 Task: Create a modern corporate business letterhead design template with blue and yellow color.
Action: Mouse moved to (427, 309)
Screenshot: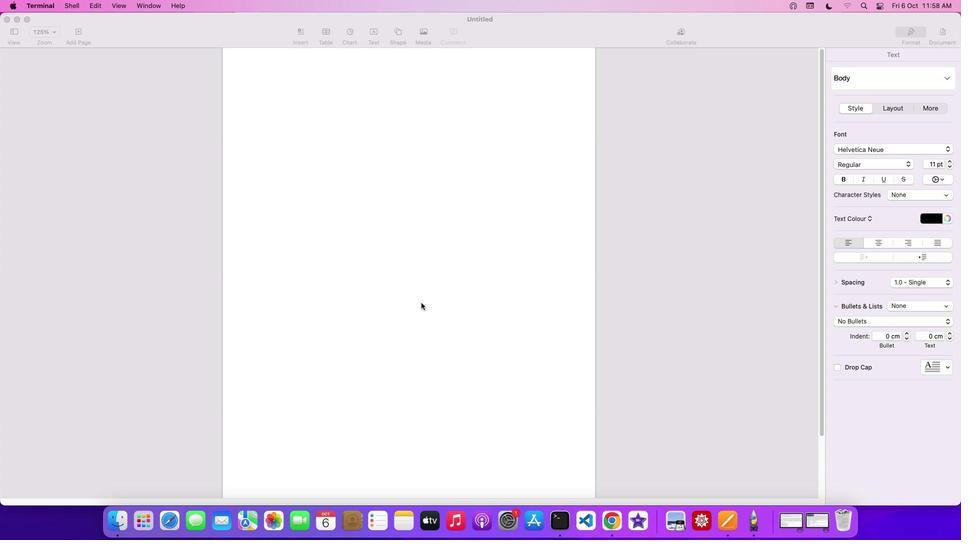 
Action: Mouse pressed left at (427, 309)
Screenshot: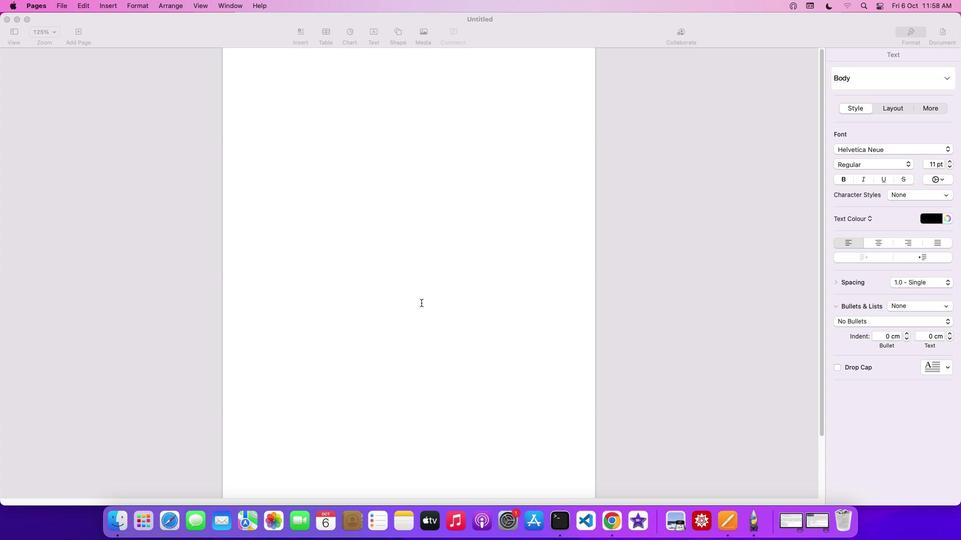 
Action: Mouse moved to (403, 38)
Screenshot: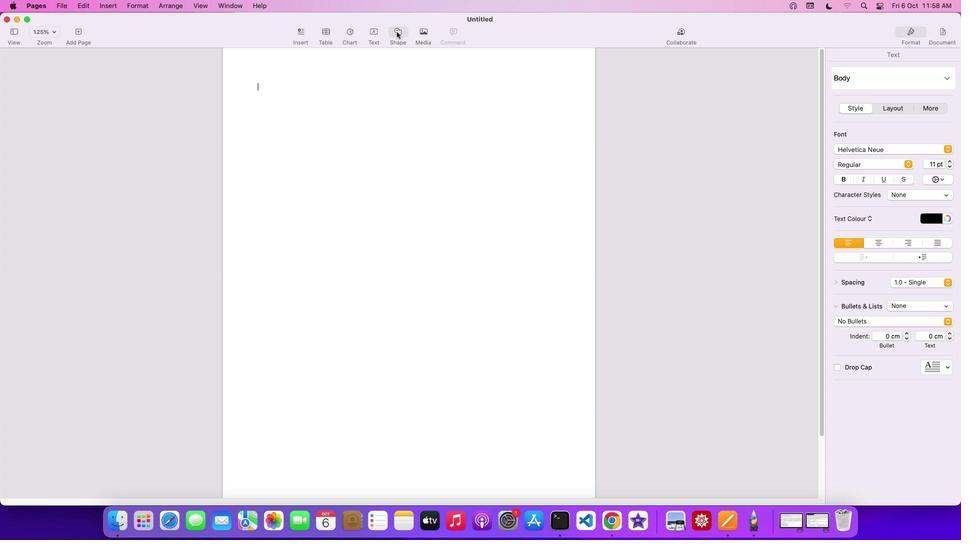 
Action: Mouse pressed left at (403, 38)
Screenshot: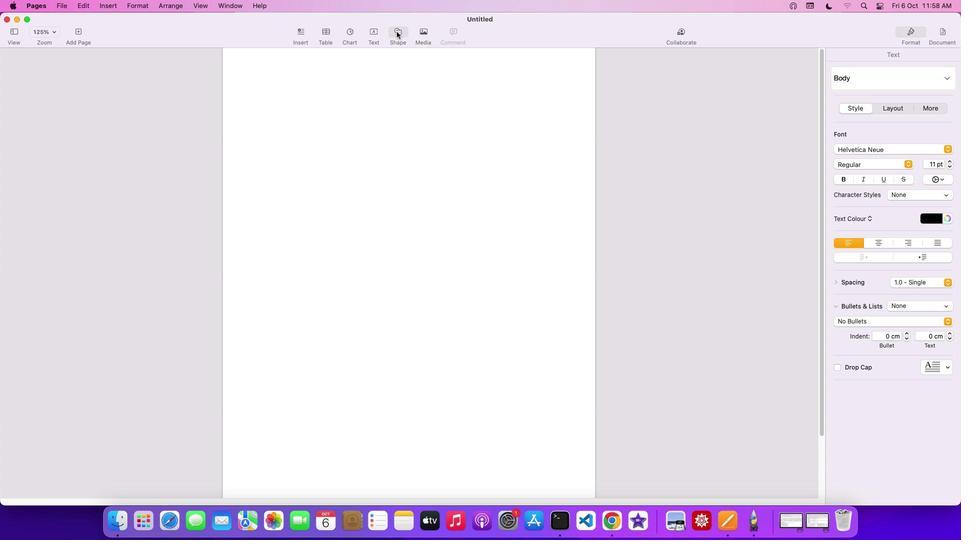 
Action: Mouse moved to (398, 118)
Screenshot: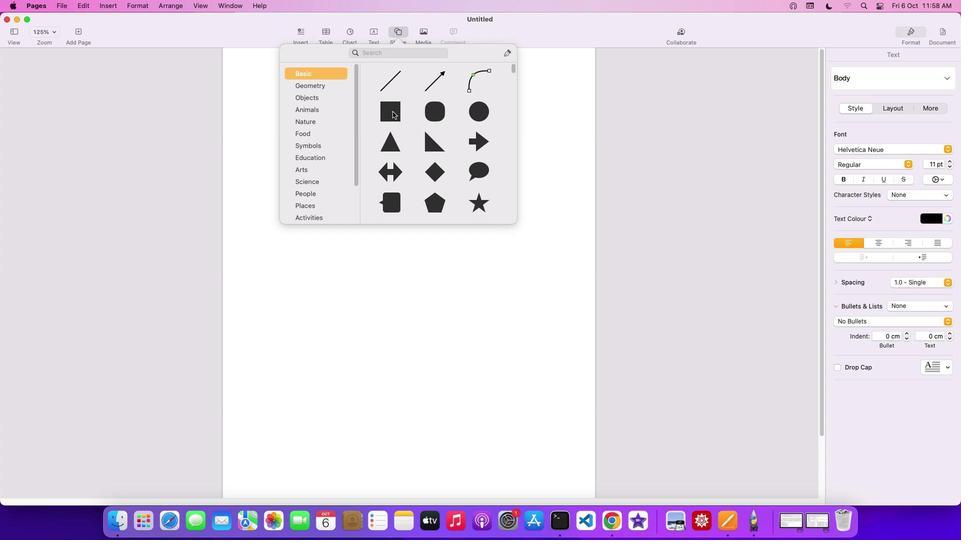 
Action: Mouse pressed left at (398, 118)
Screenshot: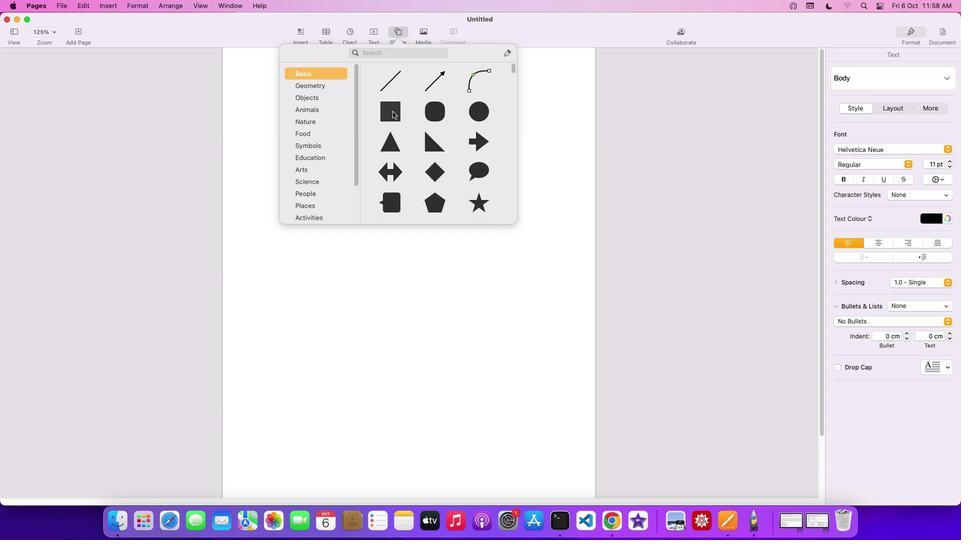 
Action: Mouse moved to (403, 139)
Screenshot: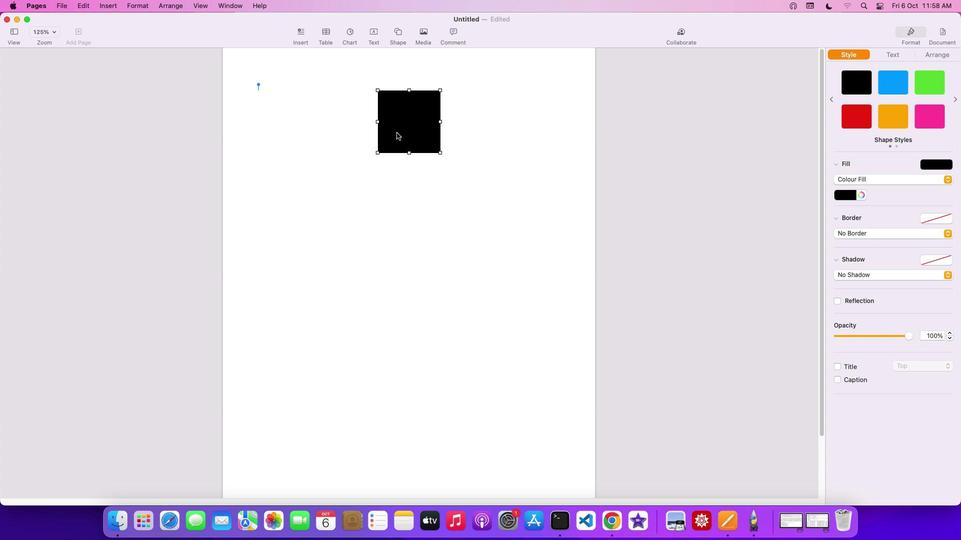 
Action: Mouse pressed left at (403, 139)
Screenshot: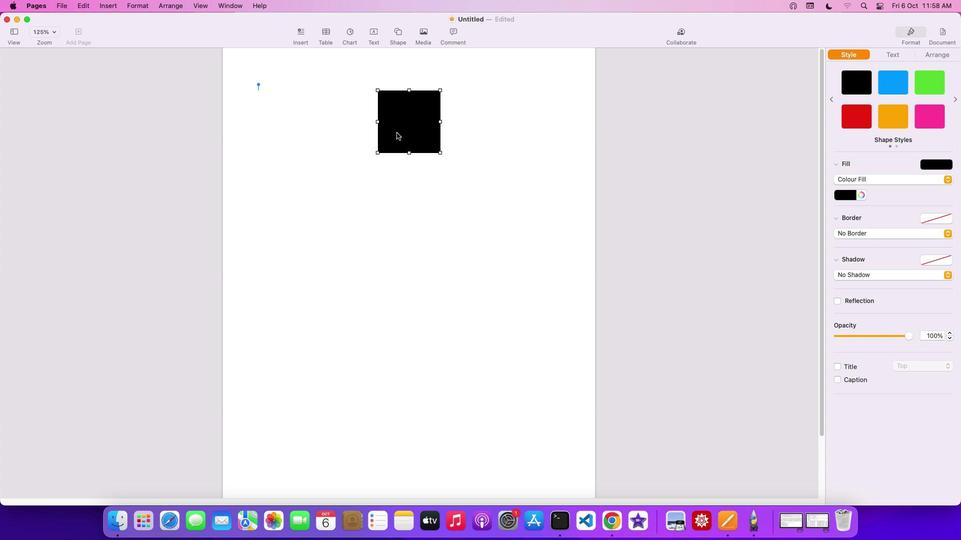 
Action: Mouse moved to (292, 116)
Screenshot: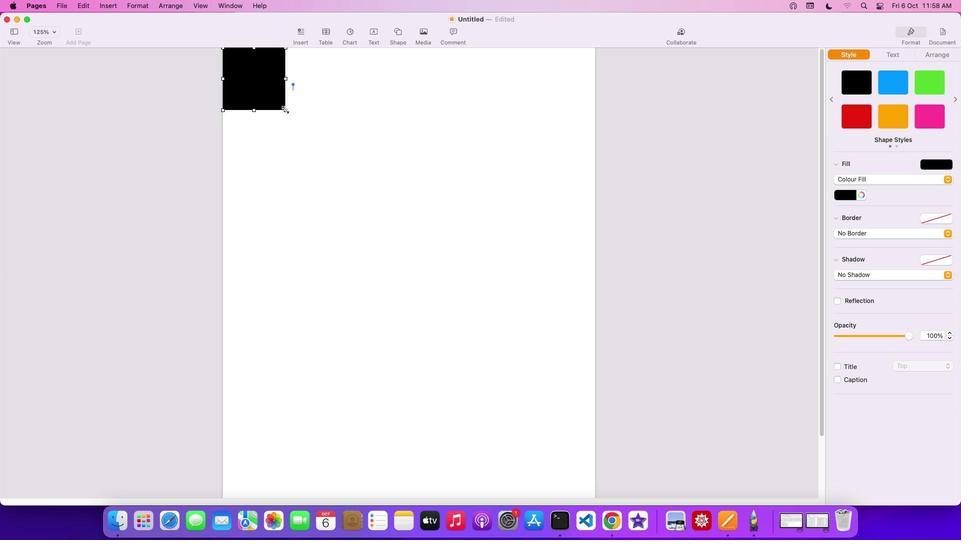 
Action: Mouse pressed left at (292, 116)
Screenshot: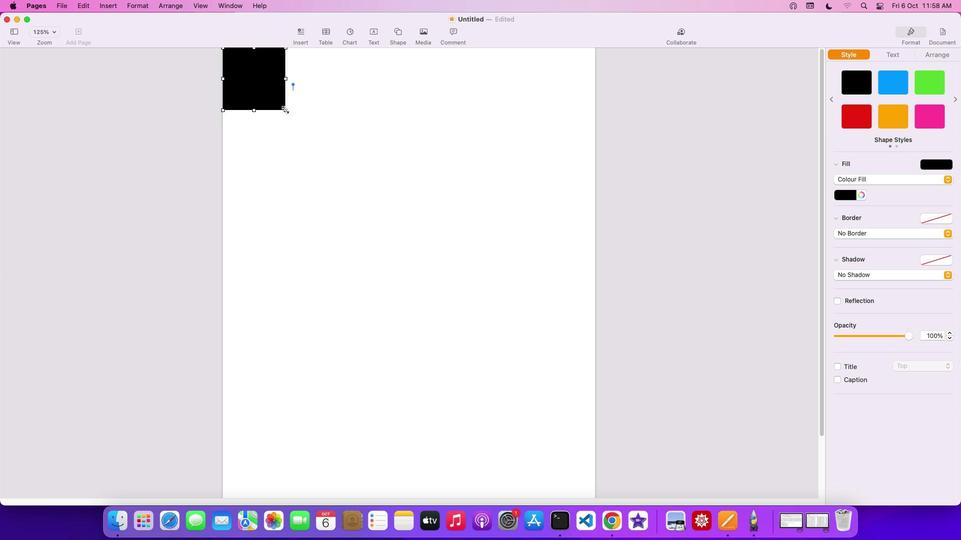 
Action: Mouse moved to (601, 186)
Screenshot: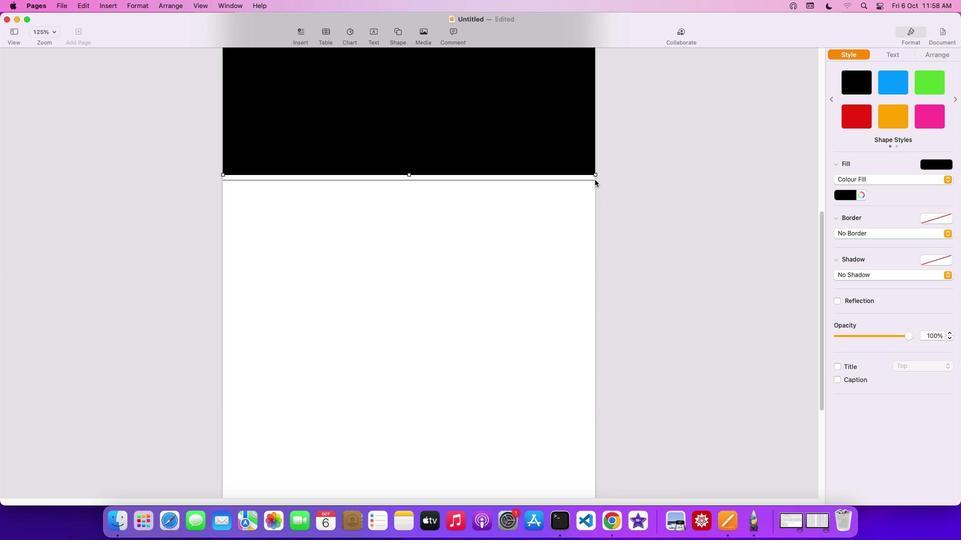 
Action: Mouse scrolled (601, 186) with delta (6, 7)
Screenshot: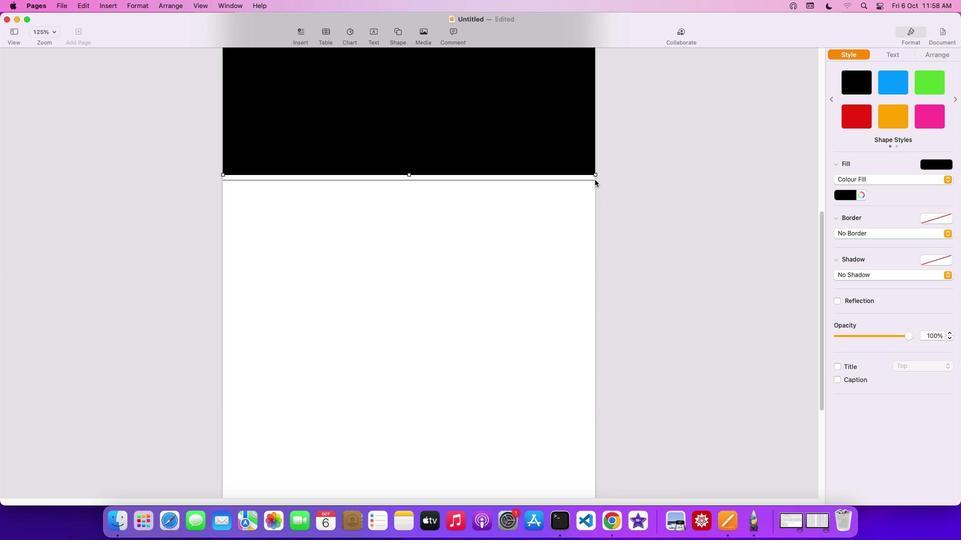 
Action: Mouse scrolled (601, 186) with delta (6, 7)
Screenshot: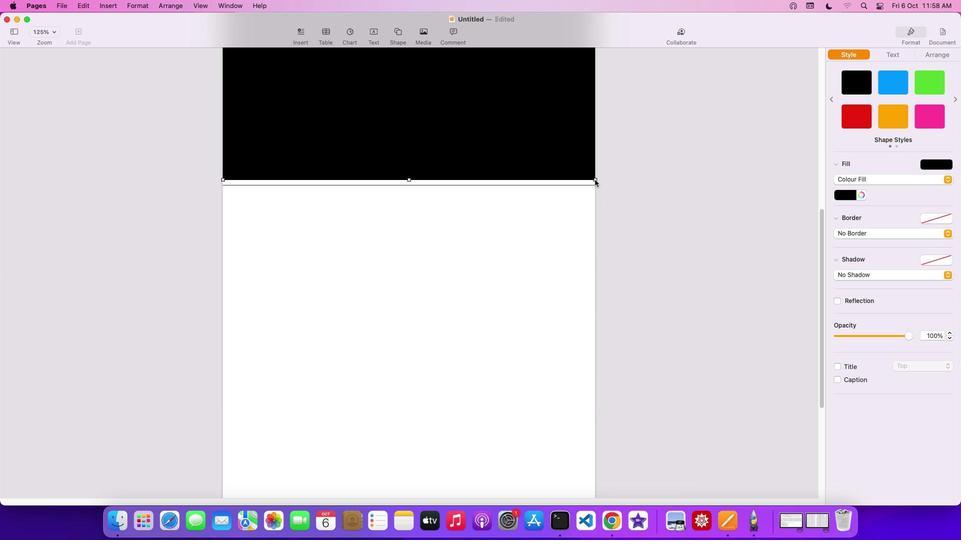 
Action: Mouse scrolled (601, 186) with delta (6, 8)
Screenshot: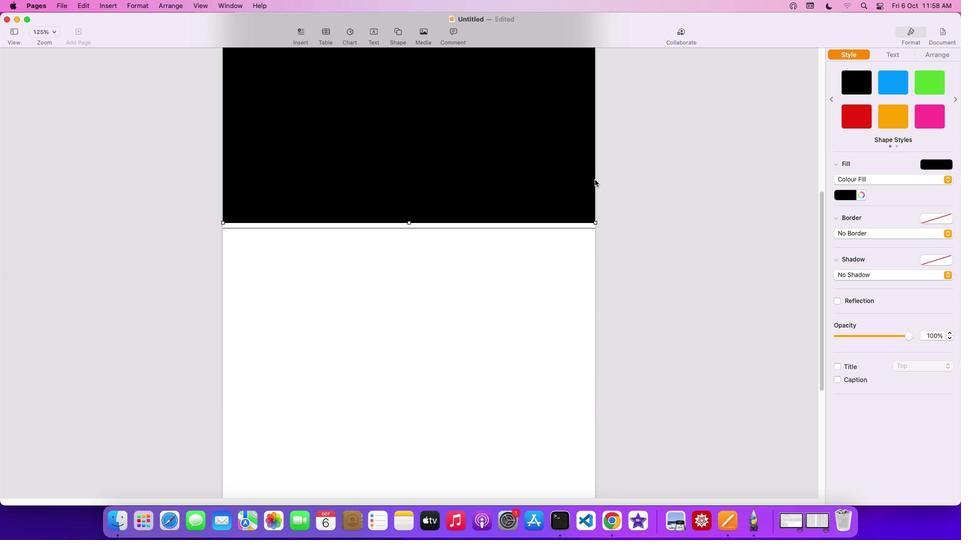 
Action: Mouse scrolled (601, 186) with delta (6, 9)
Screenshot: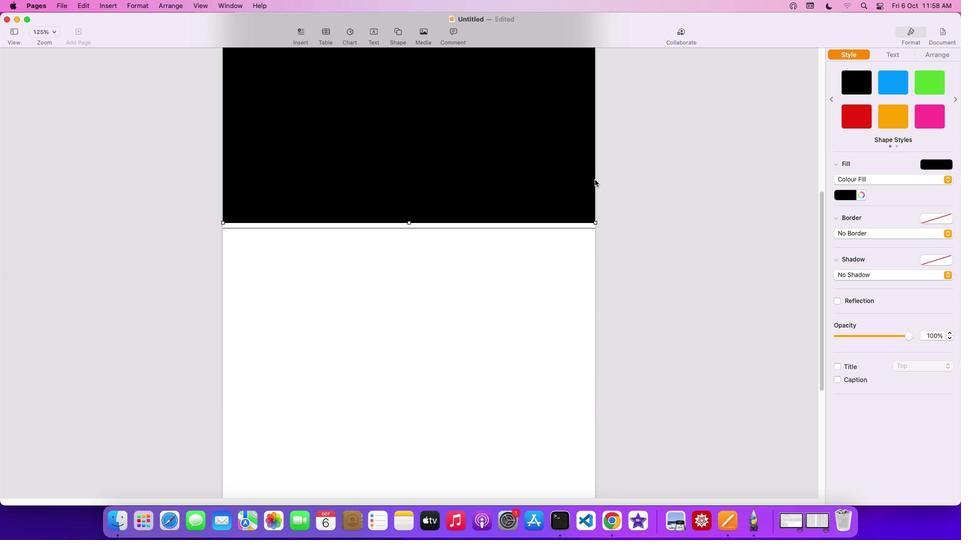 
Action: Mouse scrolled (601, 186) with delta (6, 9)
Screenshot: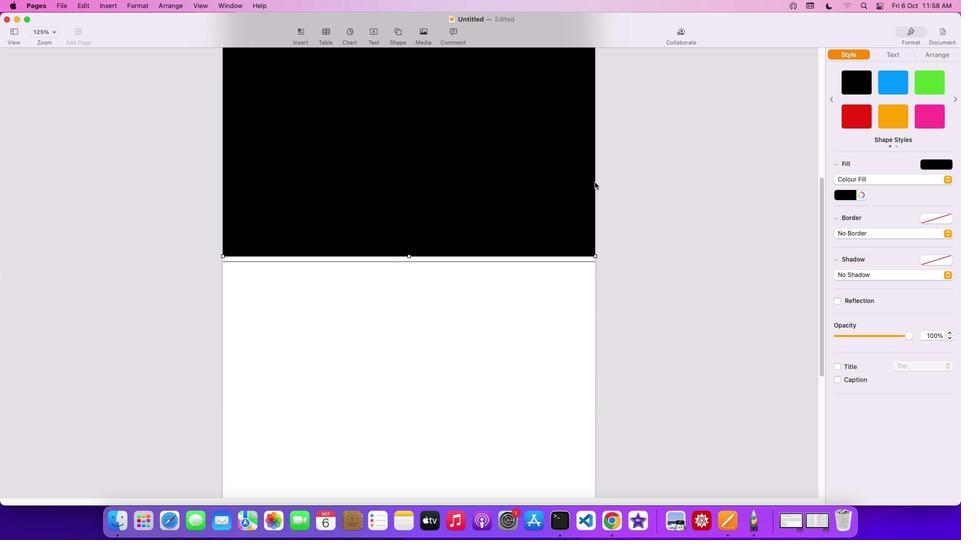 
Action: Mouse scrolled (601, 186) with delta (6, 10)
Screenshot: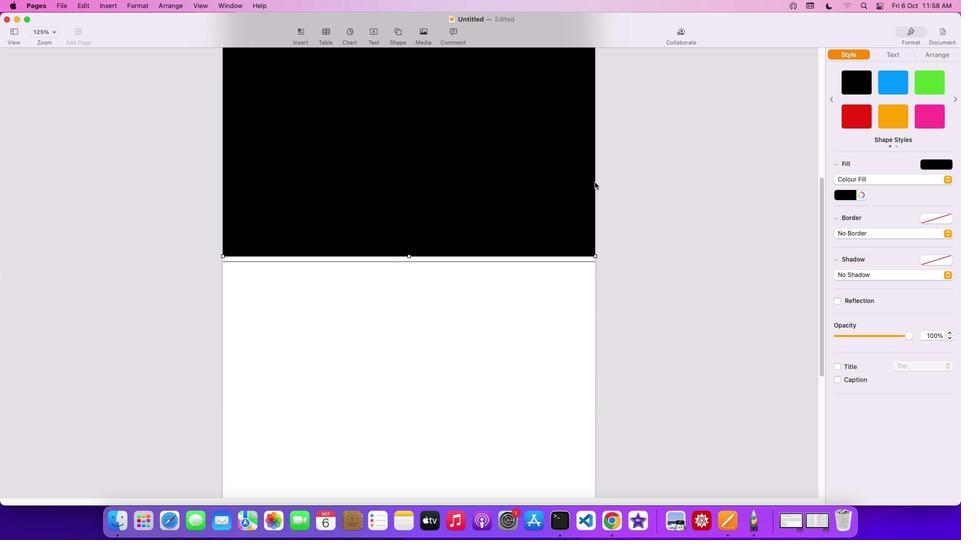 
Action: Mouse moved to (601, 193)
Screenshot: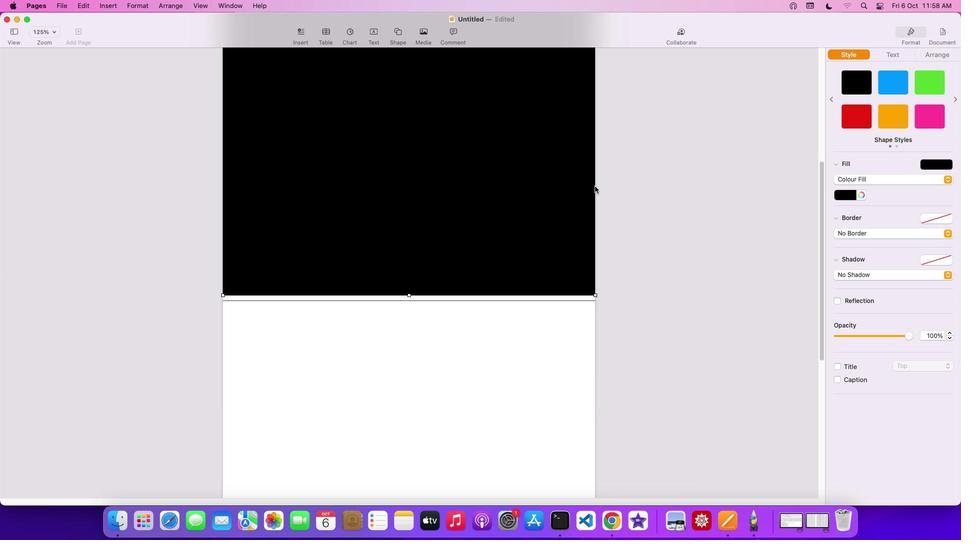 
Action: Mouse scrolled (601, 193) with delta (6, 7)
Screenshot: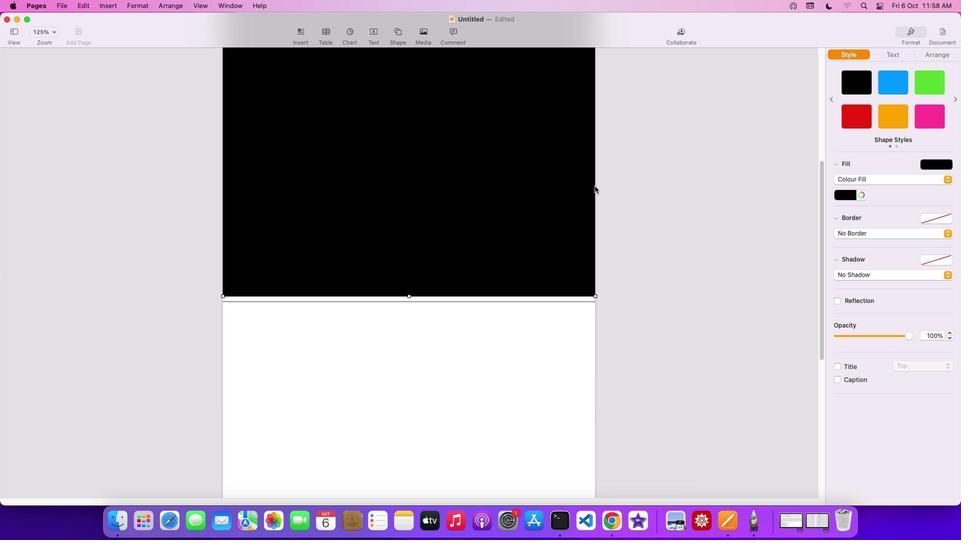 
Action: Mouse scrolled (601, 193) with delta (6, 7)
Screenshot: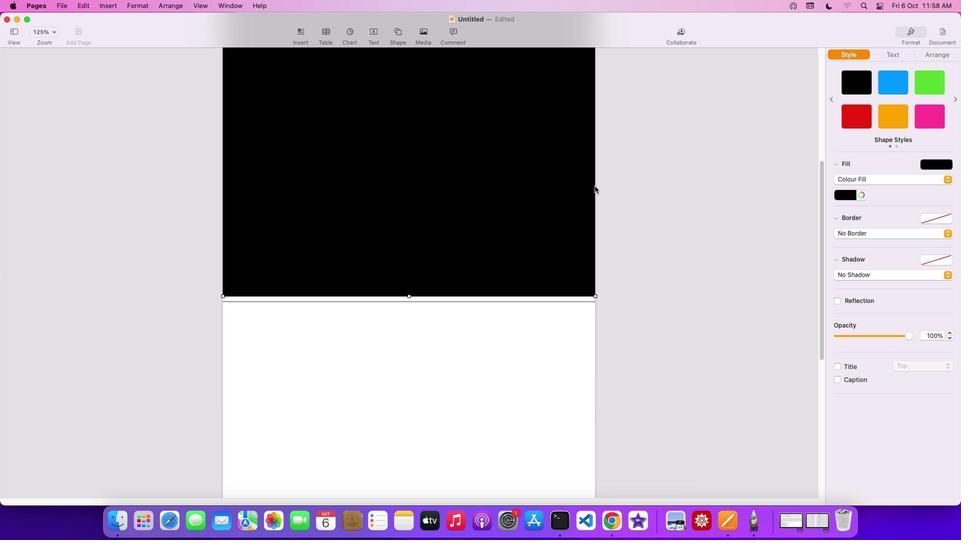
Action: Mouse scrolled (601, 193) with delta (6, 8)
Screenshot: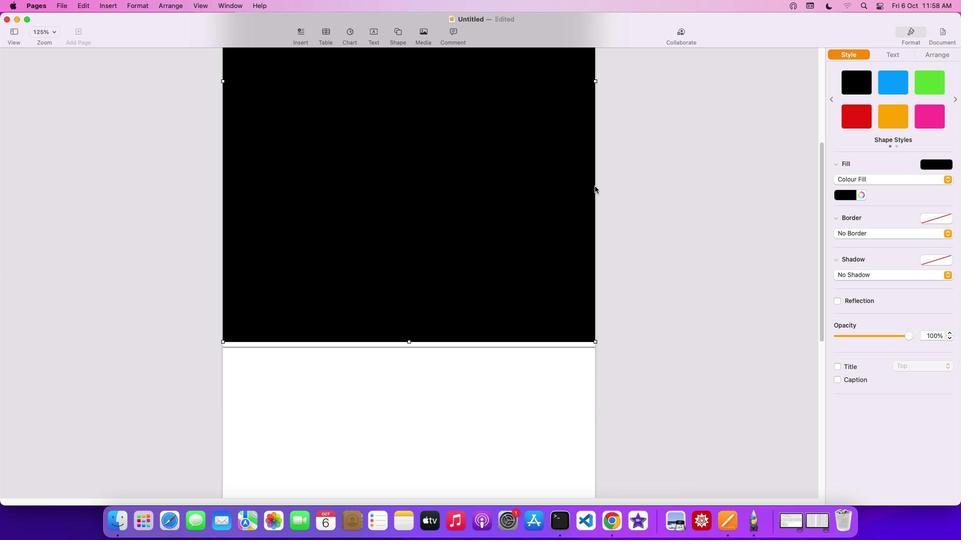 
Action: Mouse scrolled (601, 193) with delta (6, 9)
Screenshot: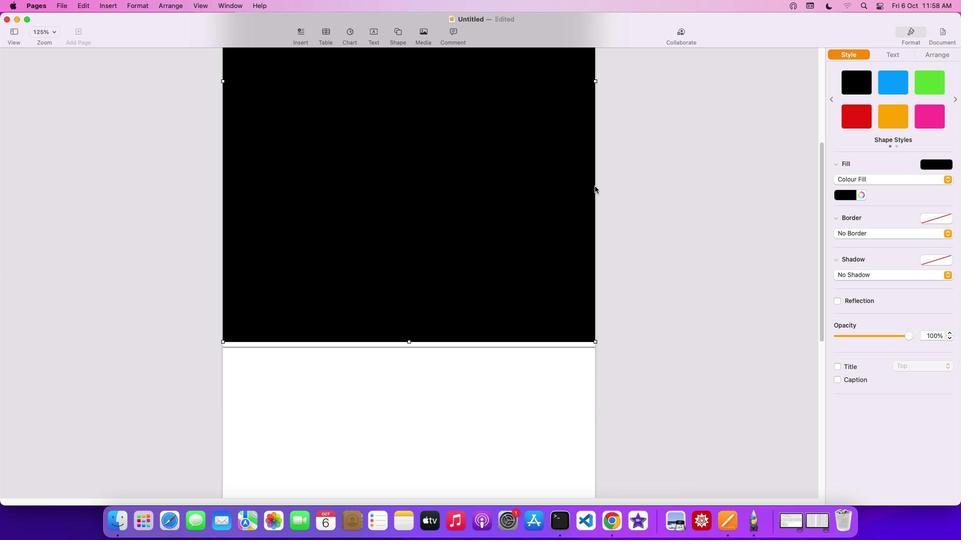 
Action: Mouse scrolled (601, 193) with delta (6, 9)
Screenshot: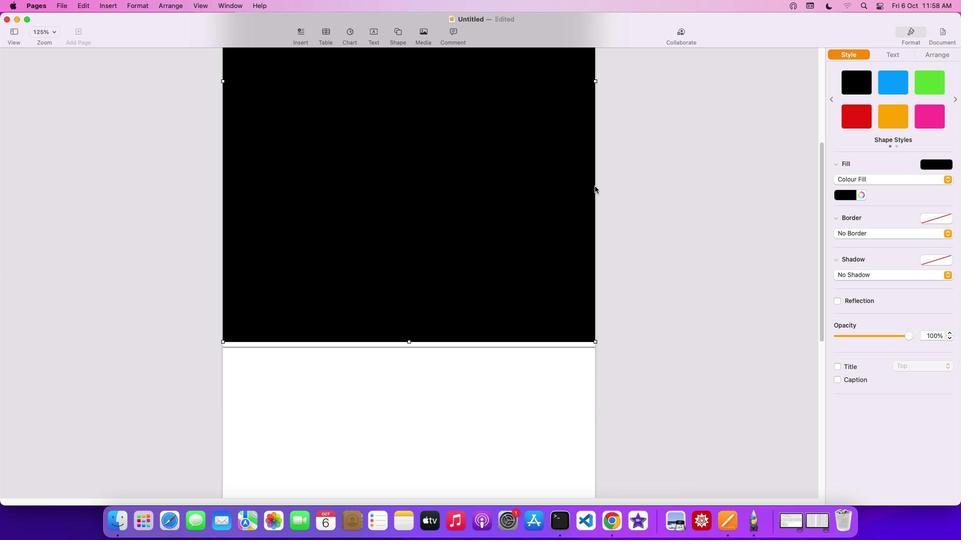 
Action: Mouse scrolled (601, 193) with delta (6, 10)
Screenshot: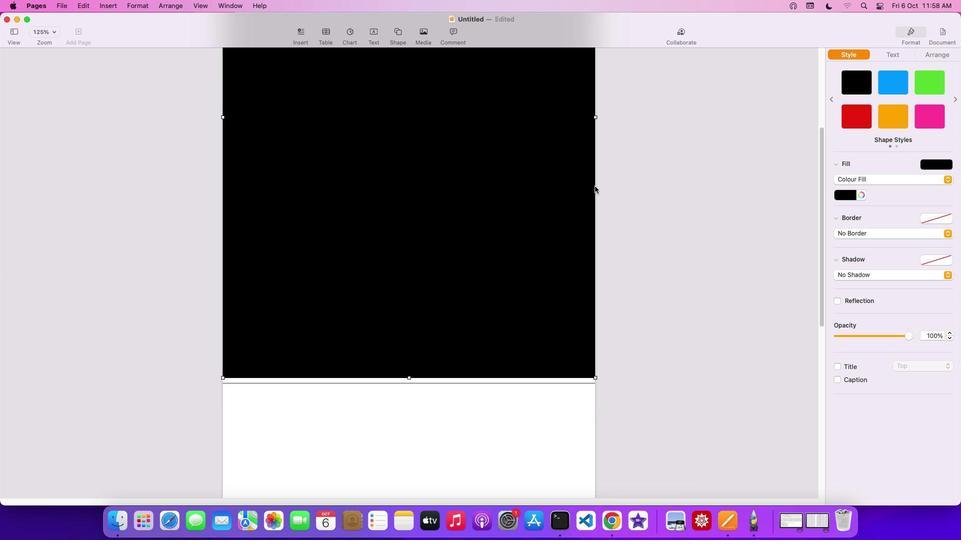 
Action: Mouse moved to (601, 194)
Screenshot: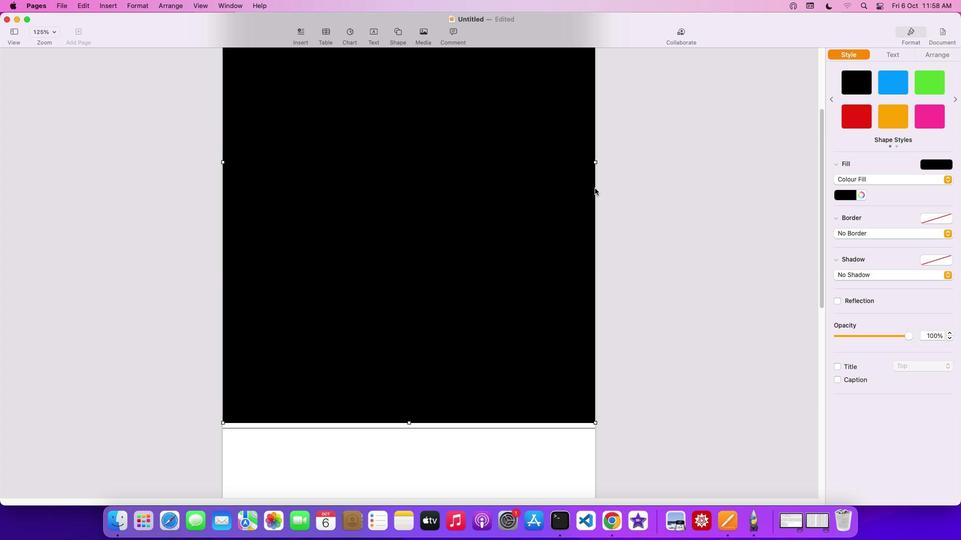 
Action: Mouse scrolled (601, 194) with delta (6, 7)
Screenshot: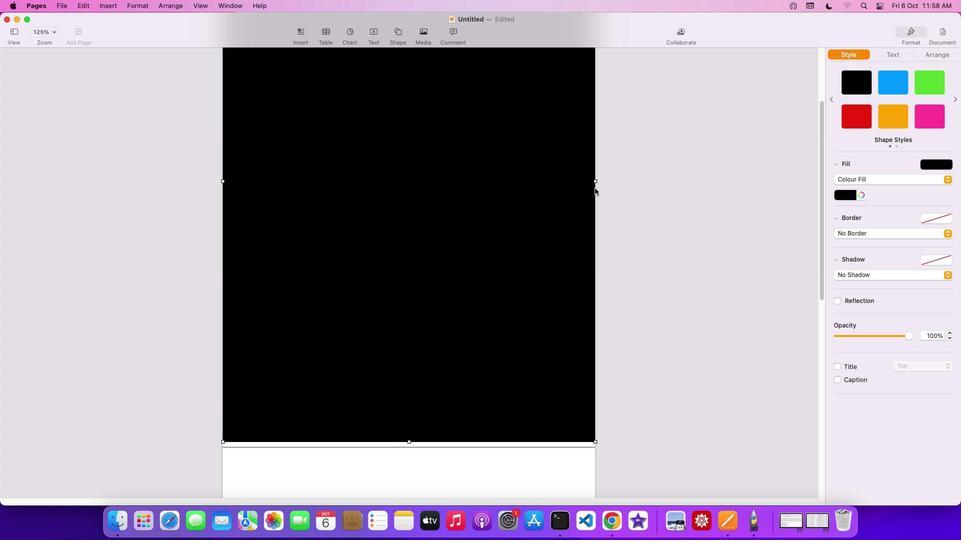 
Action: Mouse scrolled (601, 194) with delta (6, 7)
Screenshot: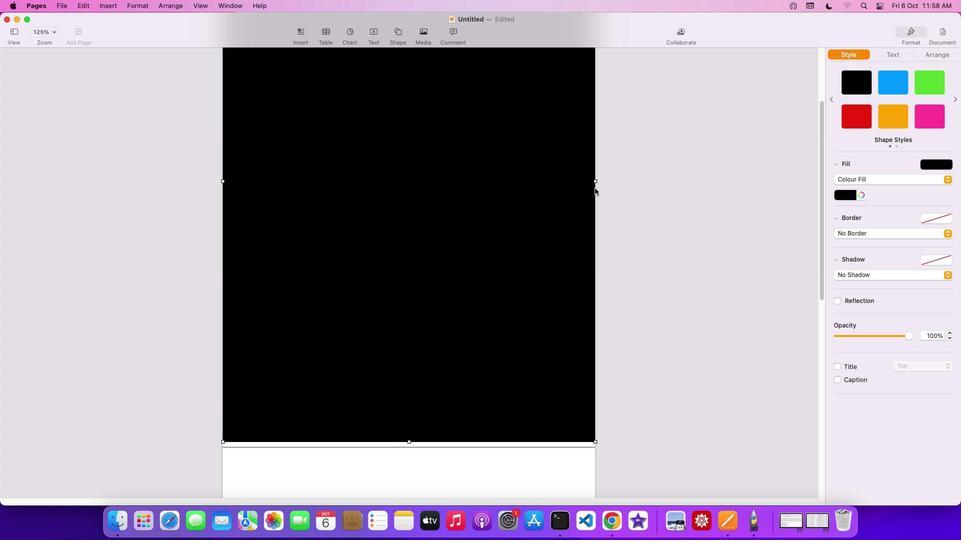 
Action: Mouse scrolled (601, 194) with delta (6, 8)
Screenshot: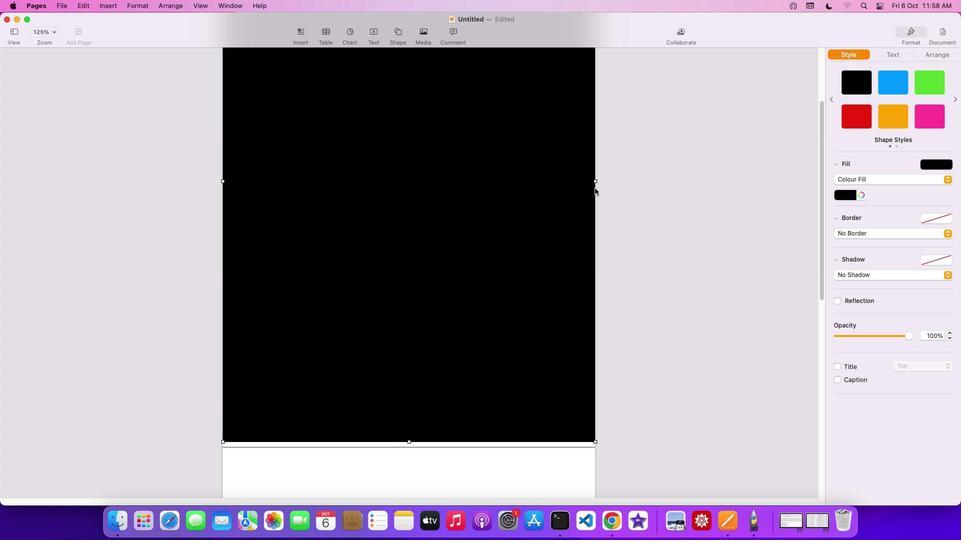 
Action: Mouse scrolled (601, 194) with delta (6, 9)
Screenshot: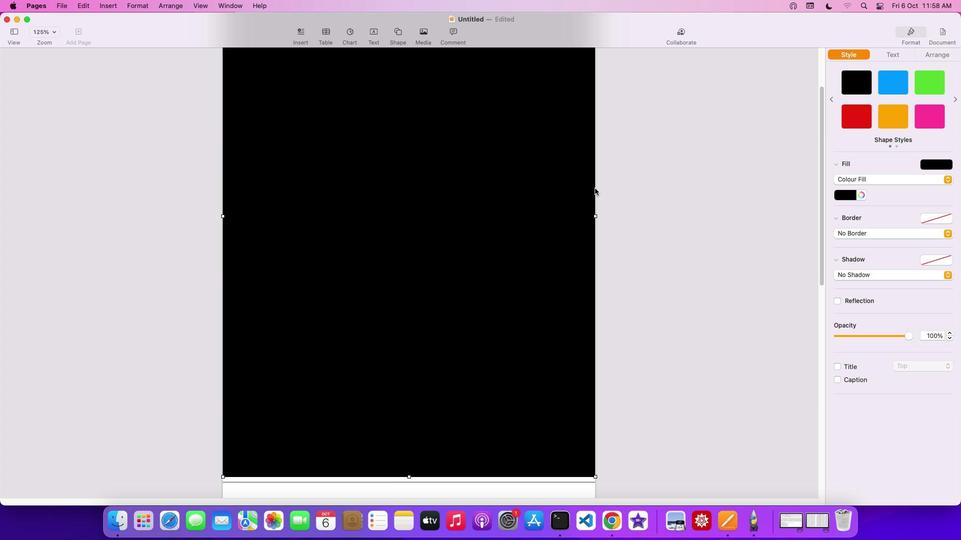 
Action: Mouse scrolled (601, 194) with delta (6, 9)
Screenshot: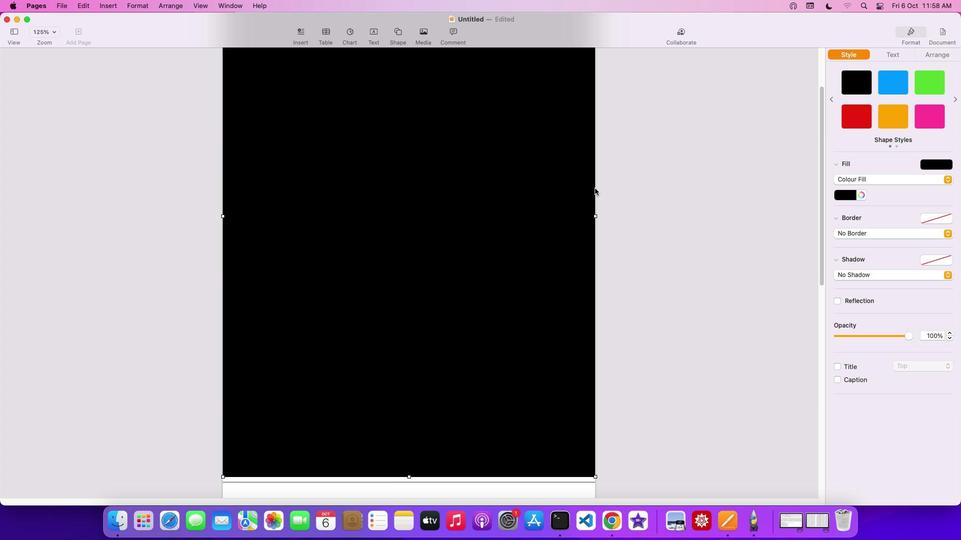 
Action: Mouse scrolled (601, 194) with delta (6, 10)
Screenshot: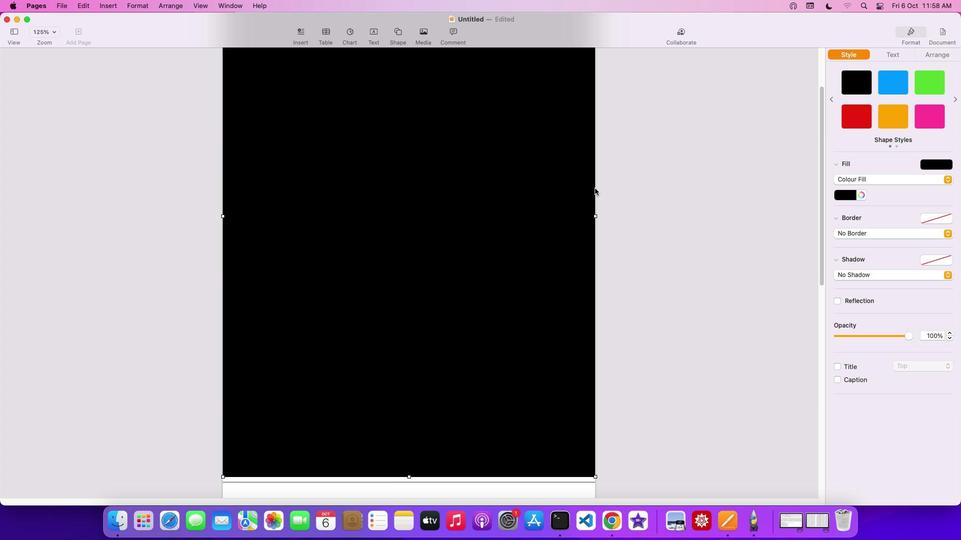 
Action: Mouse scrolled (601, 194) with delta (6, 7)
Screenshot: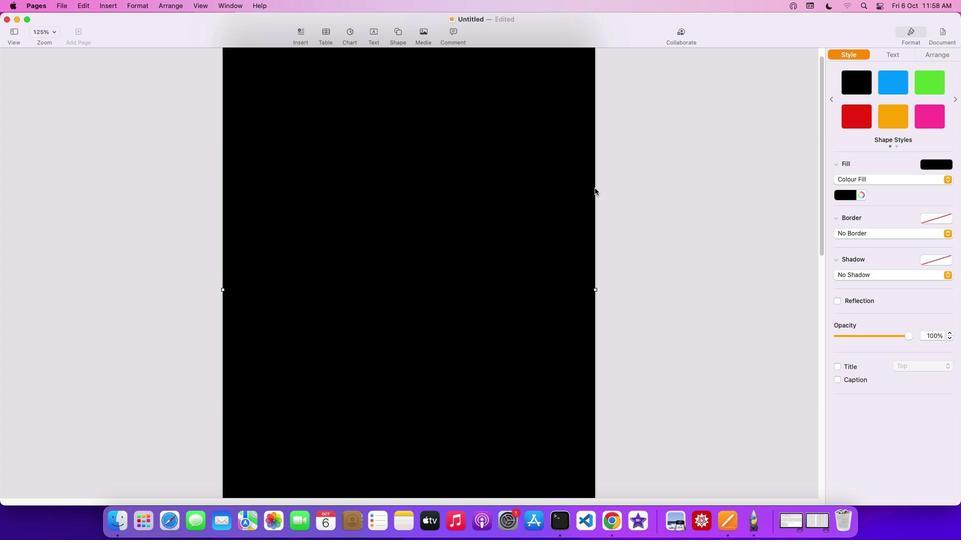 
Action: Mouse moved to (601, 194)
Screenshot: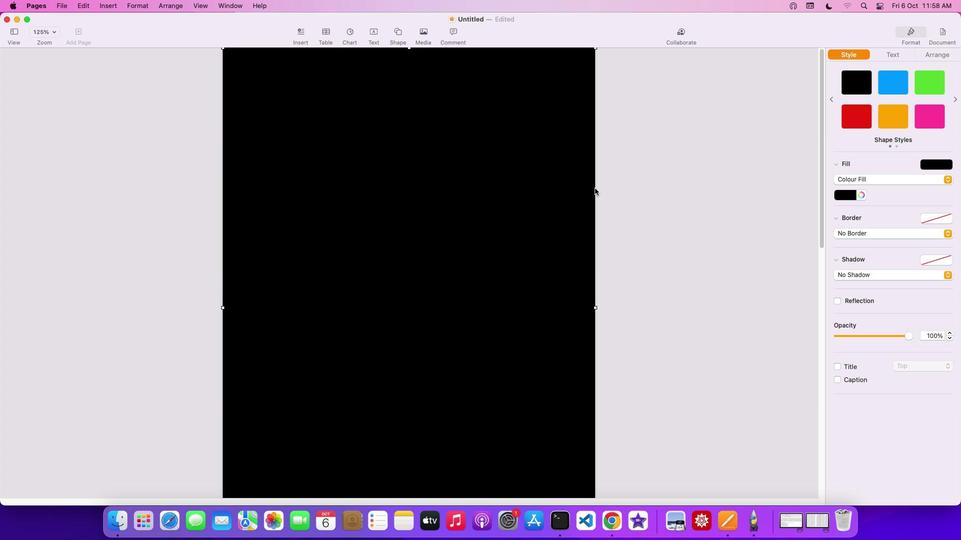 
Action: Mouse scrolled (601, 194) with delta (6, 7)
Screenshot: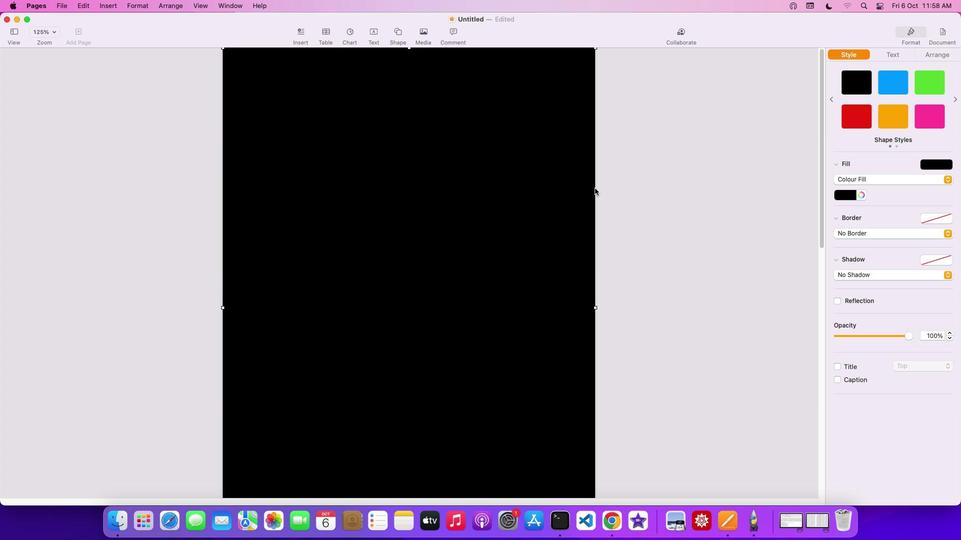 
Action: Mouse scrolled (601, 194) with delta (6, 8)
Screenshot: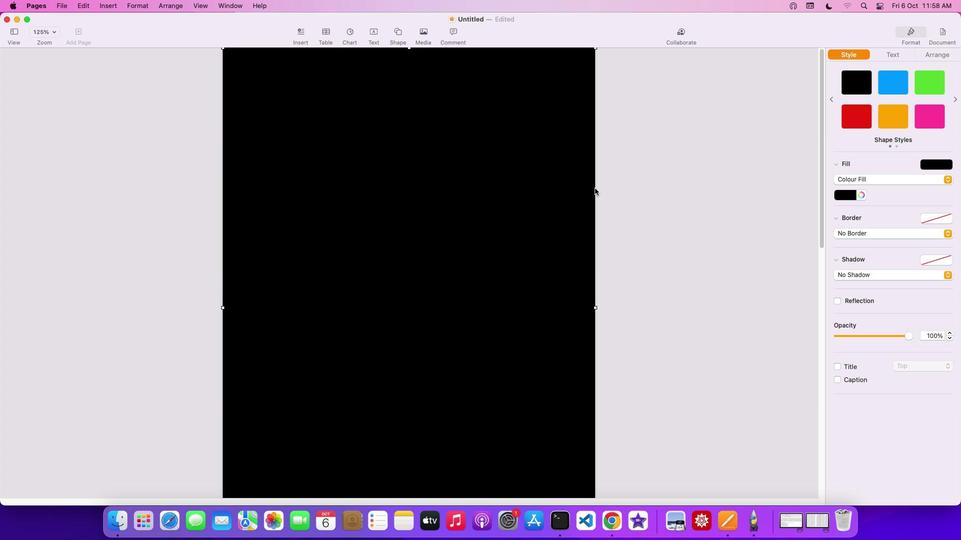 
Action: Mouse scrolled (601, 194) with delta (6, 9)
Screenshot: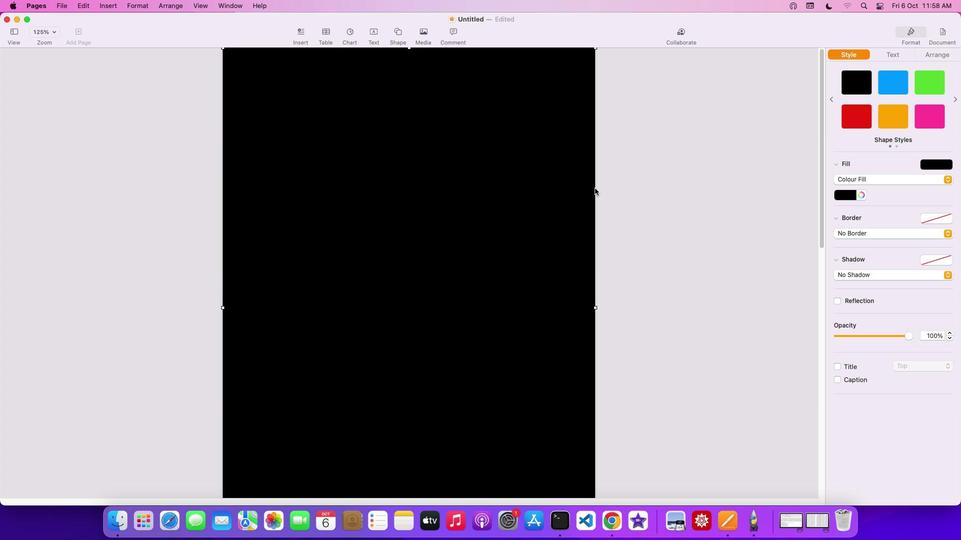 
Action: Mouse scrolled (601, 194) with delta (6, 9)
Screenshot: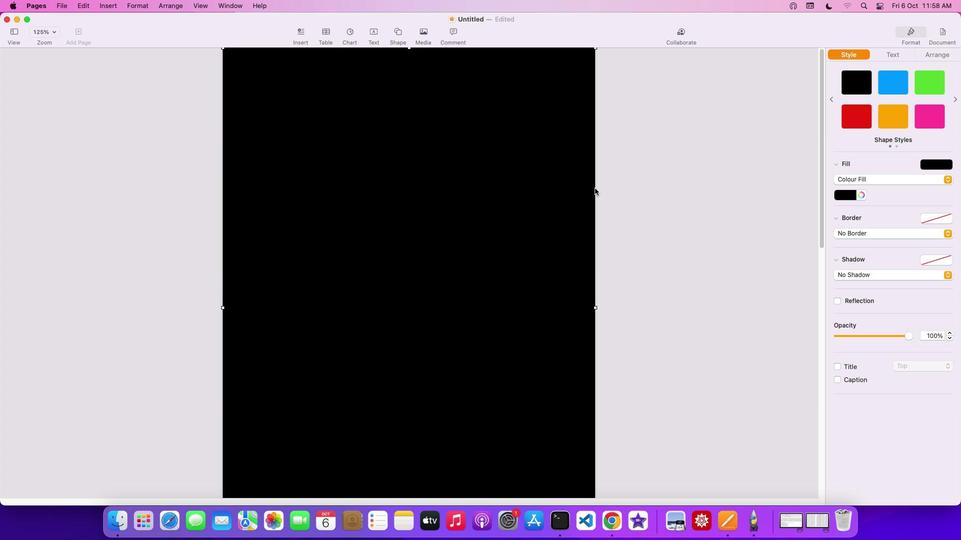 
Action: Mouse scrolled (601, 194) with delta (6, 10)
Screenshot: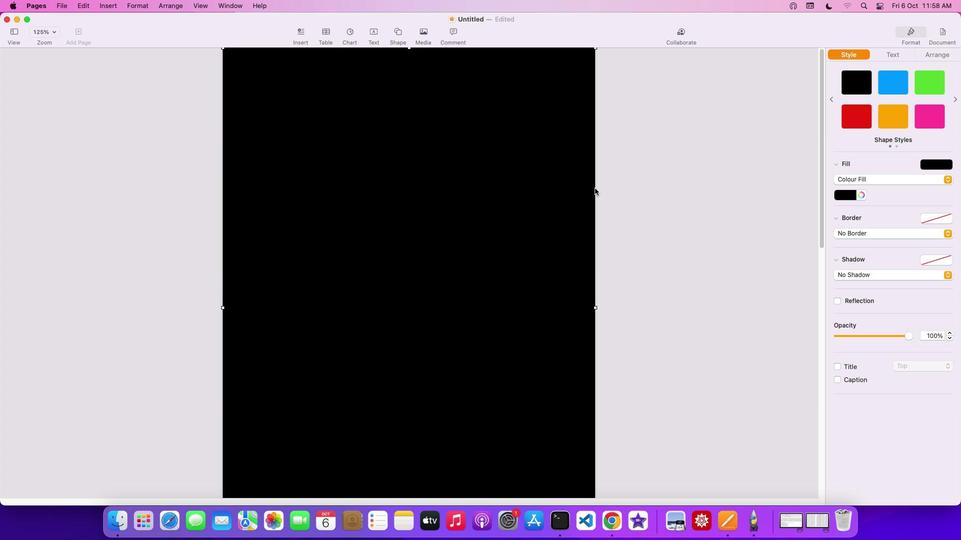 
Action: Mouse scrolled (601, 194) with delta (6, 7)
Screenshot: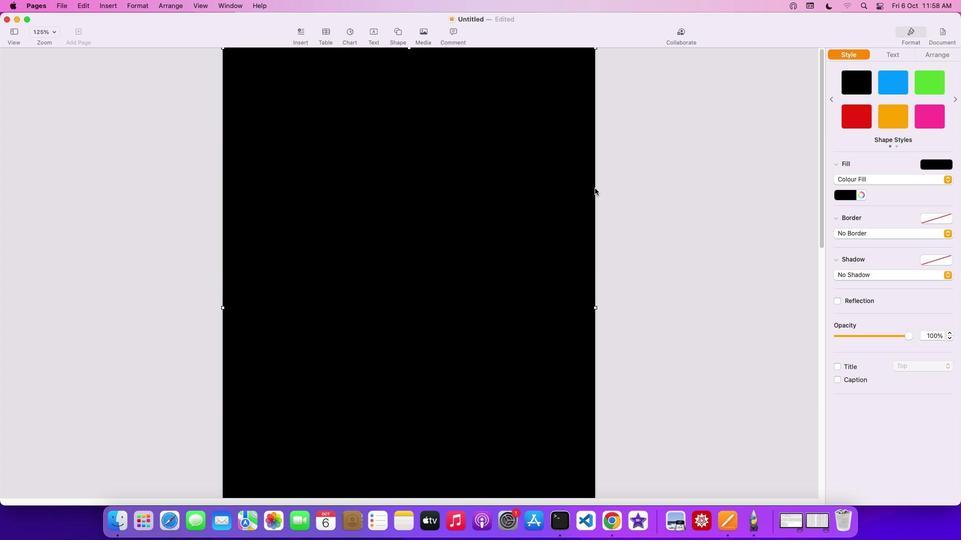 
Action: Mouse scrolled (601, 194) with delta (6, 7)
Screenshot: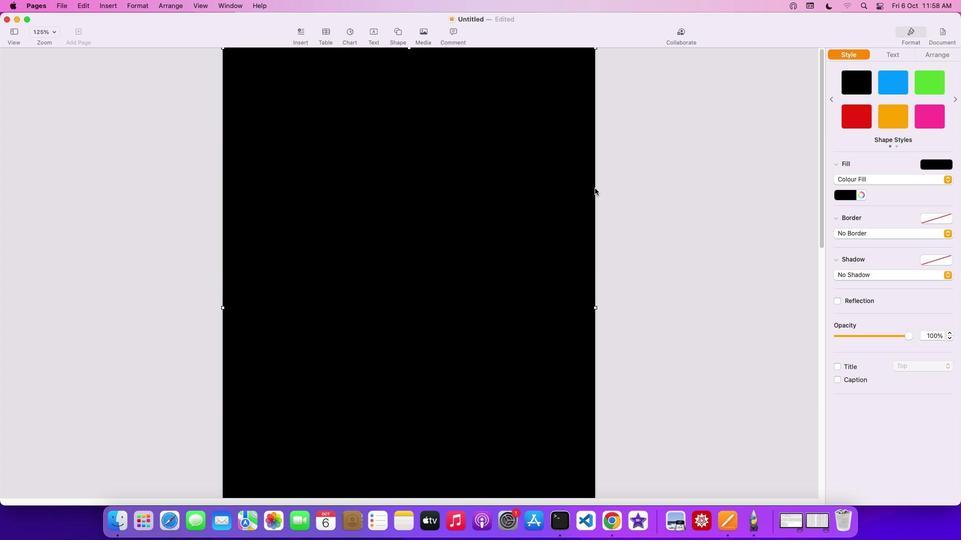
Action: Mouse scrolled (601, 194) with delta (6, 8)
Screenshot: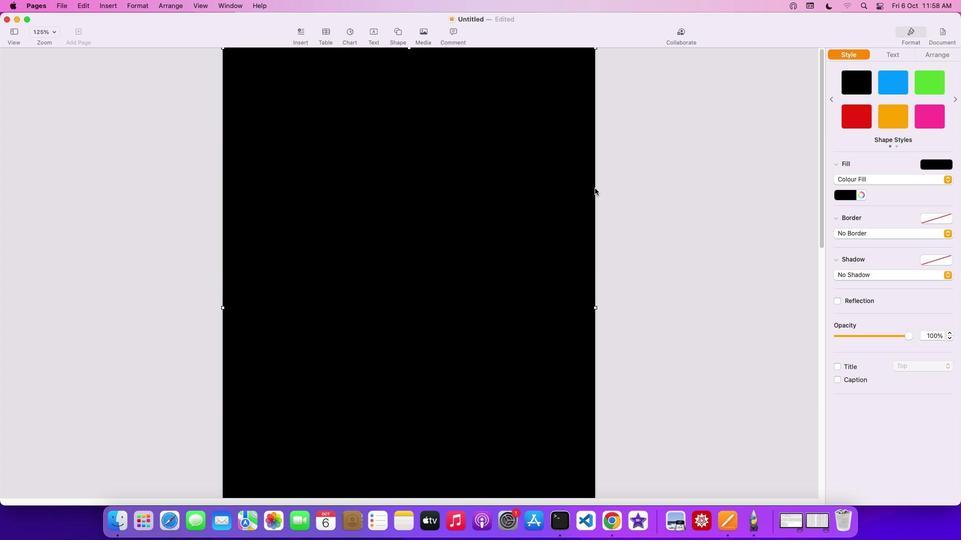 
Action: Mouse scrolled (601, 194) with delta (6, 9)
Screenshot: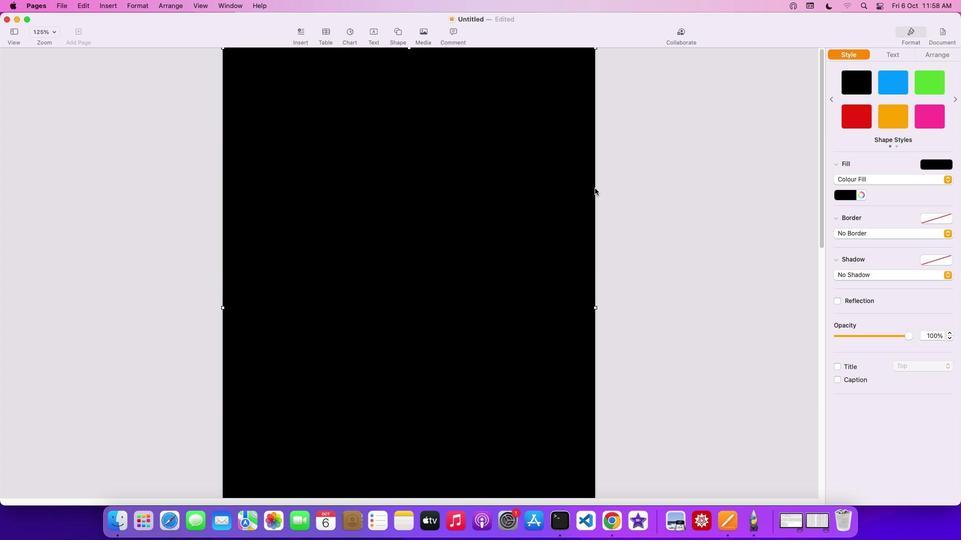 
Action: Mouse scrolled (601, 194) with delta (6, 9)
Screenshot: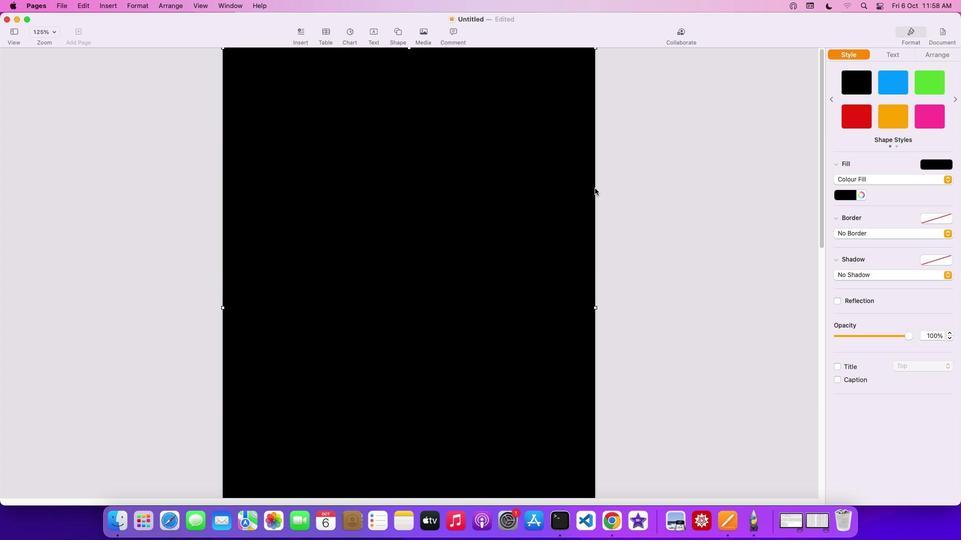 
Action: Mouse moved to (601, 196)
Screenshot: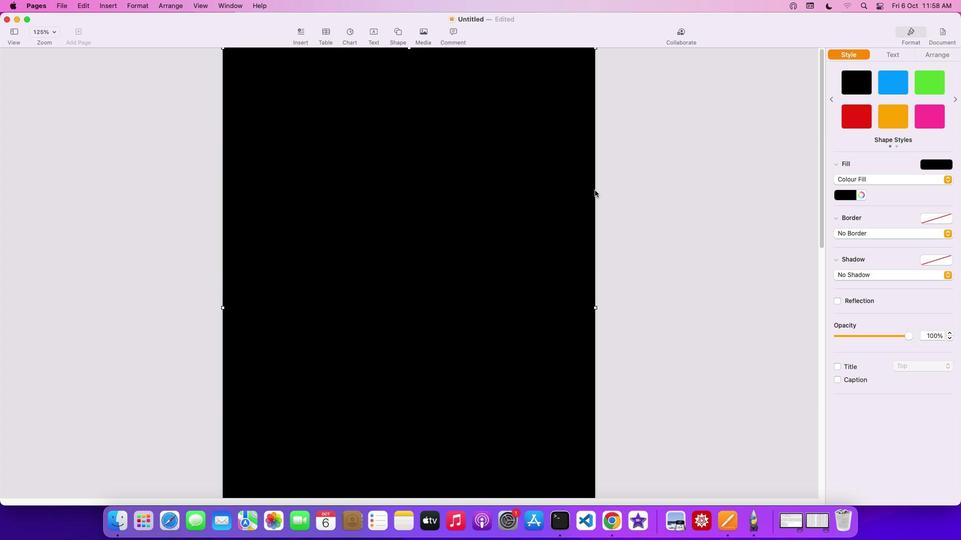
Action: Mouse scrolled (601, 196) with delta (6, 7)
Screenshot: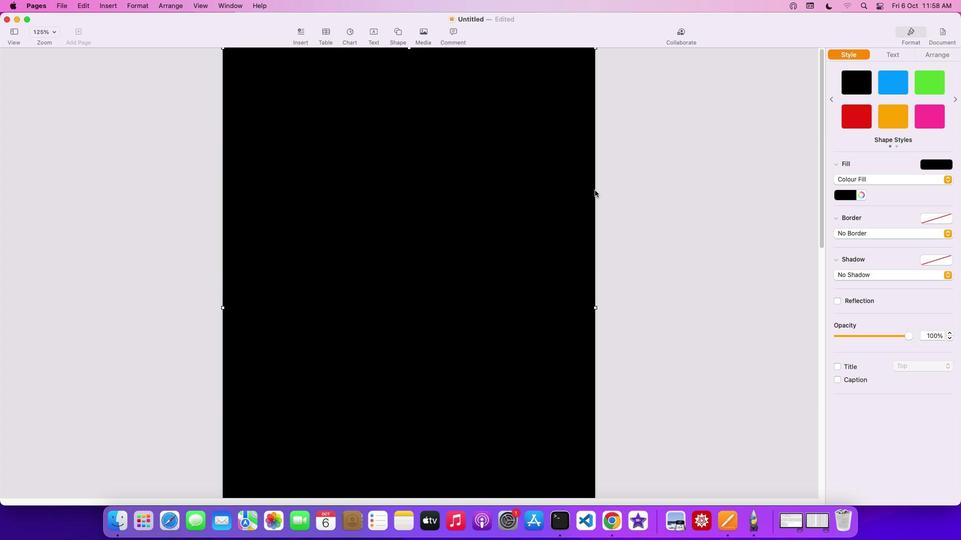 
Action: Mouse scrolled (601, 196) with delta (6, 7)
Screenshot: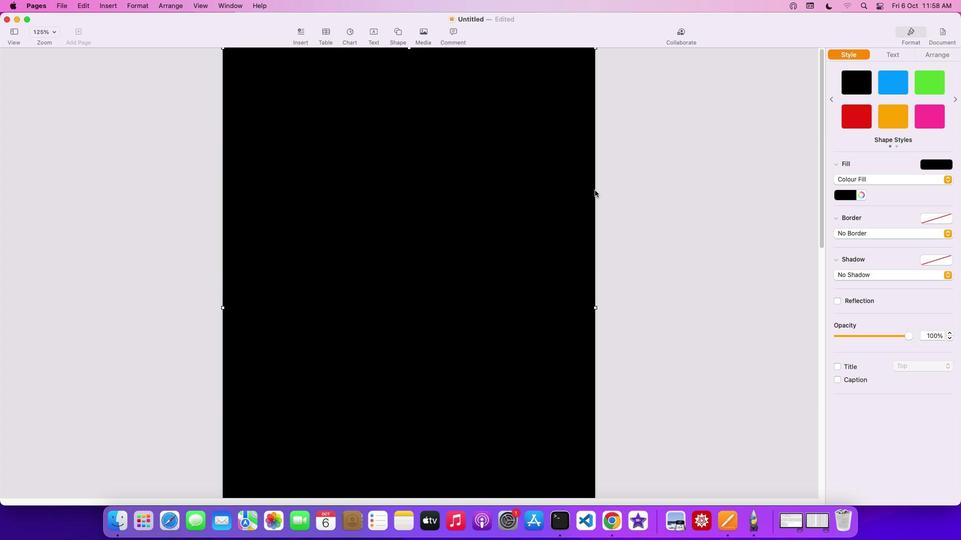 
Action: Mouse scrolled (601, 196) with delta (6, 8)
Screenshot: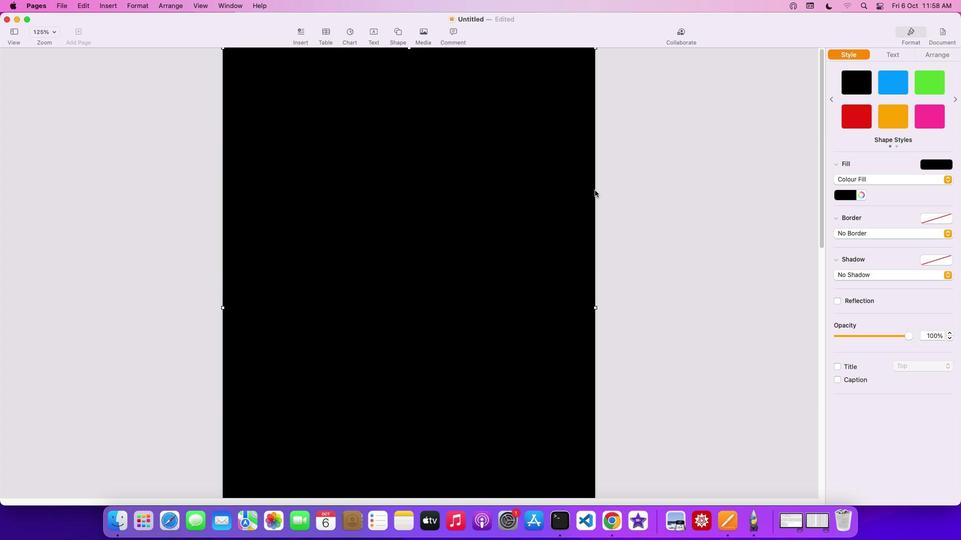 
Action: Mouse moved to (952, 184)
Screenshot: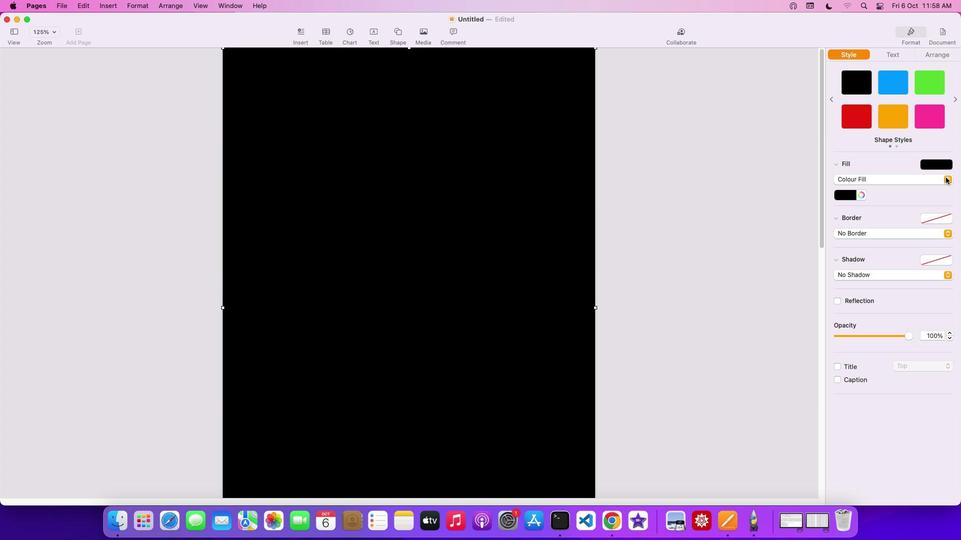 
Action: Mouse pressed left at (952, 184)
Screenshot: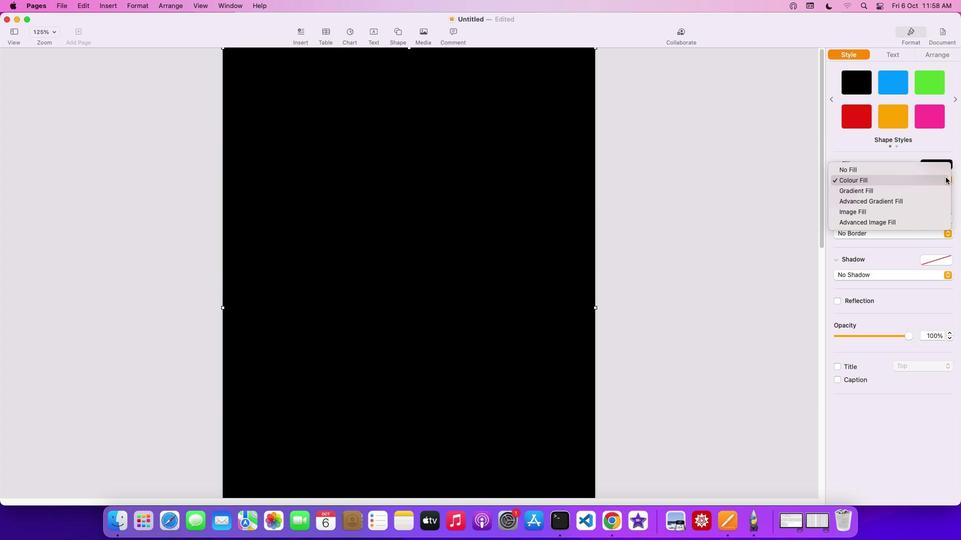 
Action: Mouse moved to (934, 194)
Screenshot: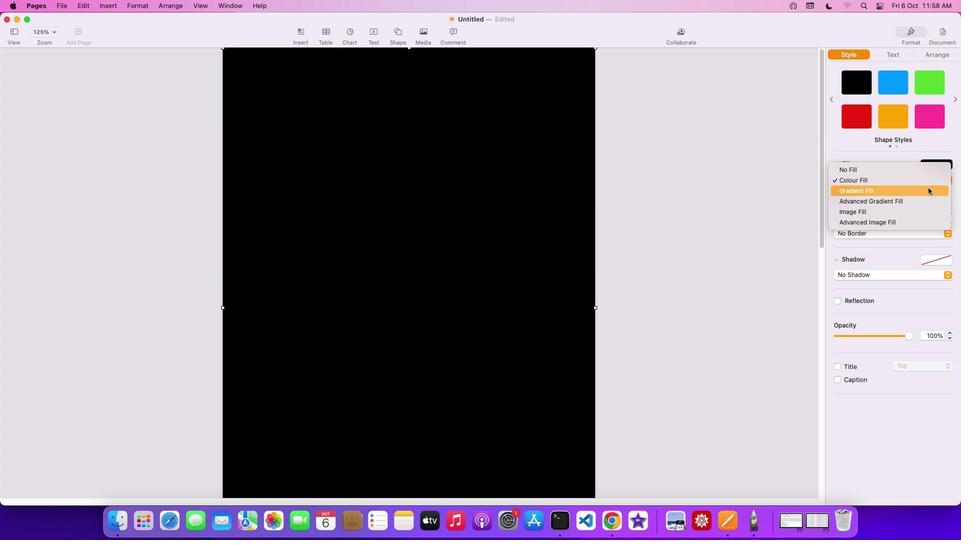 
Action: Mouse pressed left at (934, 194)
Screenshot: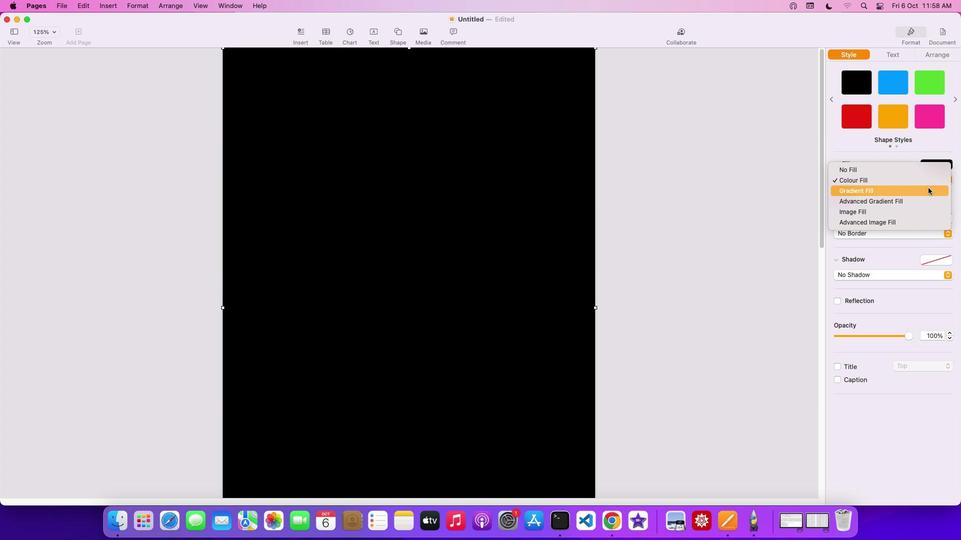 
Action: Mouse moved to (857, 202)
Screenshot: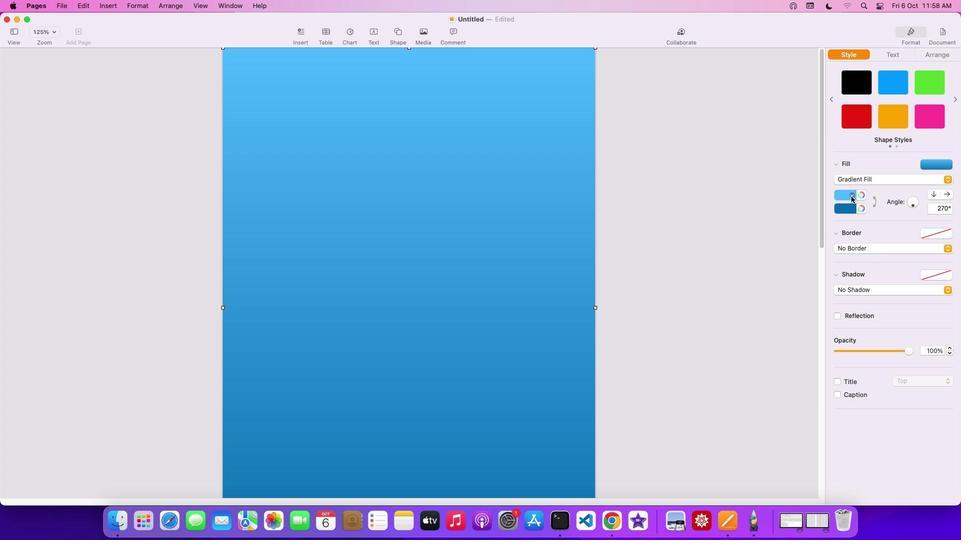
Action: Mouse pressed left at (857, 202)
Screenshot: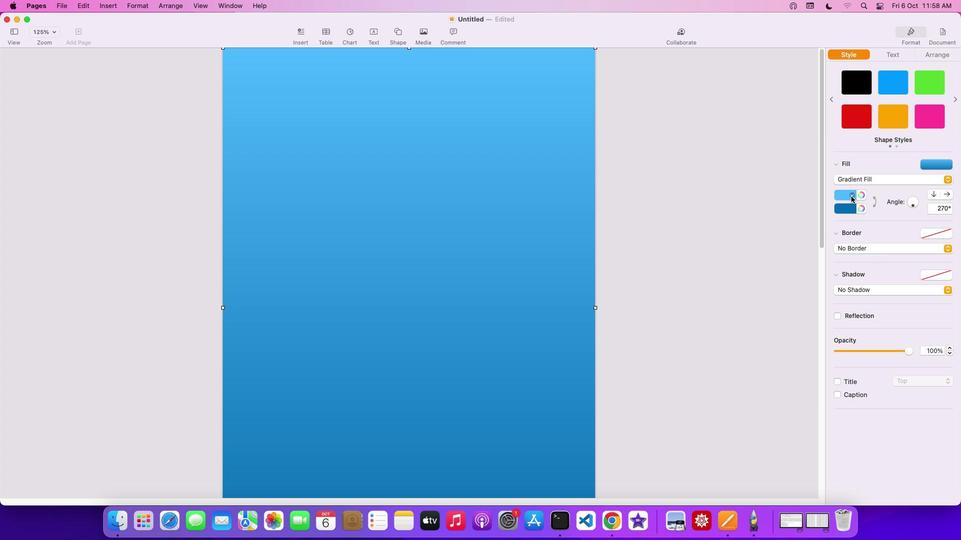 
Action: Mouse moved to (861, 222)
Screenshot: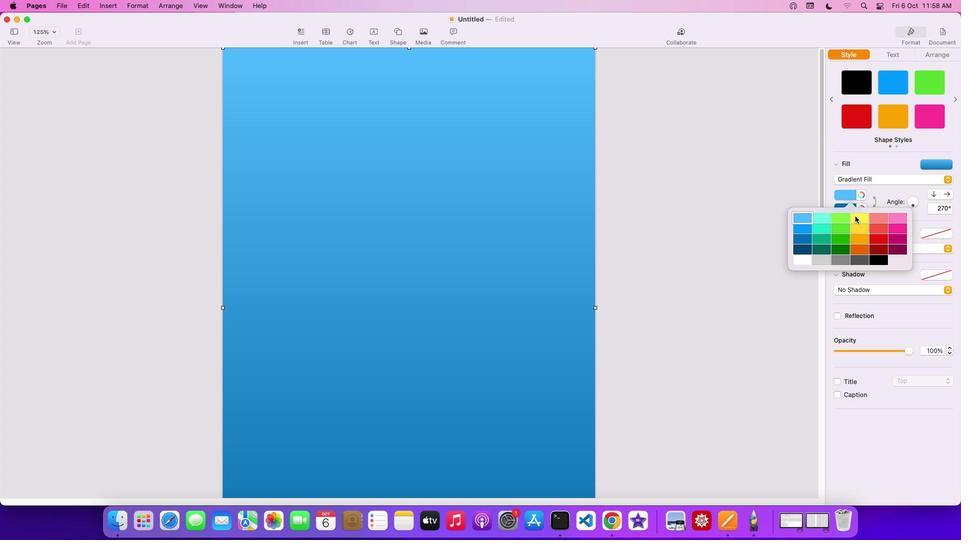 
Action: Mouse pressed left at (861, 222)
Screenshot: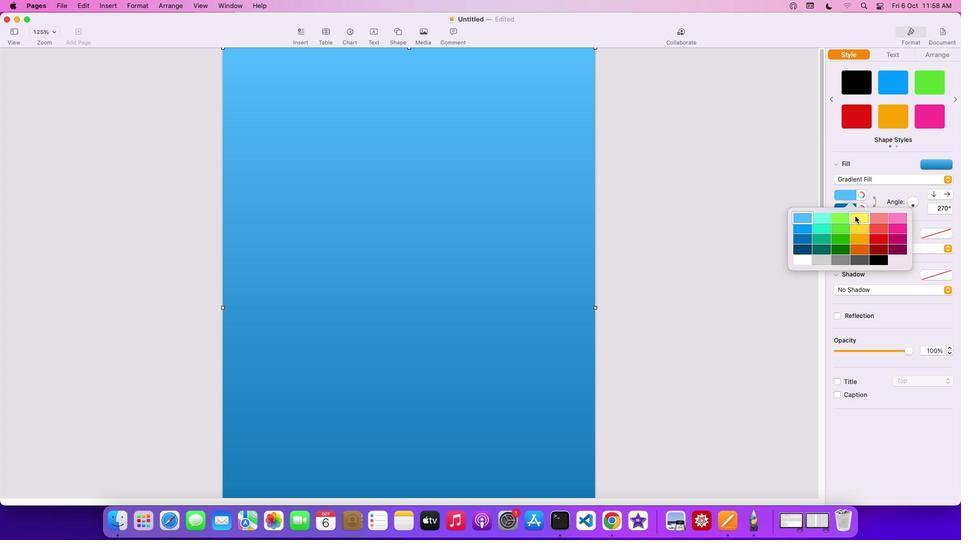 
Action: Mouse moved to (857, 213)
Screenshot: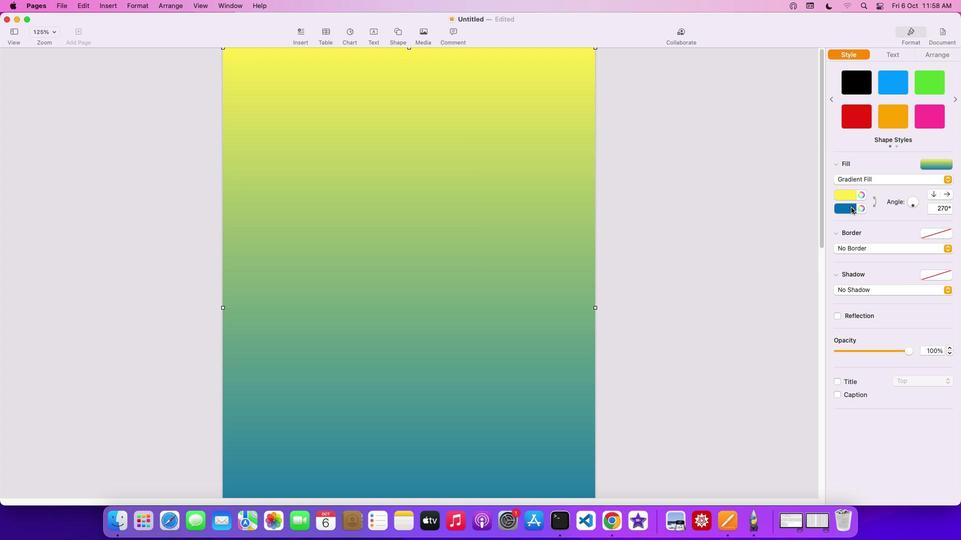 
Action: Mouse pressed left at (857, 213)
Screenshot: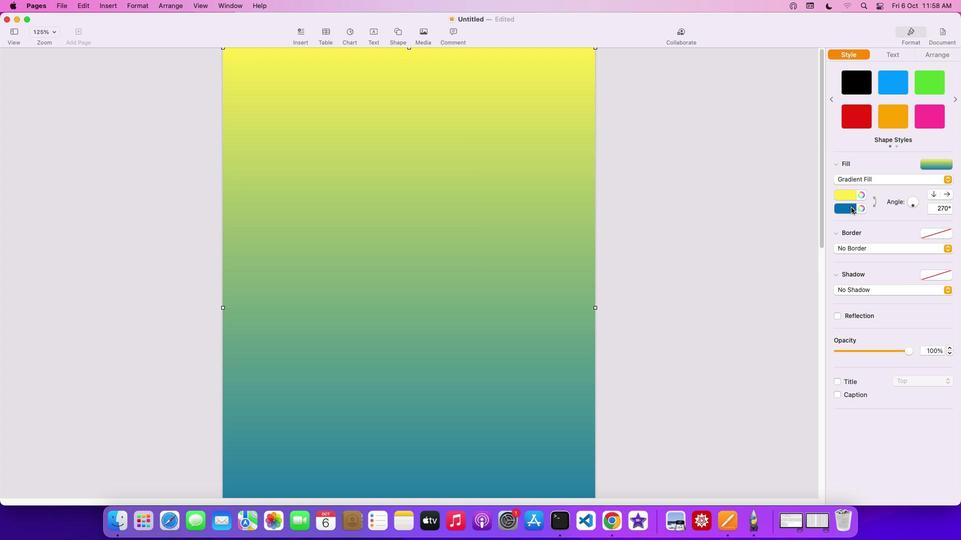 
Action: Mouse moved to (807, 277)
Screenshot: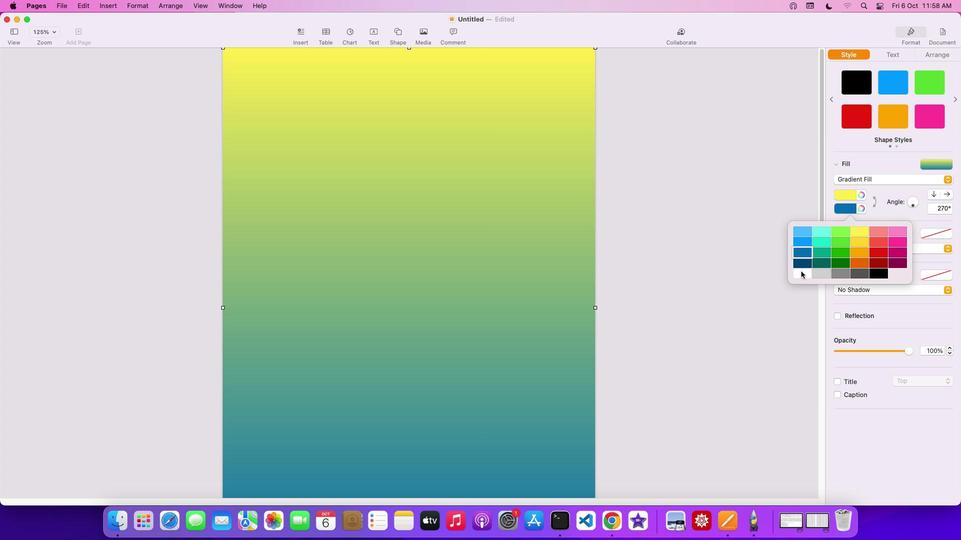 
Action: Mouse pressed left at (807, 277)
Screenshot: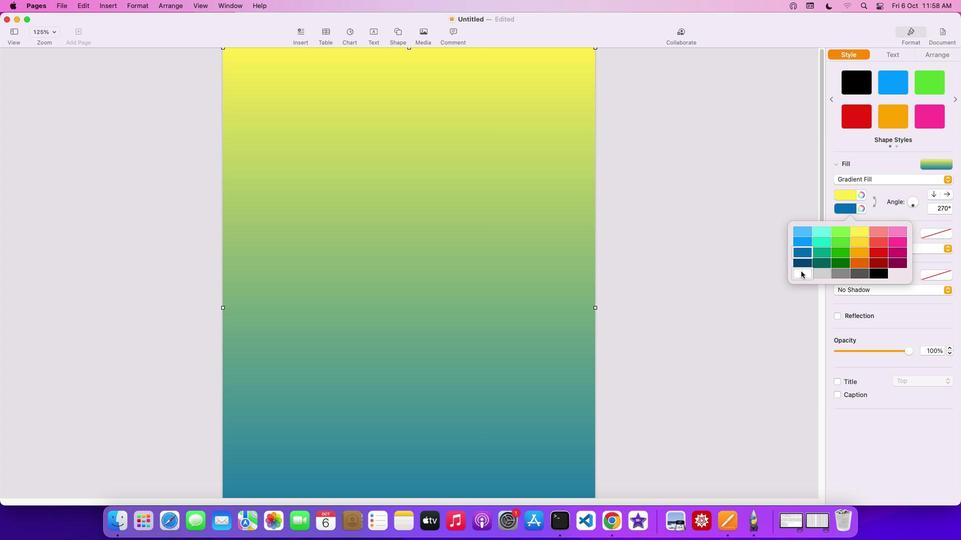 
Action: Mouse moved to (434, 309)
Screenshot: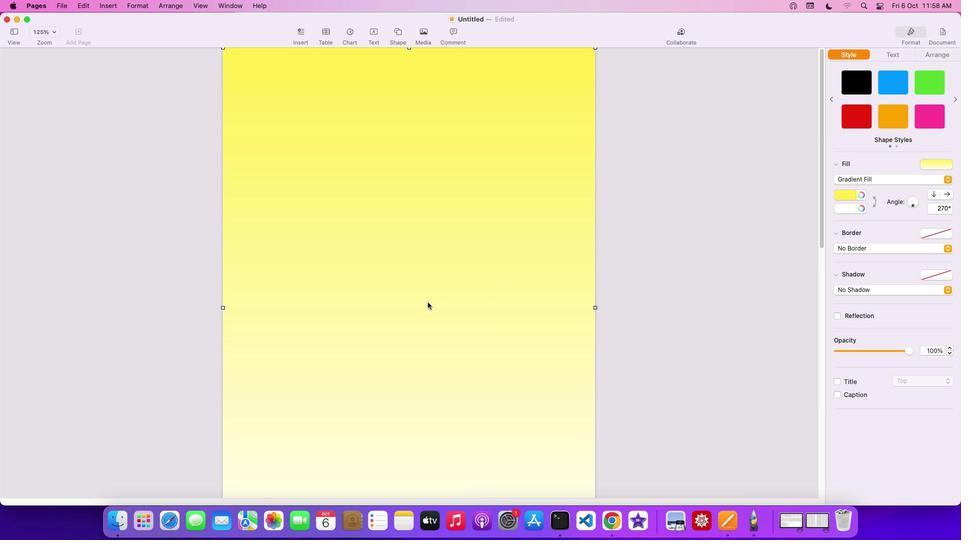 
Action: Mouse scrolled (434, 309) with delta (6, 7)
Screenshot: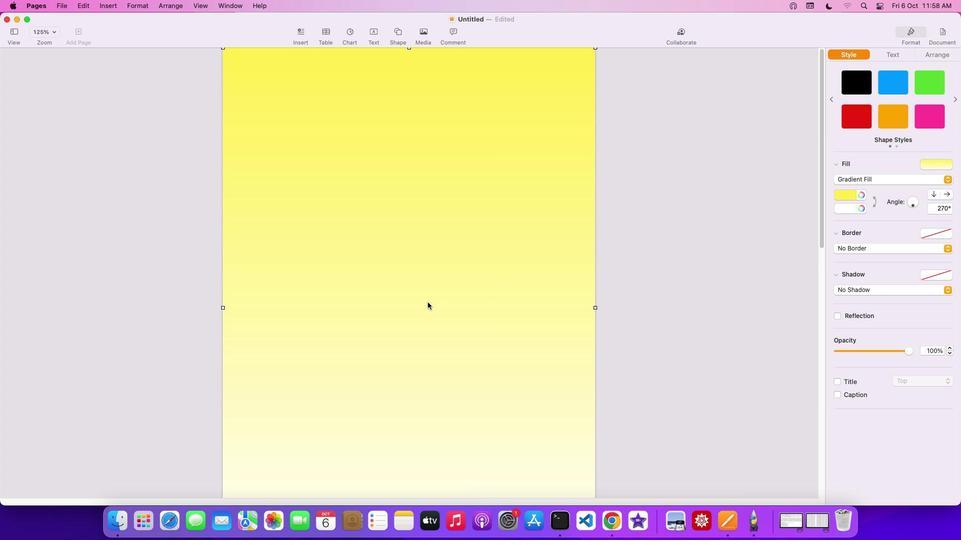 
Action: Mouse scrolled (434, 309) with delta (6, 7)
Screenshot: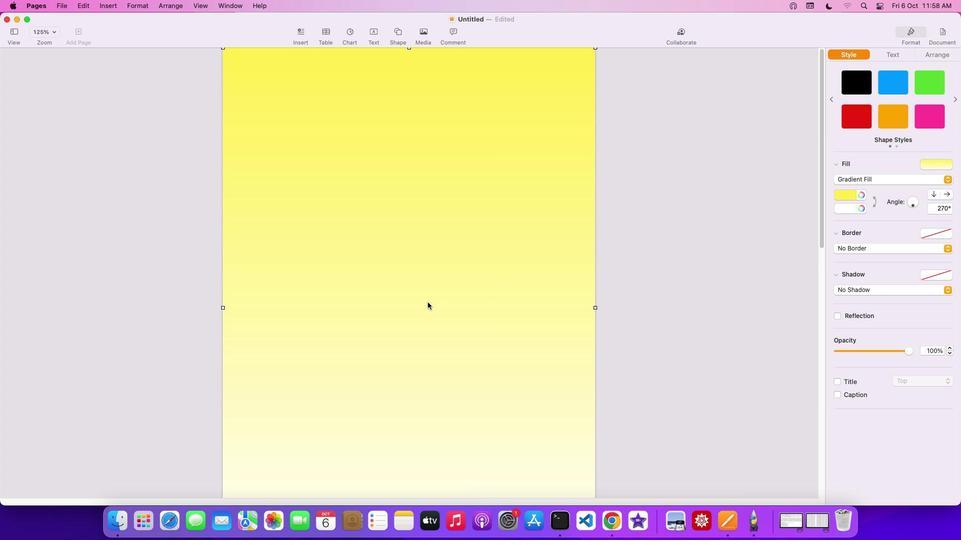 
Action: Mouse scrolled (434, 309) with delta (6, 8)
Screenshot: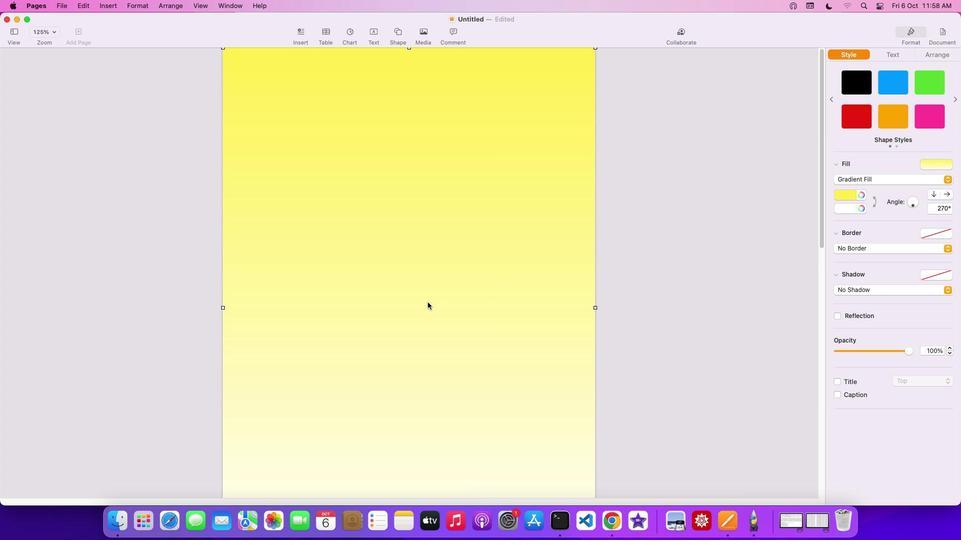 
Action: Mouse scrolled (434, 309) with delta (6, 9)
Screenshot: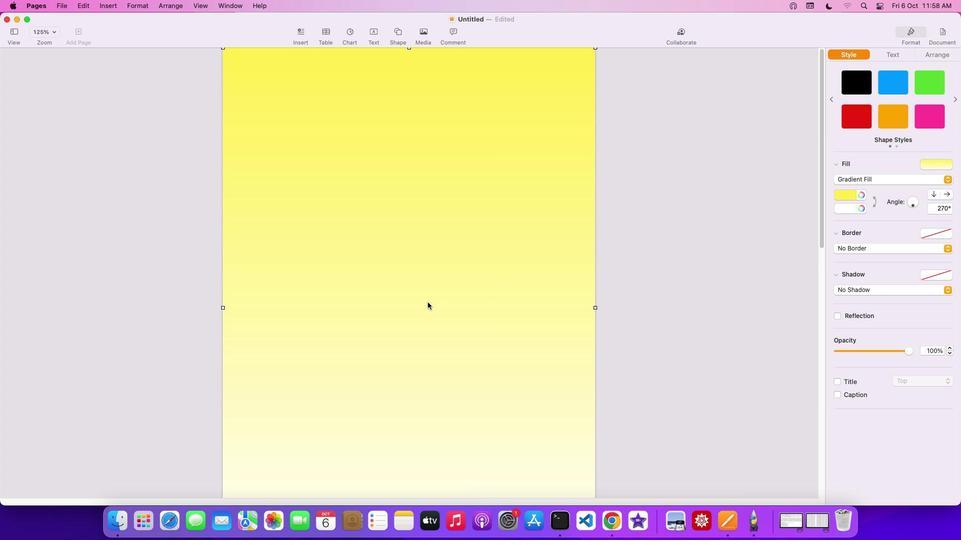 
Action: Mouse scrolled (434, 309) with delta (6, 9)
Screenshot: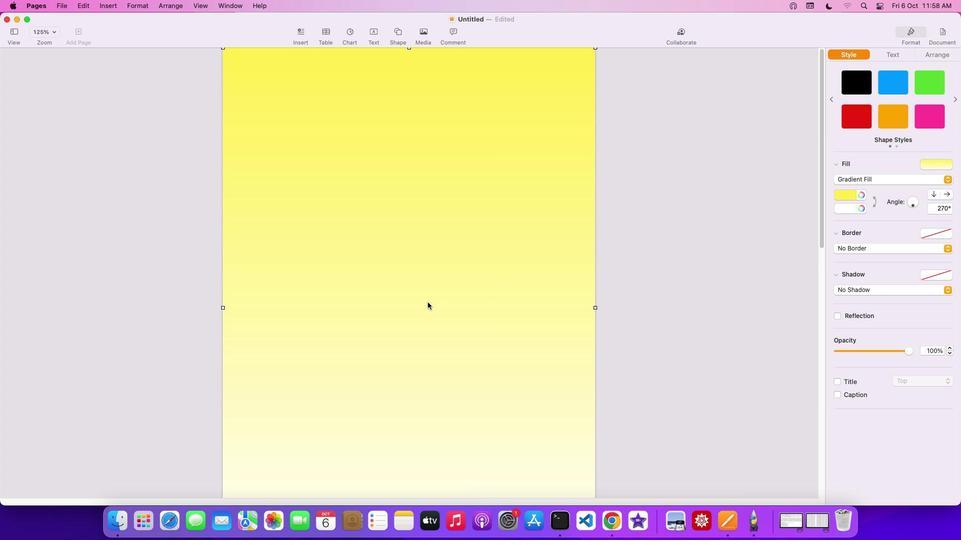 
Action: Mouse scrolled (434, 309) with delta (6, 9)
Screenshot: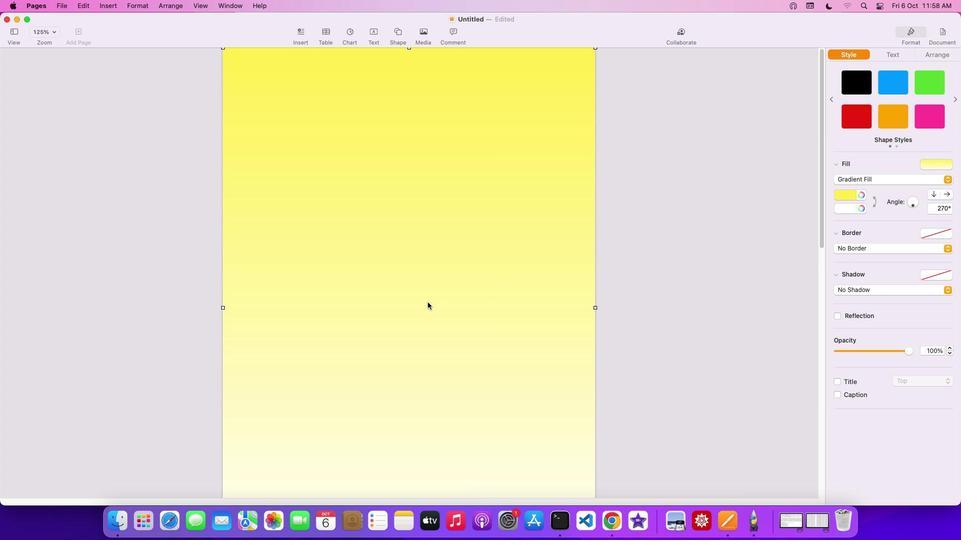 
Action: Mouse moved to (401, 43)
Screenshot: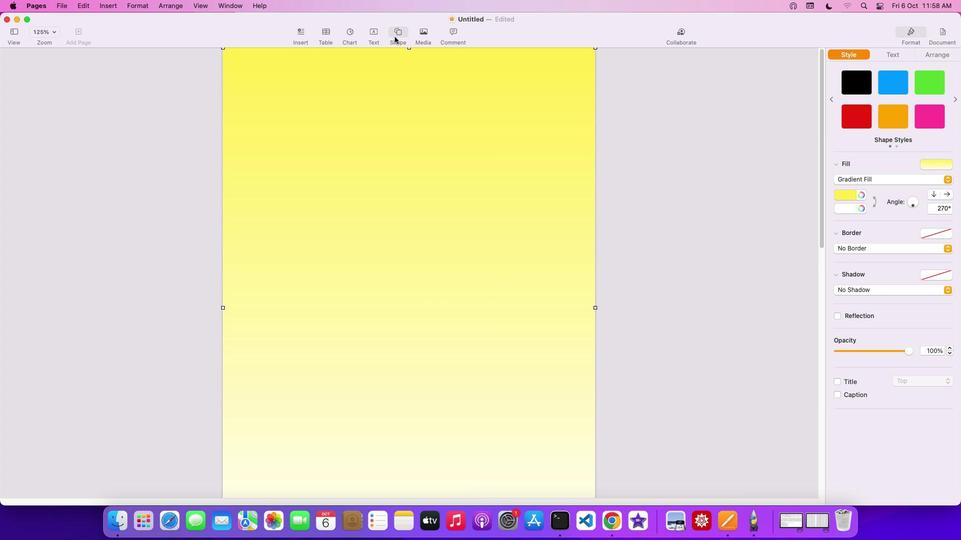 
Action: Mouse pressed left at (401, 43)
Screenshot: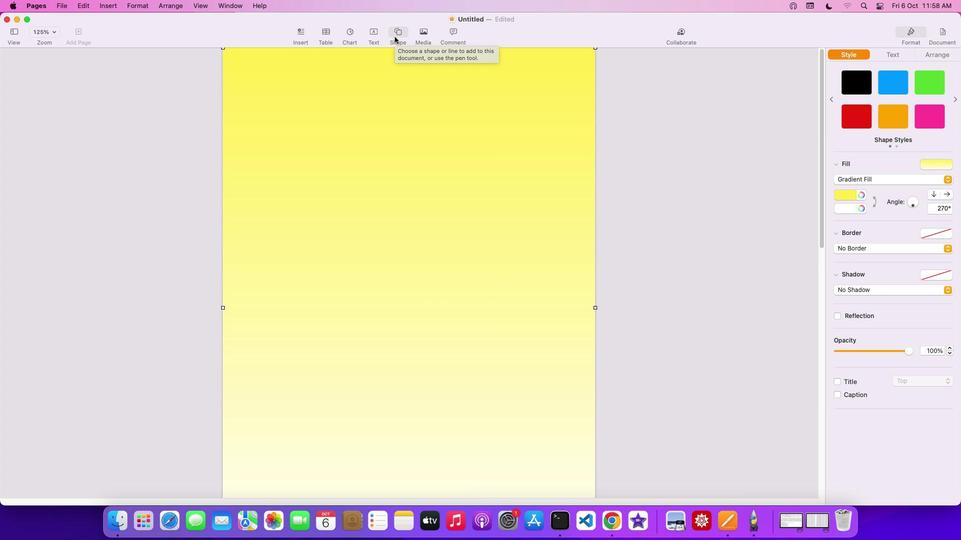 
Action: Mouse moved to (319, 147)
Screenshot: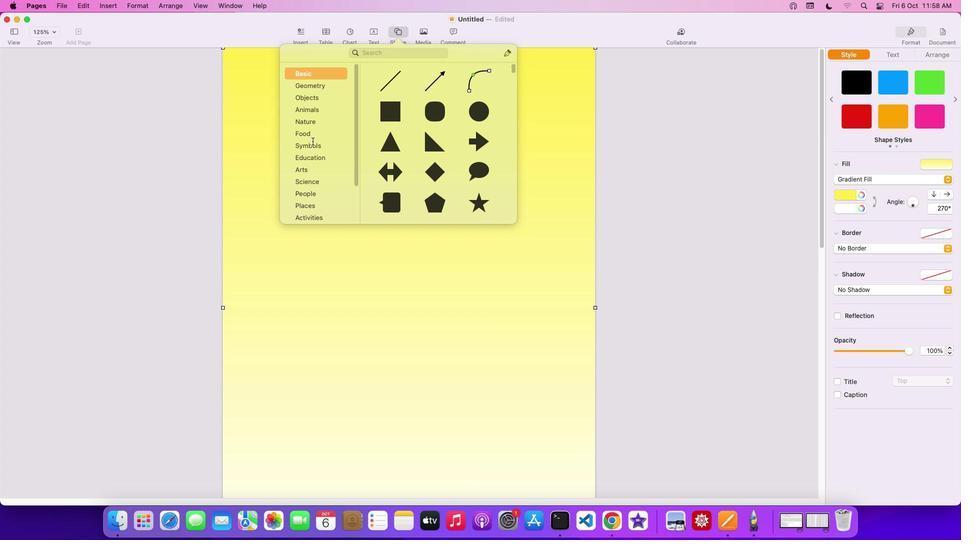 
Action: Mouse pressed left at (319, 147)
Screenshot: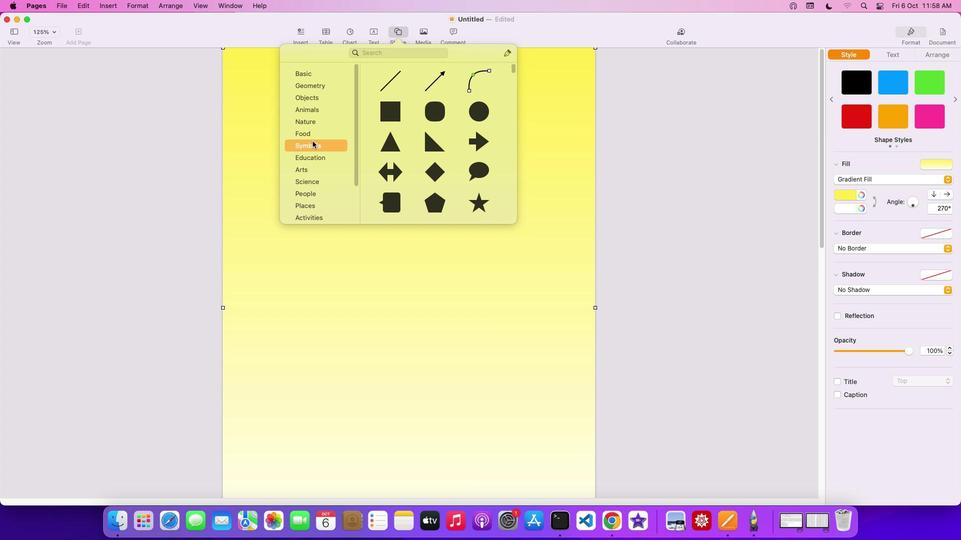 
Action: Mouse moved to (446, 174)
Screenshot: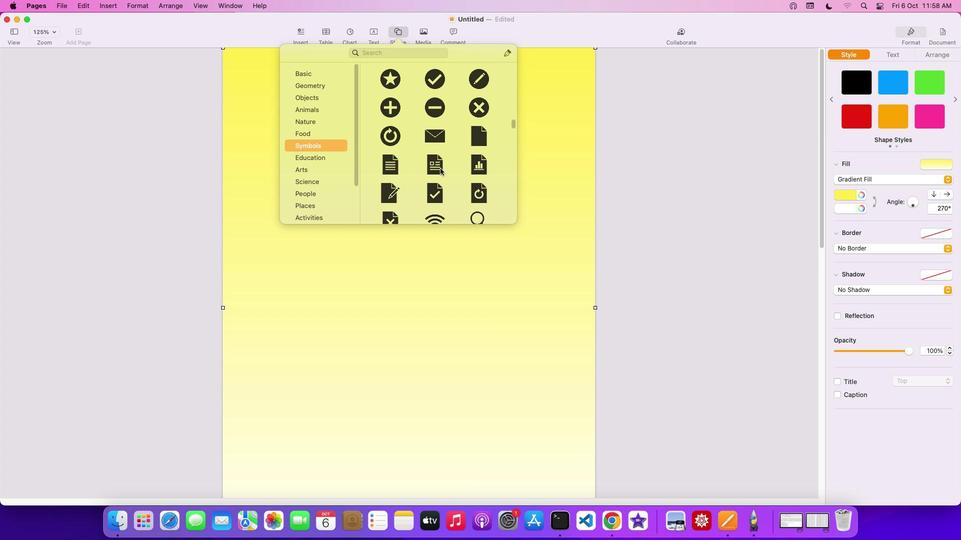 
Action: Mouse scrolled (446, 174) with delta (6, 6)
Screenshot: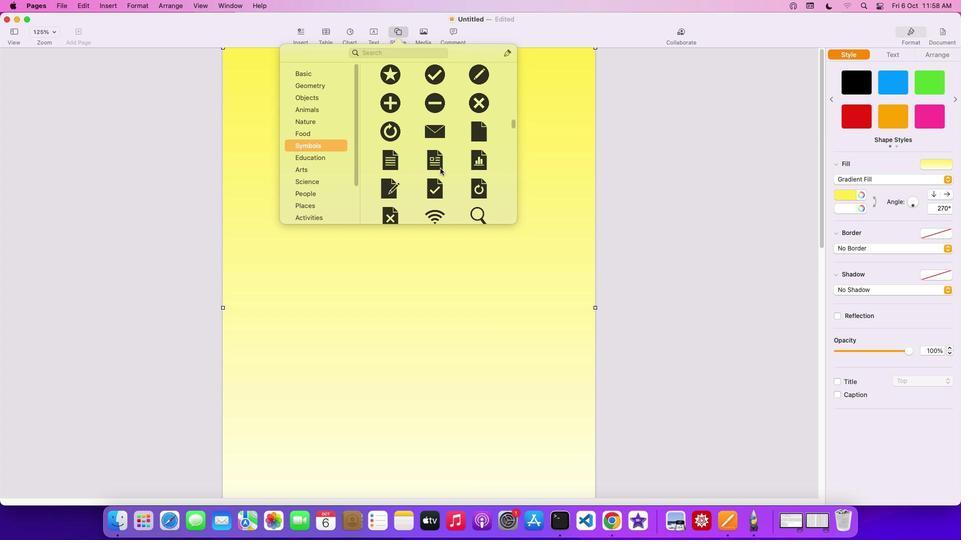 
Action: Mouse scrolled (446, 174) with delta (6, 6)
Screenshot: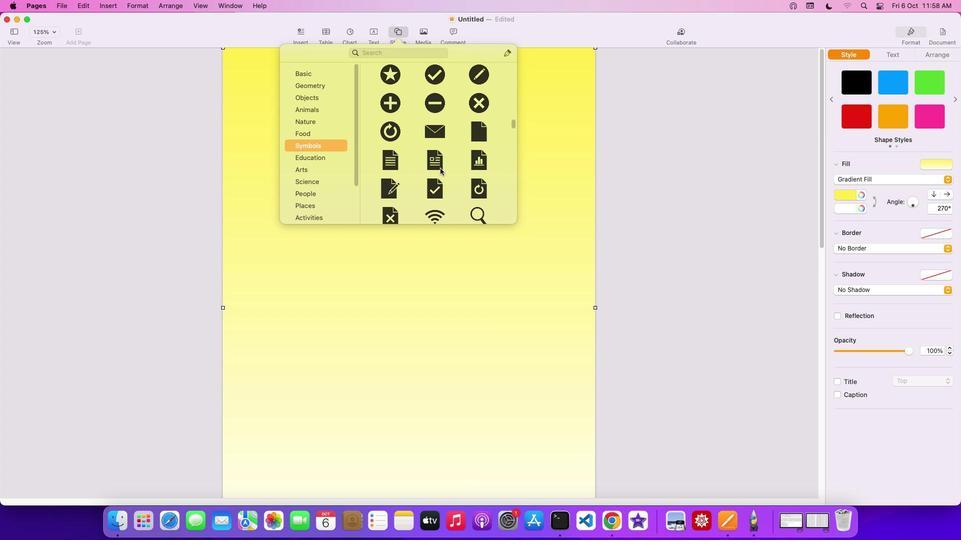
Action: Mouse scrolled (446, 174) with delta (6, 5)
Screenshot: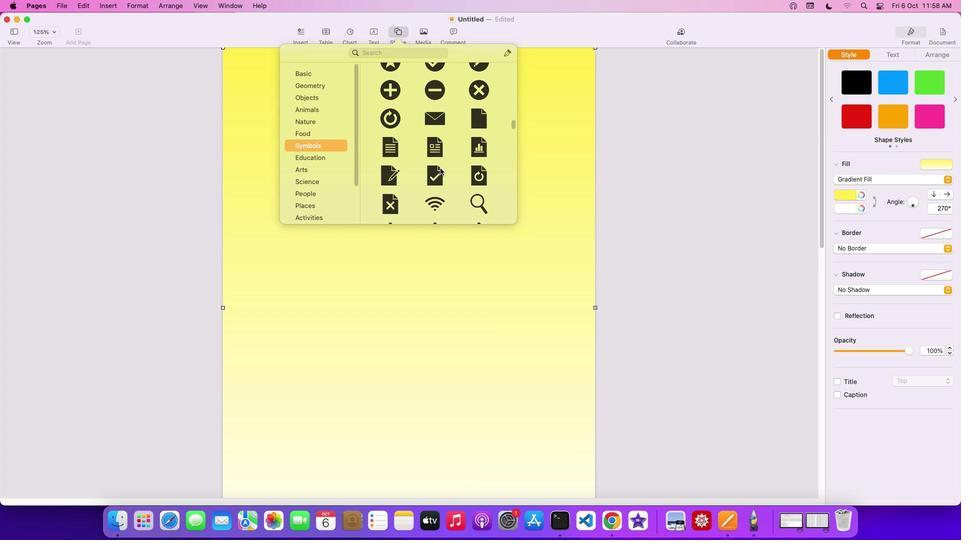 
Action: Mouse scrolled (446, 174) with delta (6, 5)
Screenshot: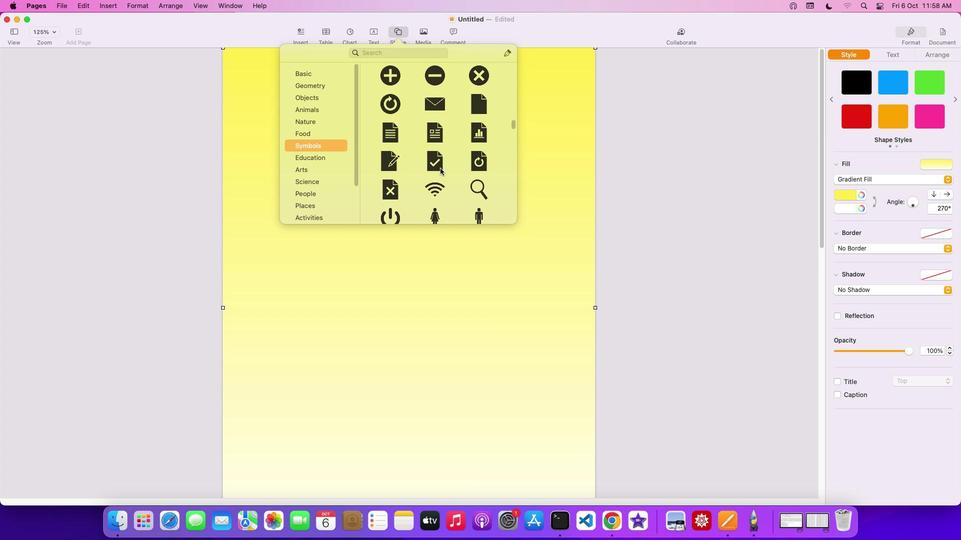 
Action: Mouse scrolled (446, 174) with delta (6, 6)
Screenshot: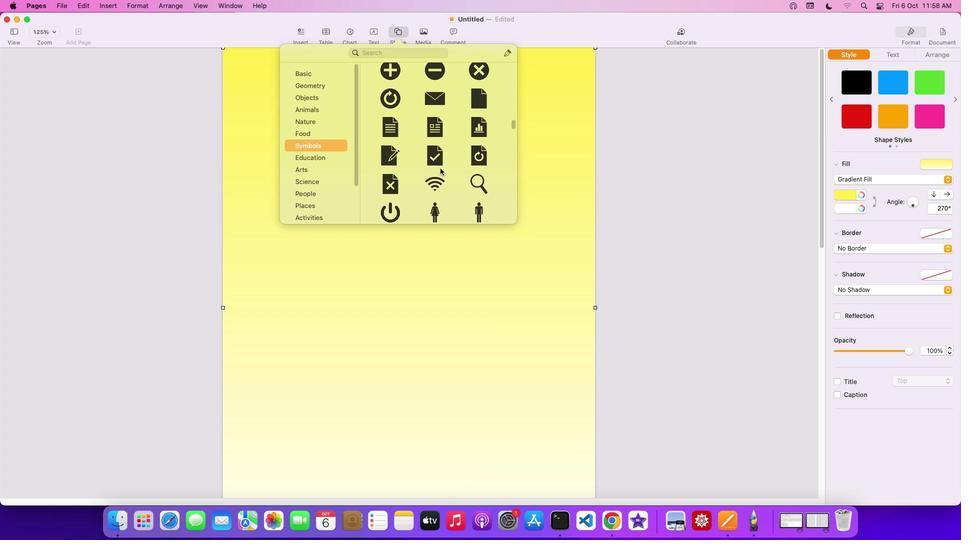 
Action: Mouse scrolled (446, 174) with delta (6, 6)
Screenshot: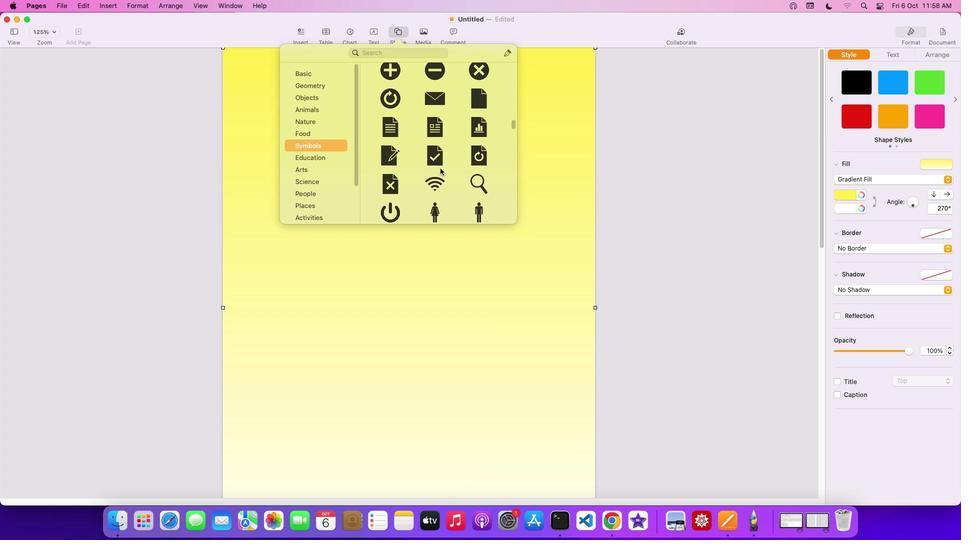 
Action: Mouse scrolled (446, 174) with delta (6, 5)
Screenshot: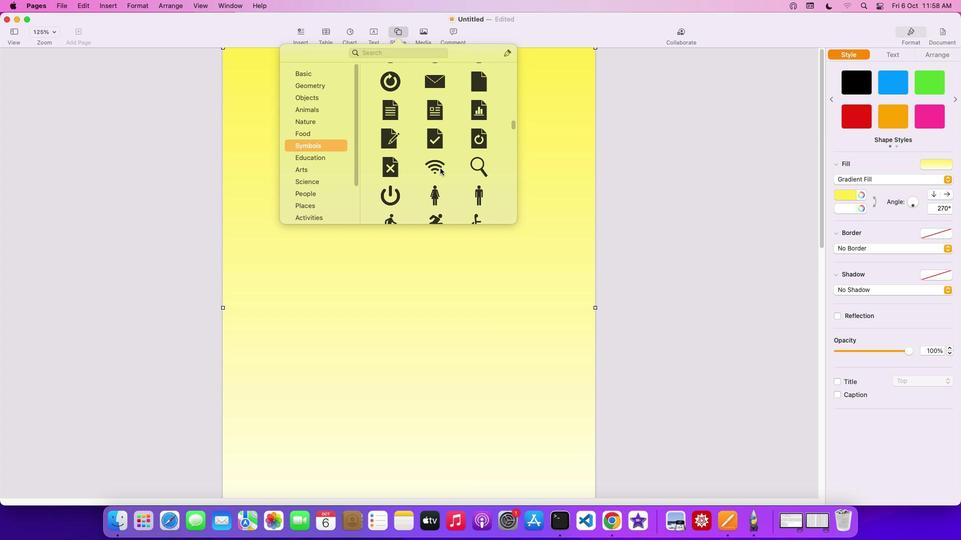 
Action: Mouse scrolled (446, 174) with delta (6, 4)
Screenshot: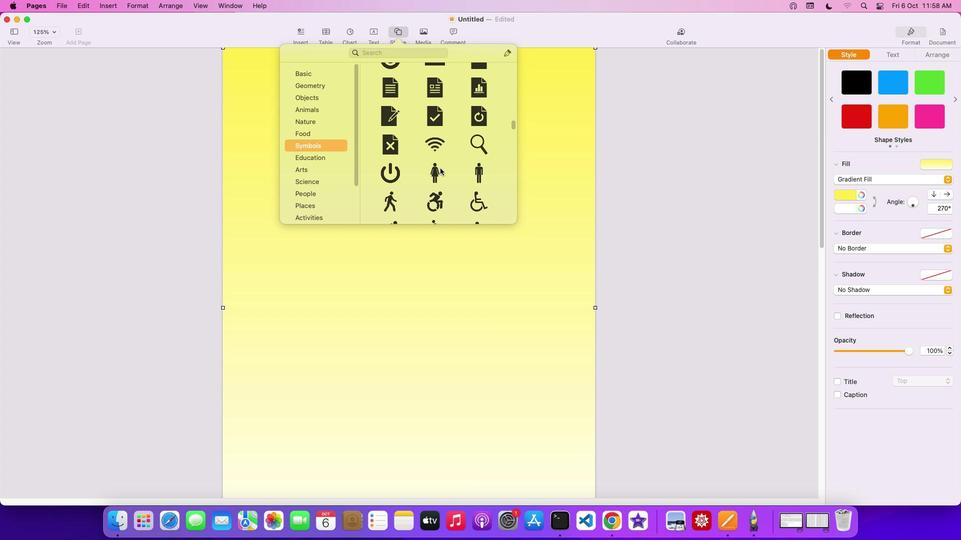 
Action: Mouse scrolled (446, 174) with delta (6, 6)
Screenshot: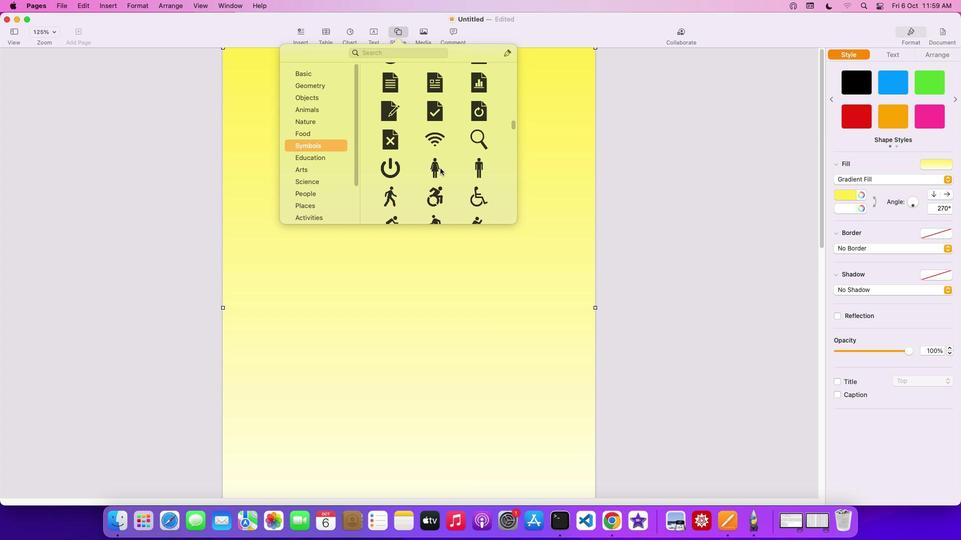 
Action: Mouse scrolled (446, 174) with delta (6, 6)
Screenshot: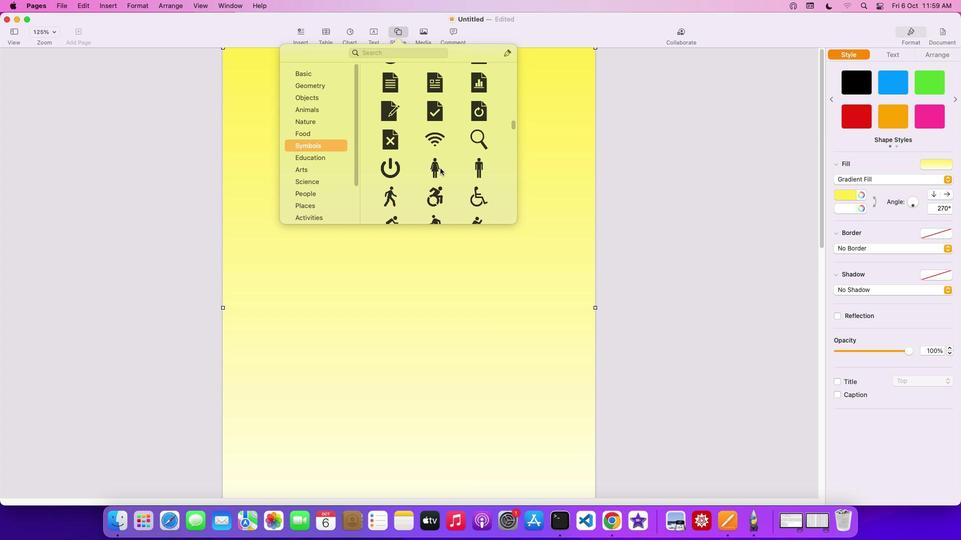 
Action: Mouse scrolled (446, 174) with delta (6, 5)
Screenshot: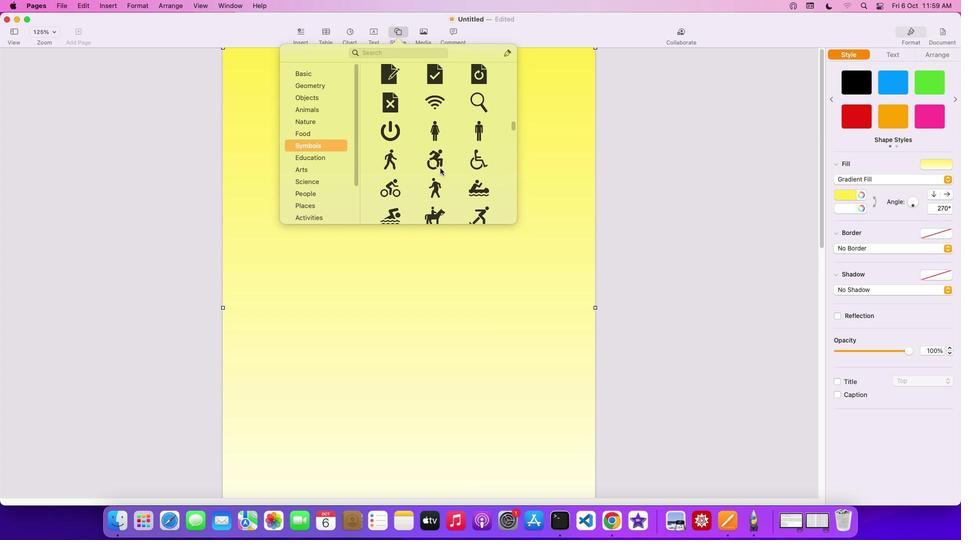 
Action: Mouse scrolled (446, 174) with delta (6, 4)
Screenshot: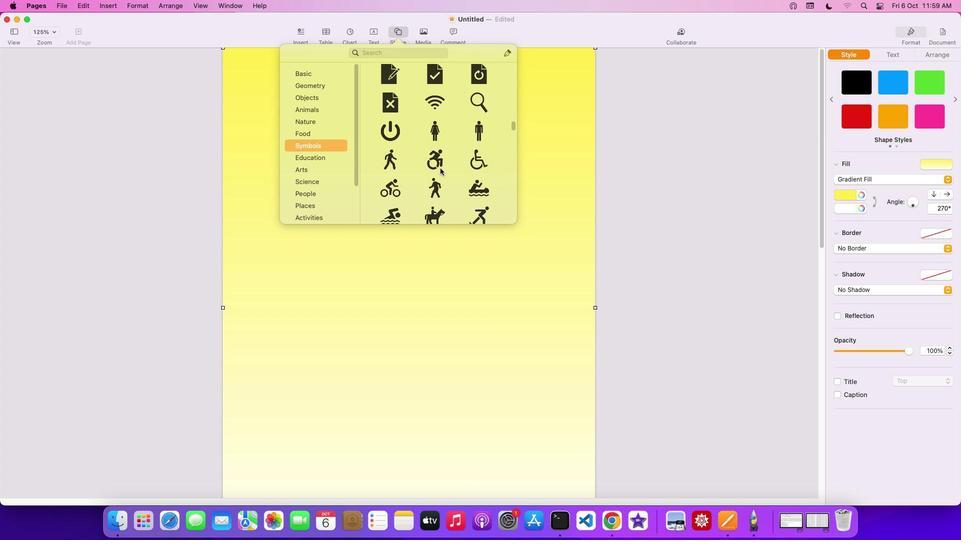 
Action: Mouse moved to (447, 175)
Screenshot: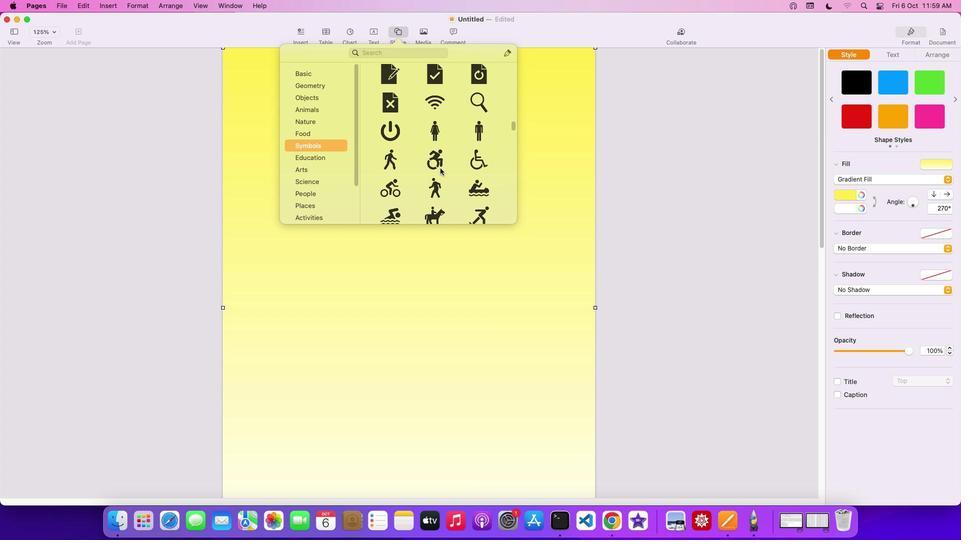 
Action: Mouse scrolled (447, 175) with delta (6, 6)
Screenshot: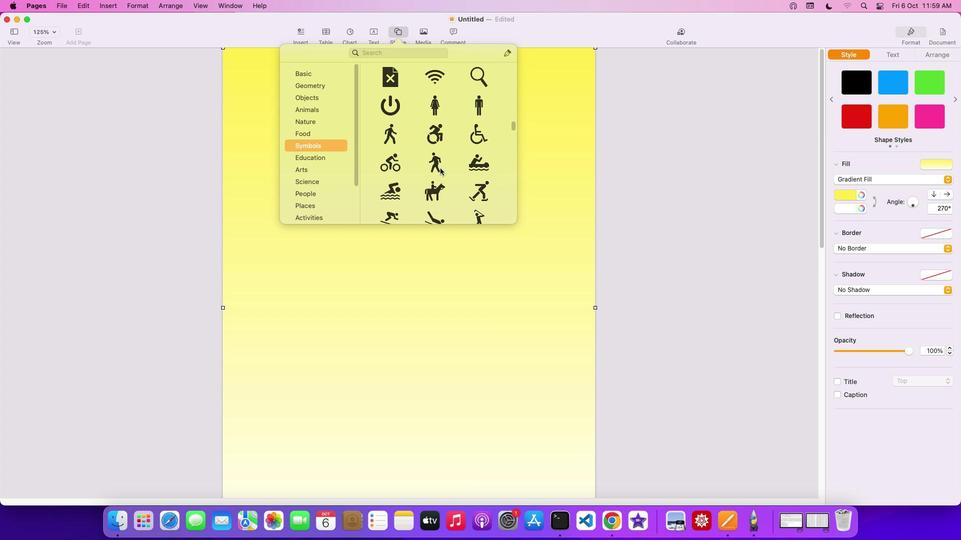 
Action: Mouse scrolled (447, 175) with delta (6, 6)
Screenshot: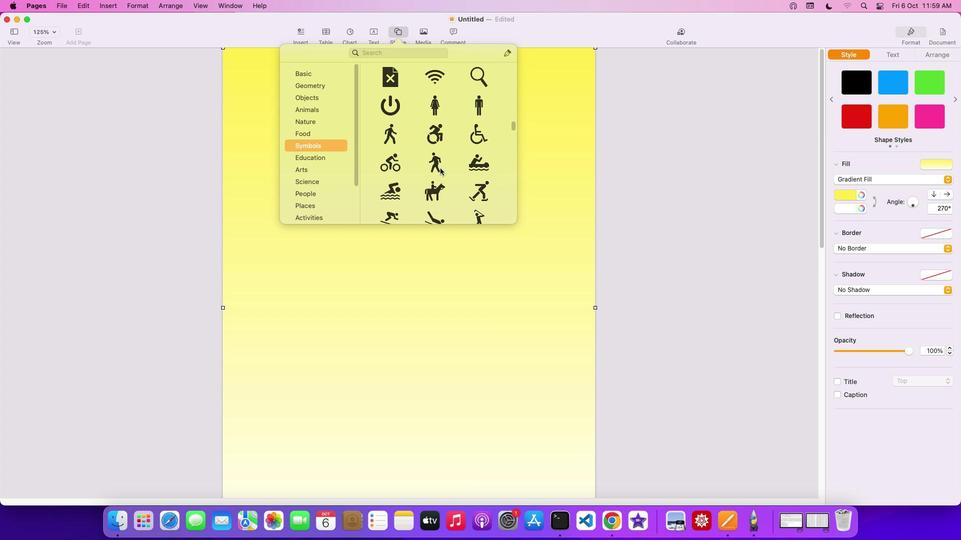 
Action: Mouse scrolled (447, 175) with delta (6, 5)
Screenshot: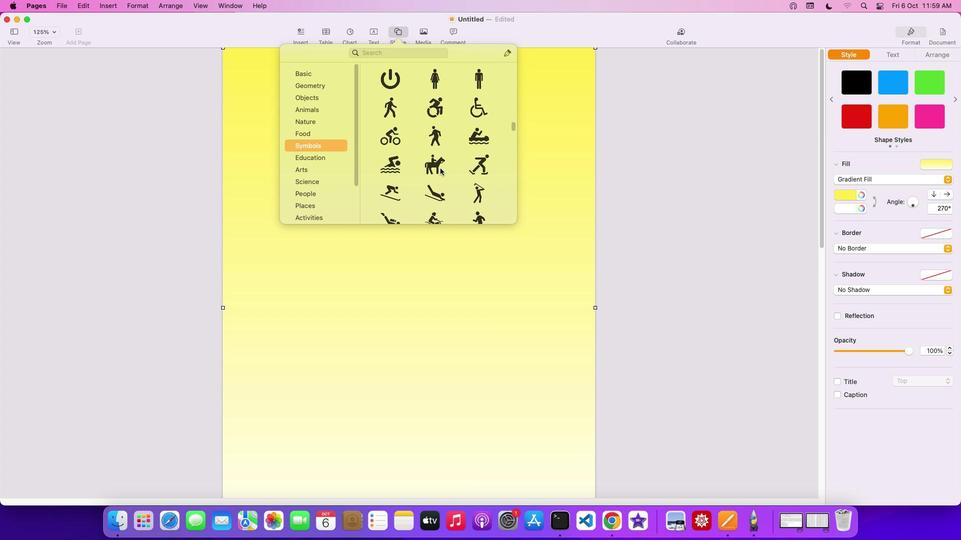 
Action: Mouse scrolled (447, 175) with delta (6, 4)
Screenshot: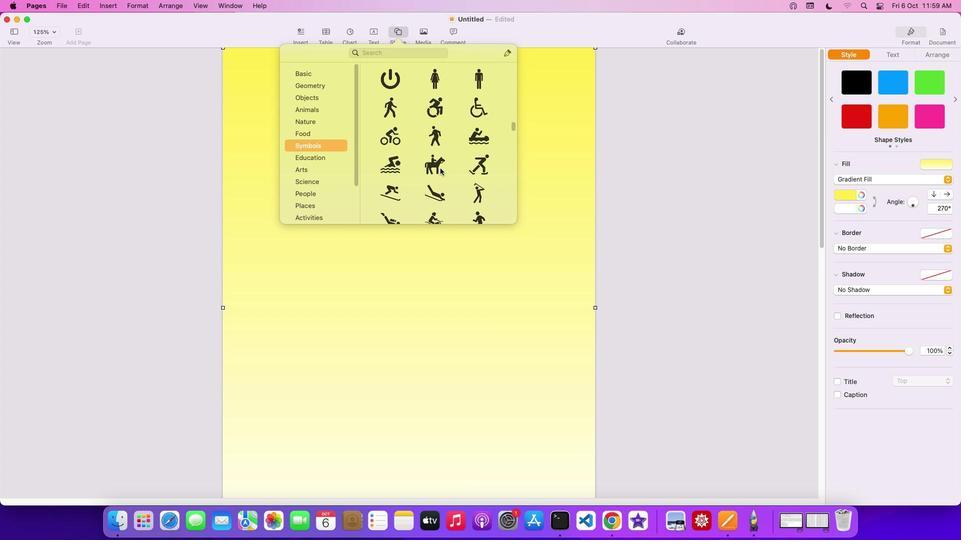 
Action: Mouse scrolled (447, 175) with delta (6, 6)
Screenshot: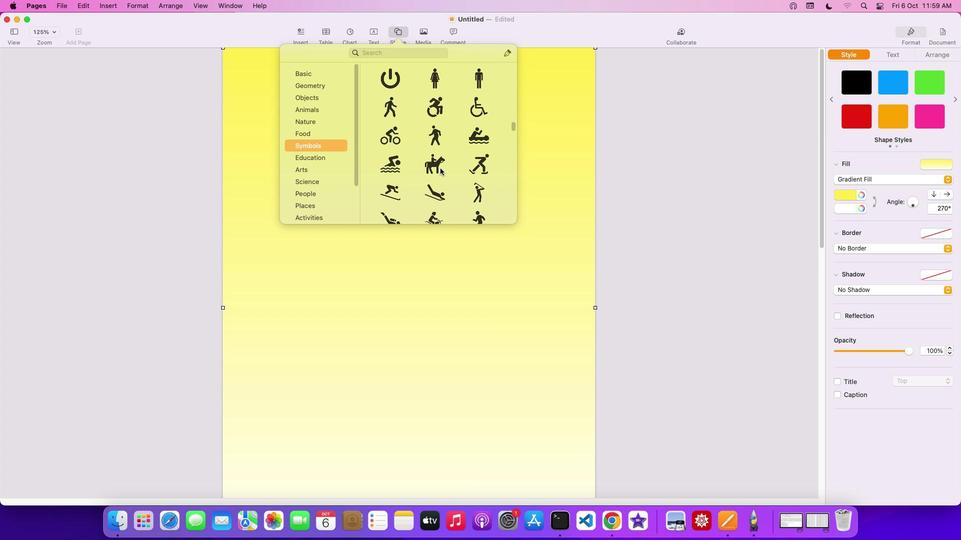 
Action: Mouse scrolled (447, 175) with delta (6, 6)
Screenshot: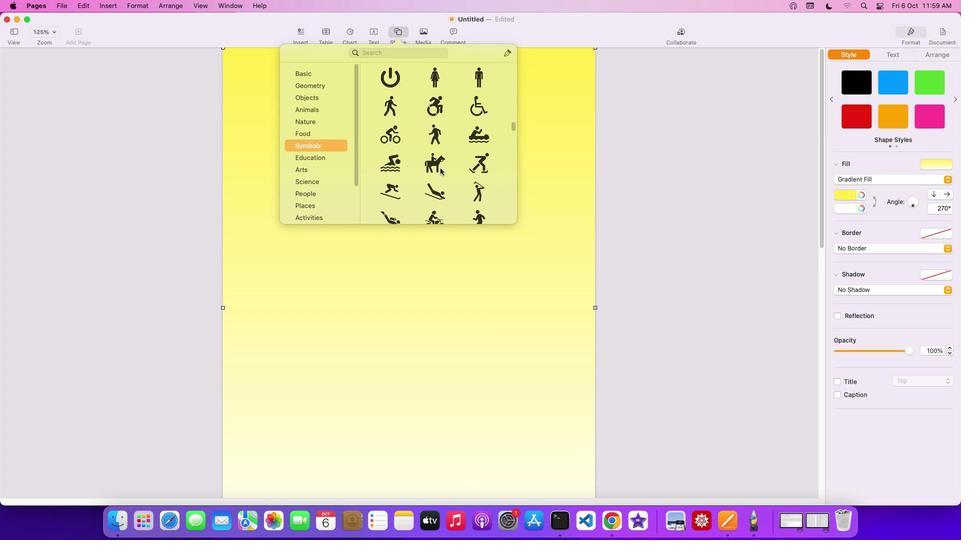 
Action: Mouse scrolled (447, 175) with delta (6, 6)
Screenshot: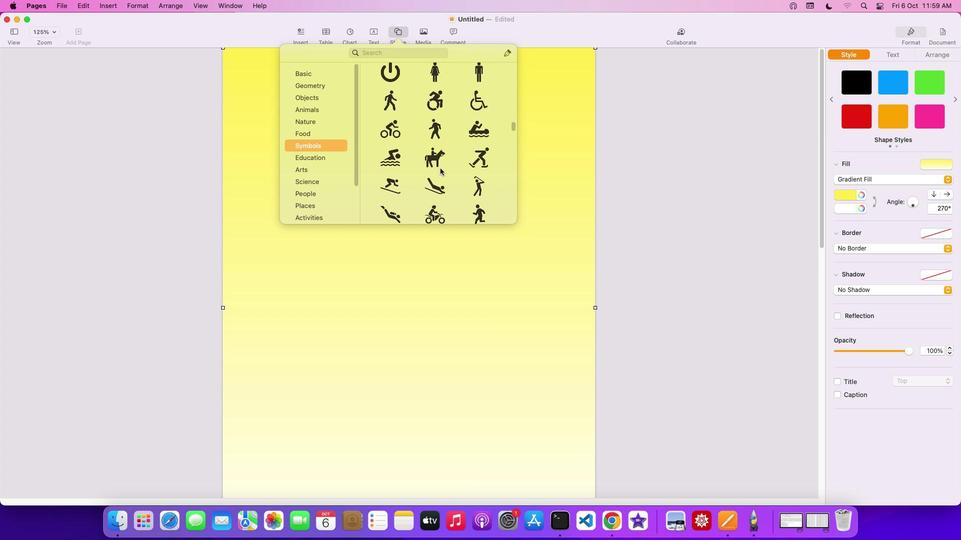 
Action: Mouse scrolled (447, 175) with delta (6, 6)
Screenshot: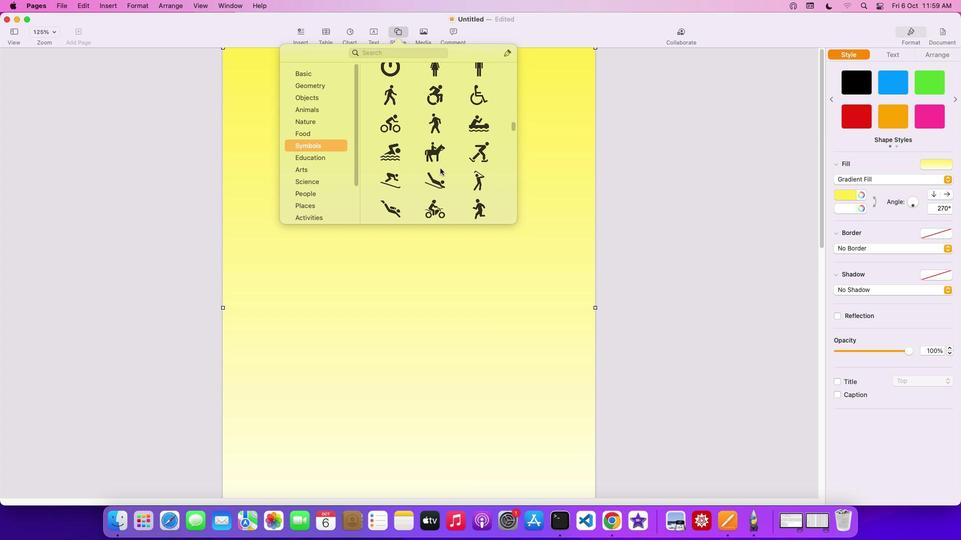 
Action: Mouse scrolled (447, 175) with delta (6, 6)
Screenshot: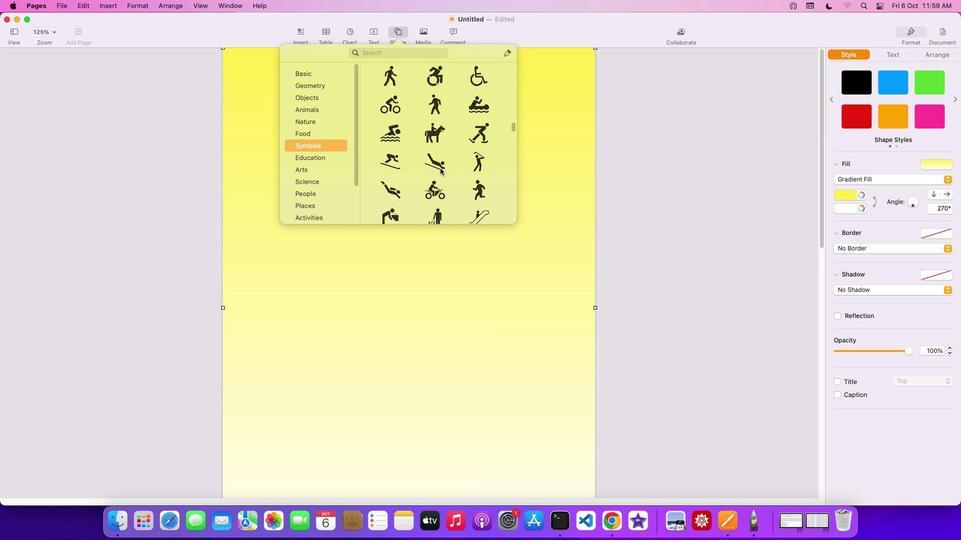 
Action: Mouse scrolled (447, 175) with delta (6, 5)
Screenshot: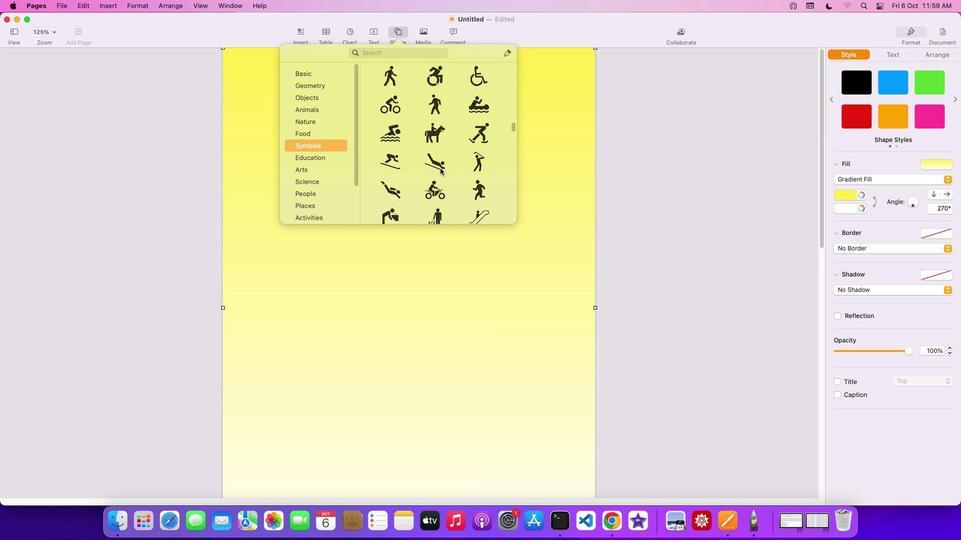
Action: Mouse scrolled (447, 175) with delta (6, 4)
Screenshot: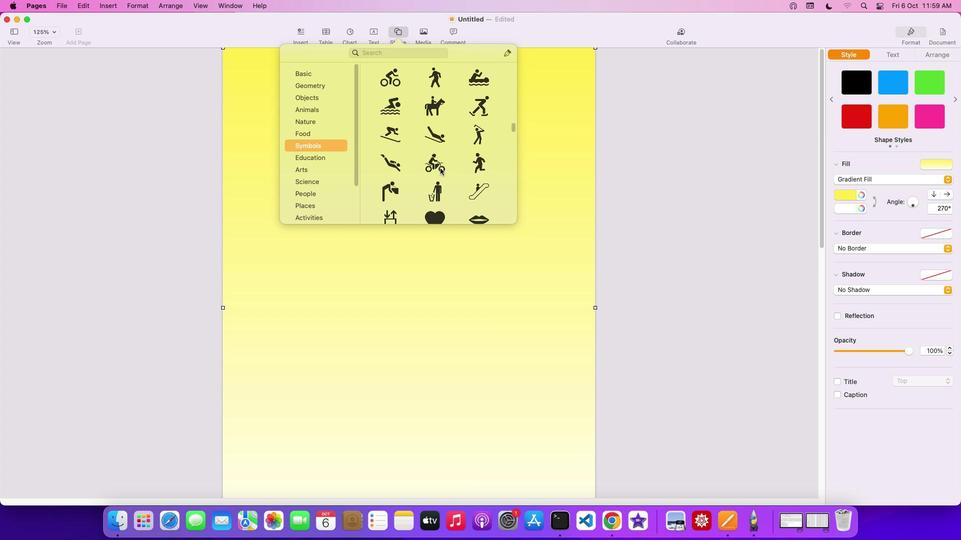 
Action: Mouse scrolled (447, 175) with delta (6, 4)
Screenshot: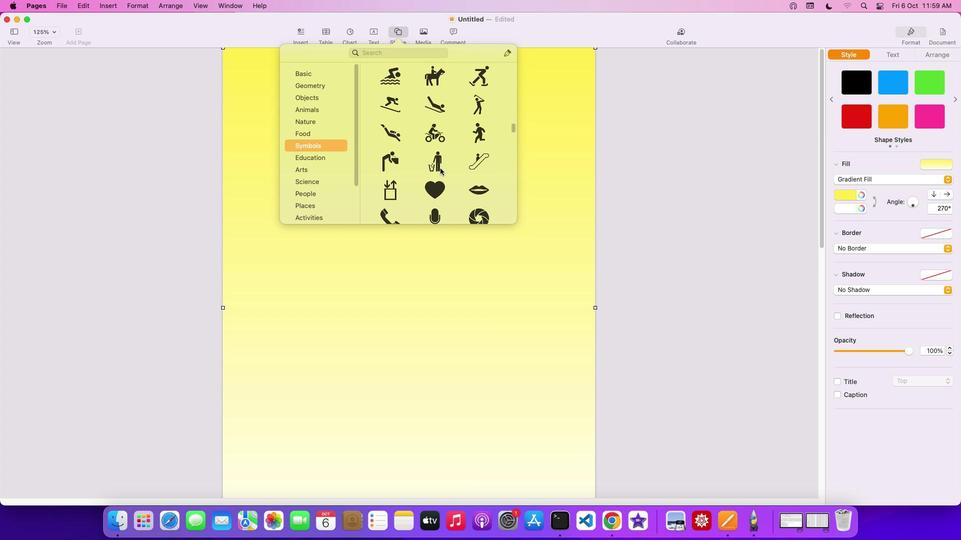 
Action: Mouse scrolled (447, 175) with delta (6, 6)
Screenshot: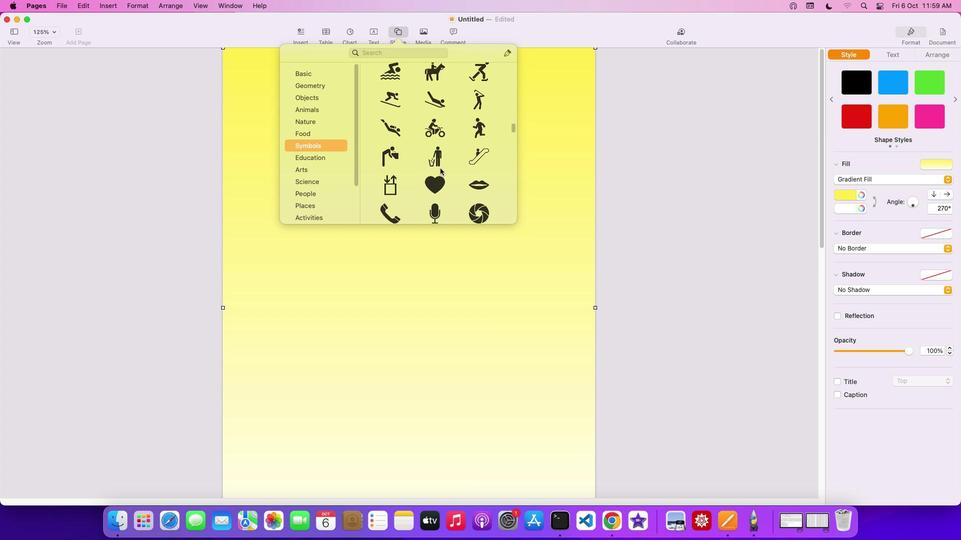 
Action: Mouse scrolled (447, 175) with delta (6, 6)
Screenshot: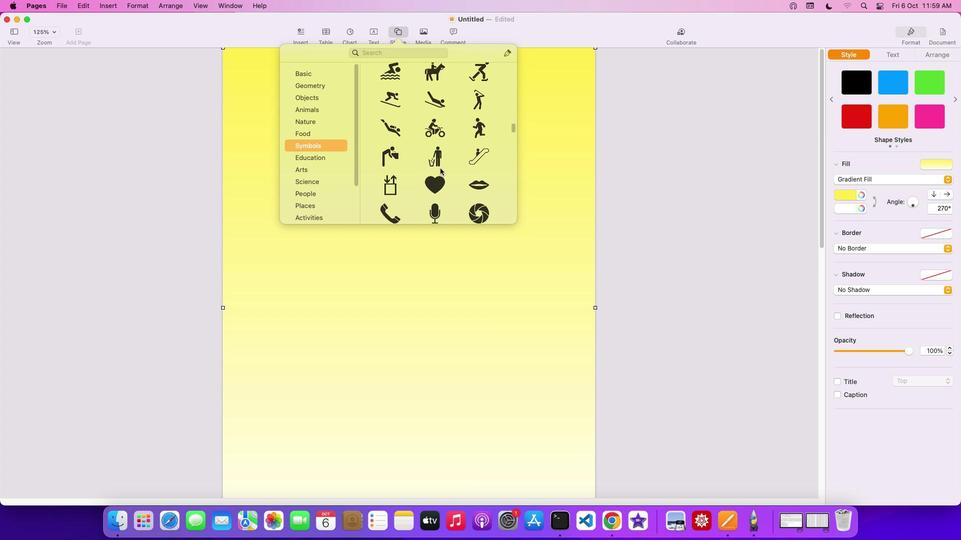 
Action: Mouse scrolled (447, 175) with delta (6, 5)
Screenshot: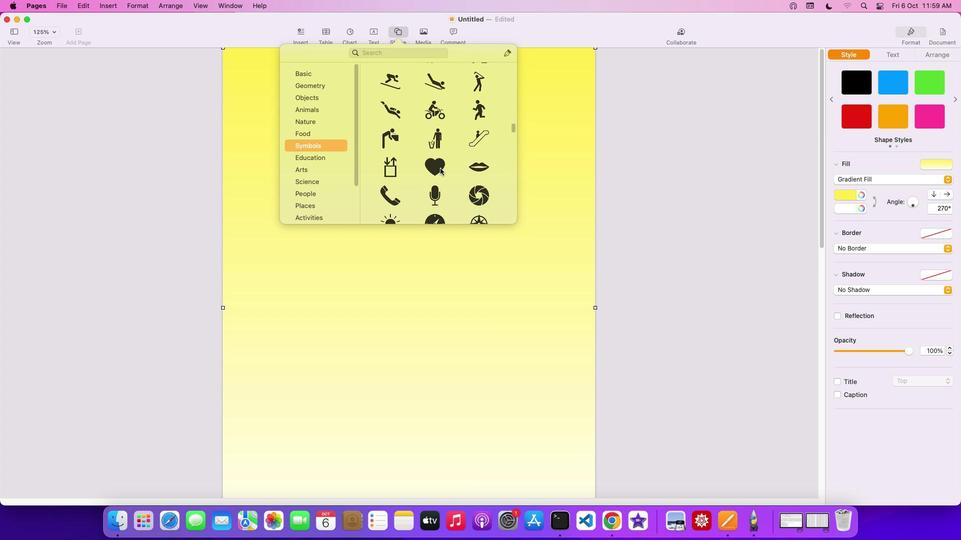 
Action: Mouse scrolled (447, 175) with delta (6, 4)
Screenshot: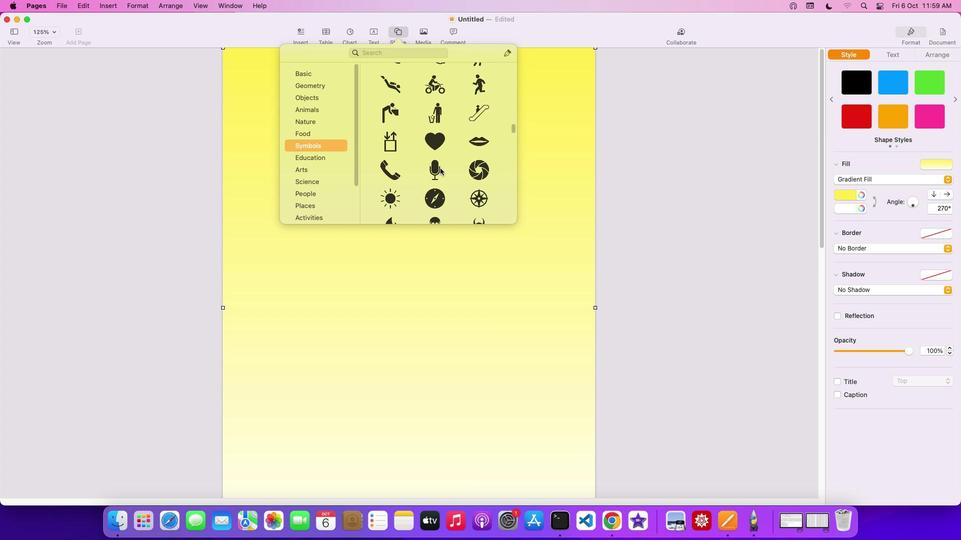 
Action: Mouse scrolled (447, 175) with delta (6, 6)
Screenshot: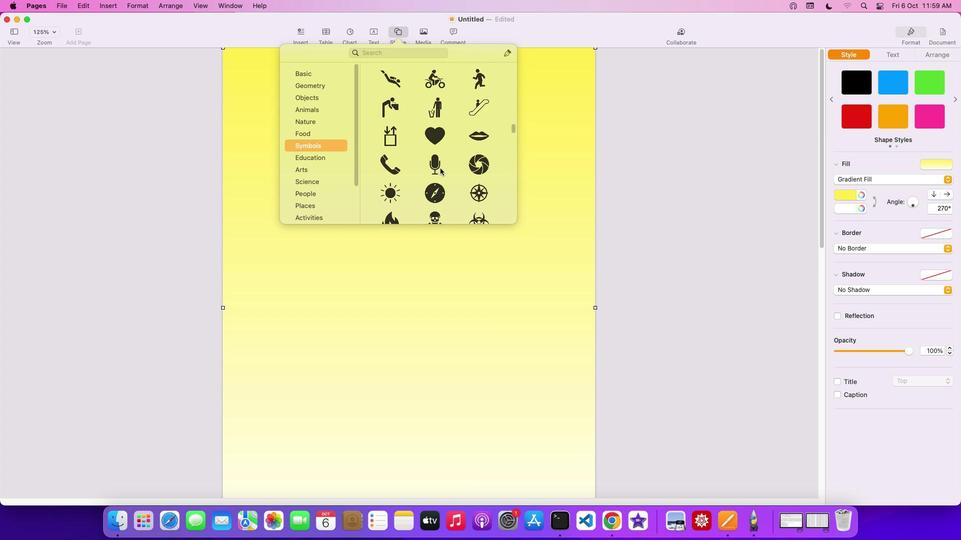 
Action: Mouse scrolled (447, 175) with delta (6, 6)
Screenshot: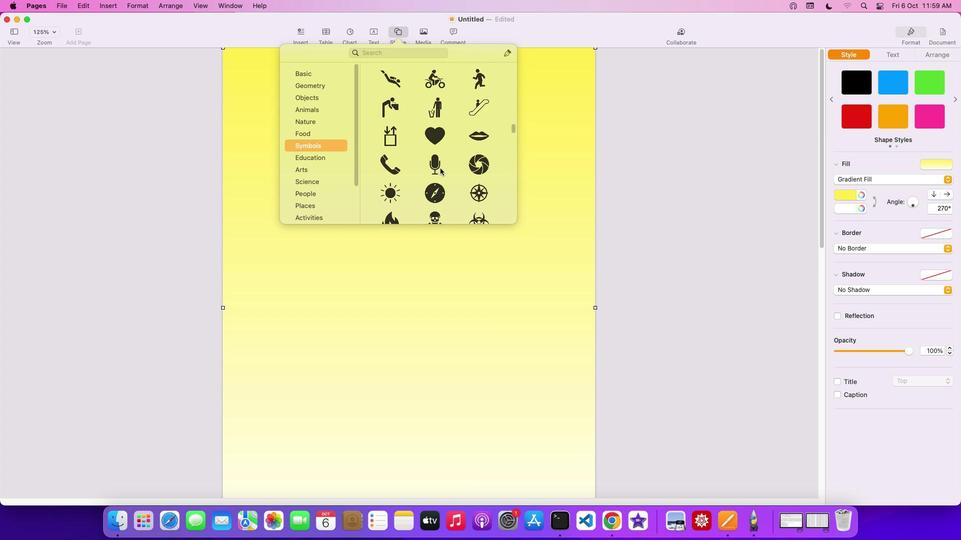 
Action: Mouse scrolled (447, 175) with delta (6, 5)
Screenshot: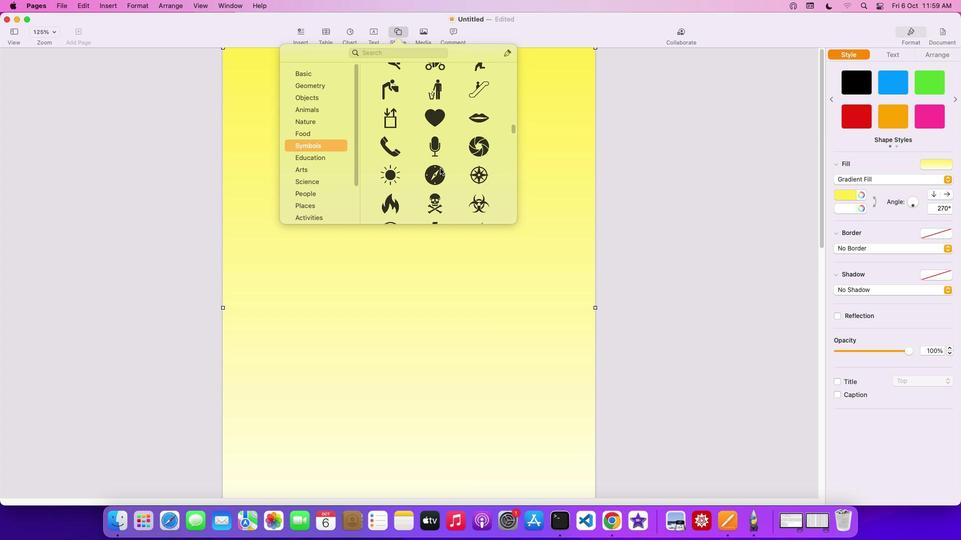 
Action: Mouse scrolled (447, 175) with delta (6, 4)
Screenshot: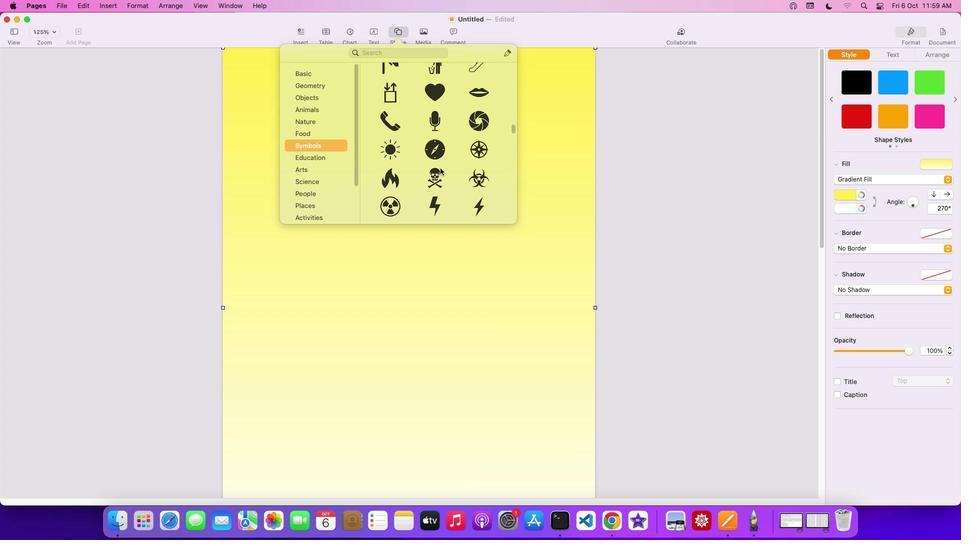 
Action: Mouse moved to (445, 190)
Screenshot: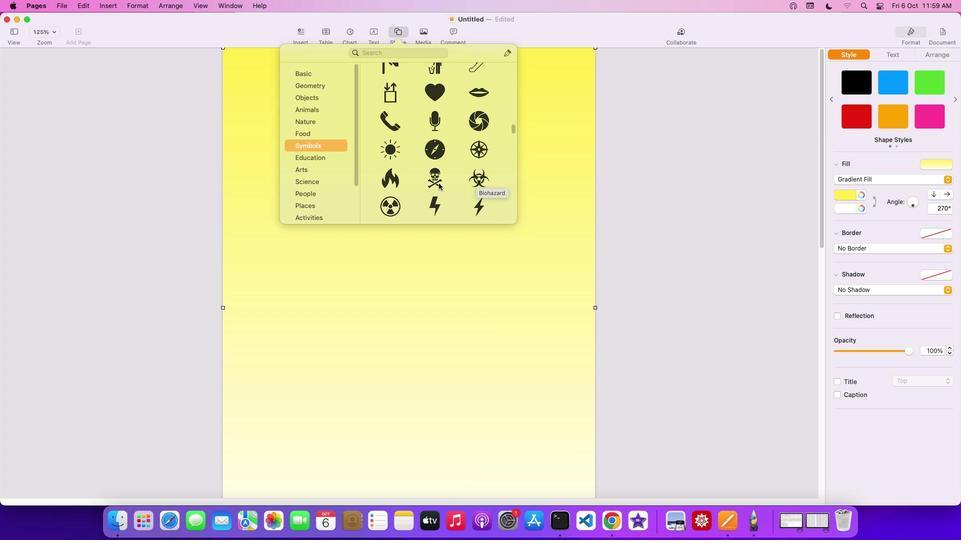 
Action: Mouse scrolled (445, 190) with delta (6, 6)
Screenshot: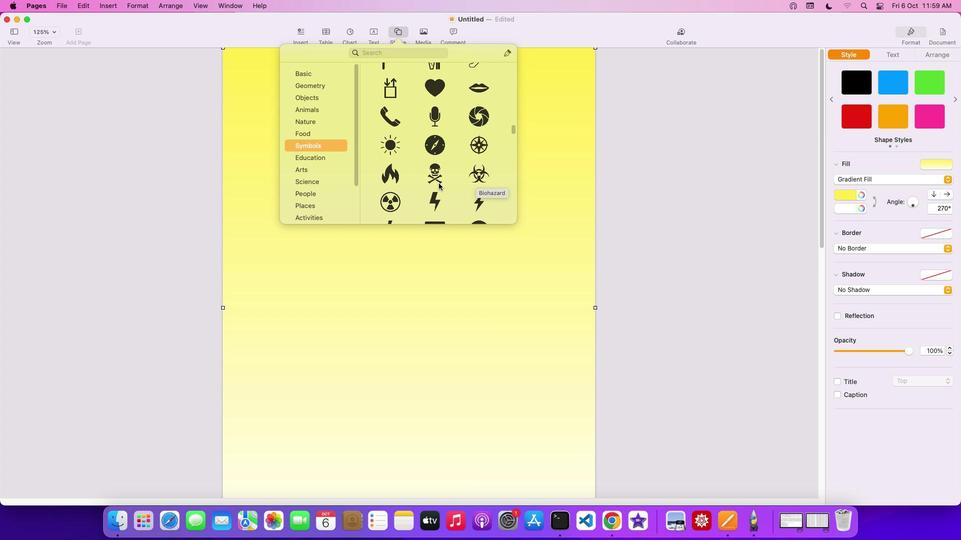 
Action: Mouse scrolled (445, 190) with delta (6, 6)
Screenshot: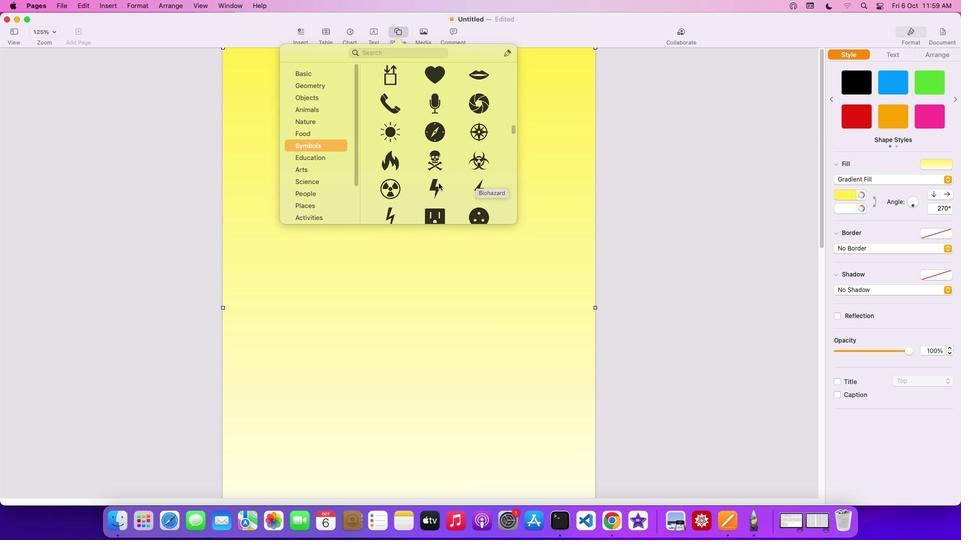 
Action: Mouse scrolled (445, 190) with delta (6, 5)
Screenshot: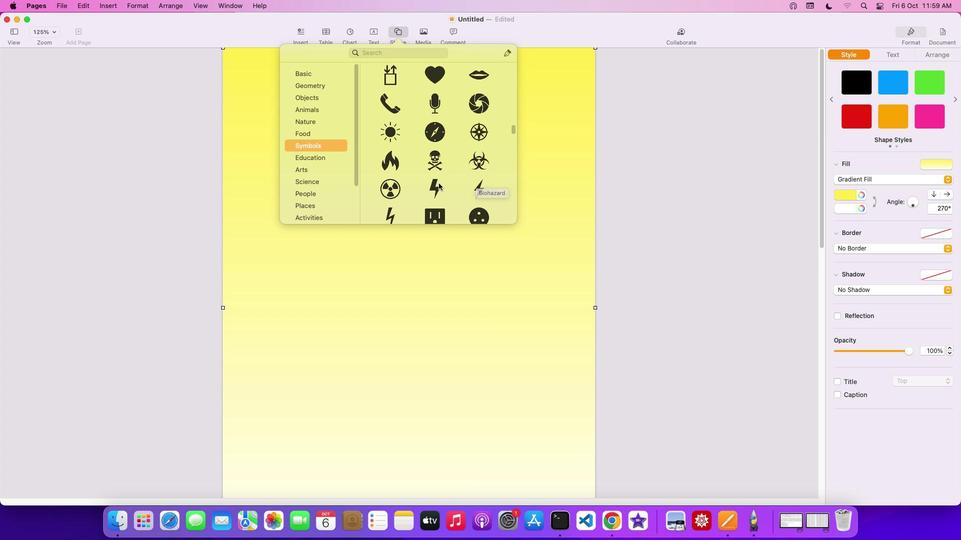 
Action: Mouse scrolled (445, 190) with delta (6, 6)
Screenshot: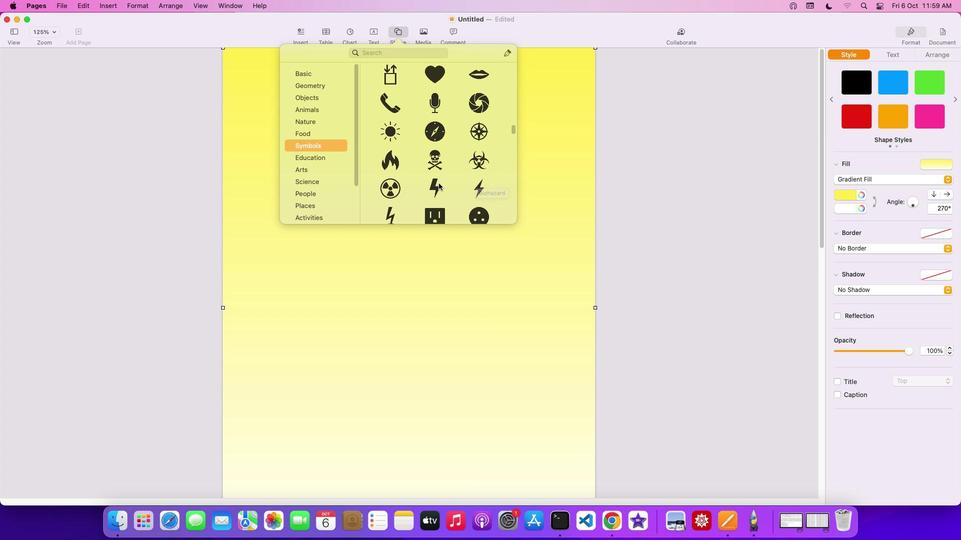 
Action: Mouse moved to (474, 176)
Screenshot: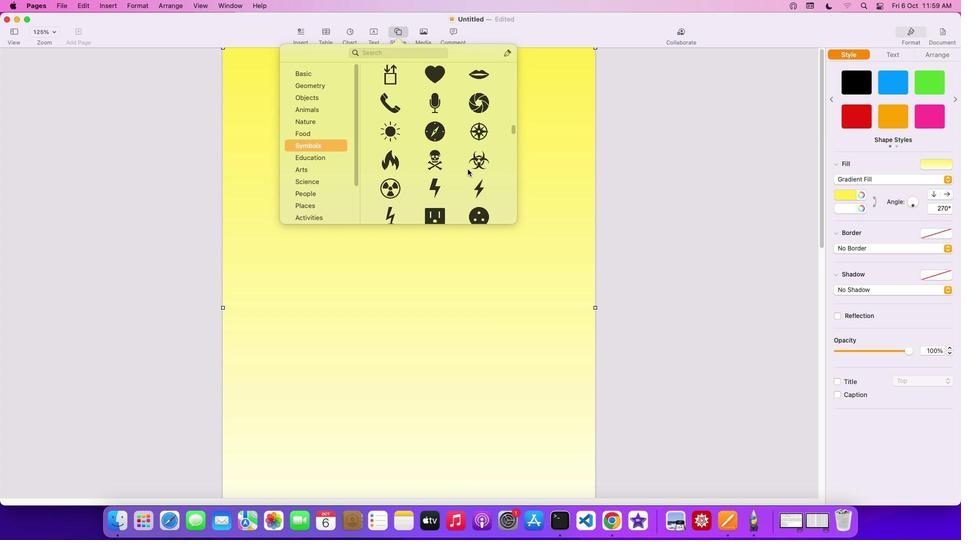 
Action: Mouse scrolled (474, 176) with delta (6, 6)
Screenshot: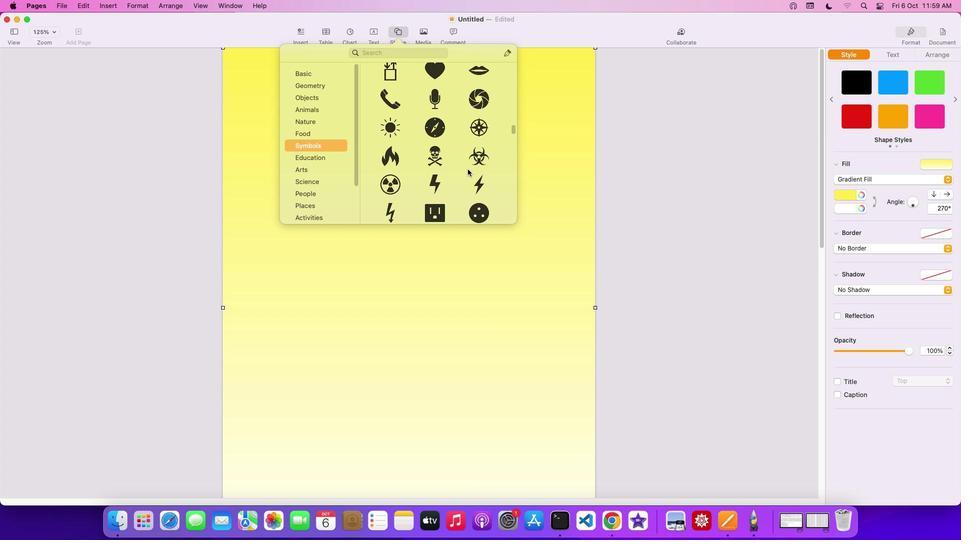 
Action: Mouse scrolled (474, 176) with delta (6, 6)
Screenshot: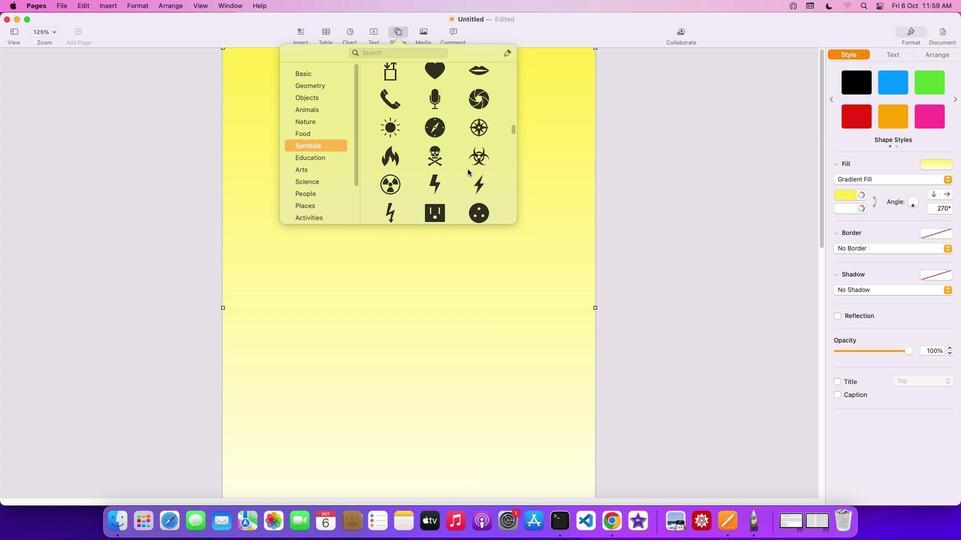 
Action: Mouse scrolled (474, 176) with delta (6, 6)
Screenshot: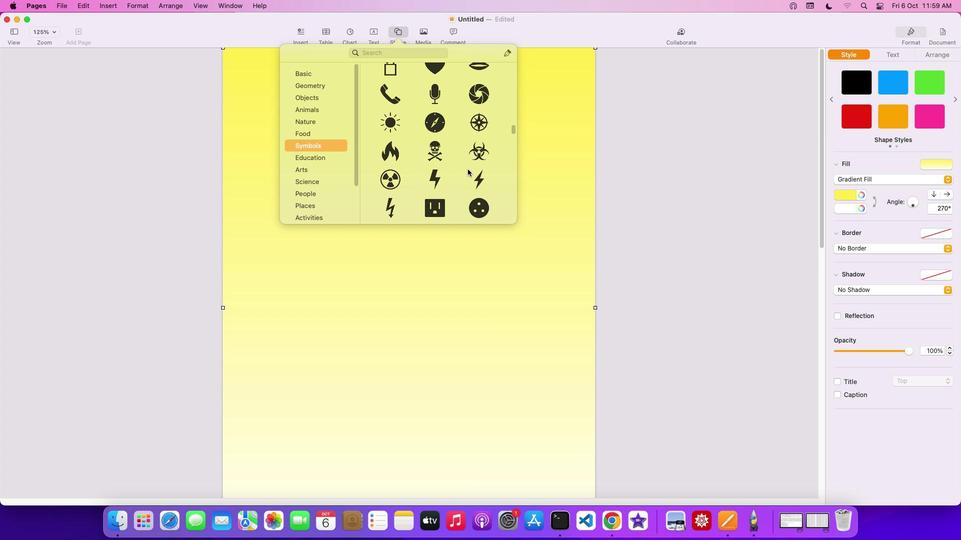 
Action: Mouse scrolled (474, 176) with delta (6, 6)
Screenshot: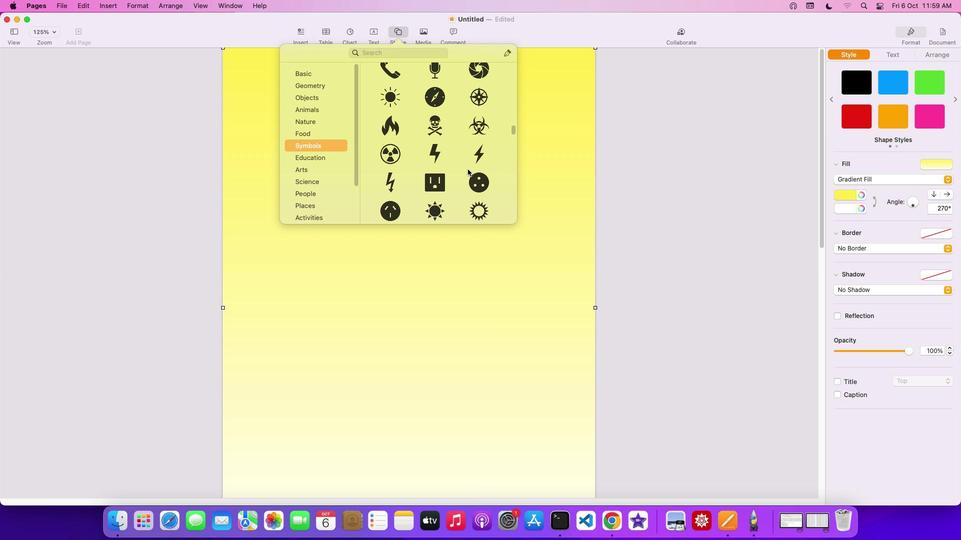 
Action: Mouse scrolled (474, 176) with delta (6, 6)
Screenshot: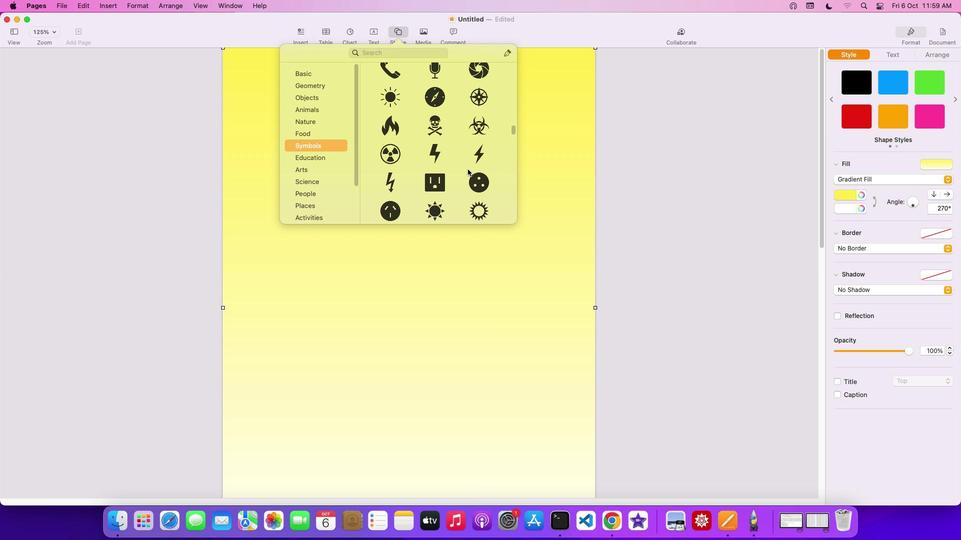 
Action: Mouse scrolled (474, 176) with delta (6, 5)
Screenshot: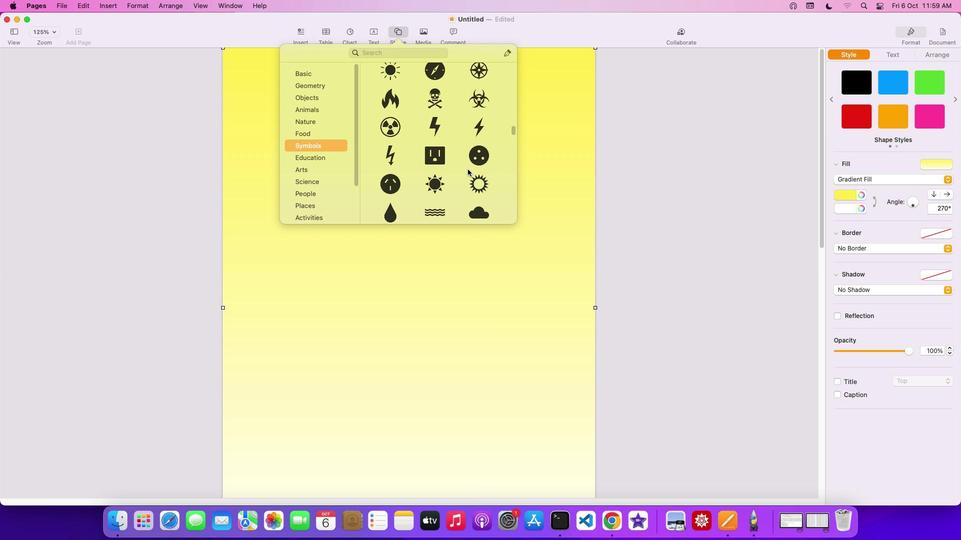 
Action: Mouse scrolled (474, 176) with delta (6, 4)
Screenshot: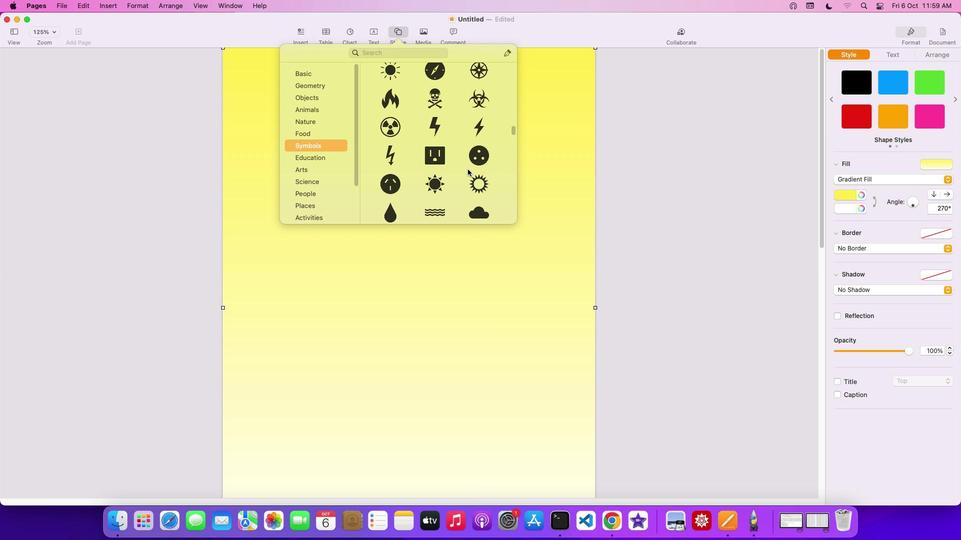 
Action: Mouse scrolled (474, 176) with delta (6, 6)
Screenshot: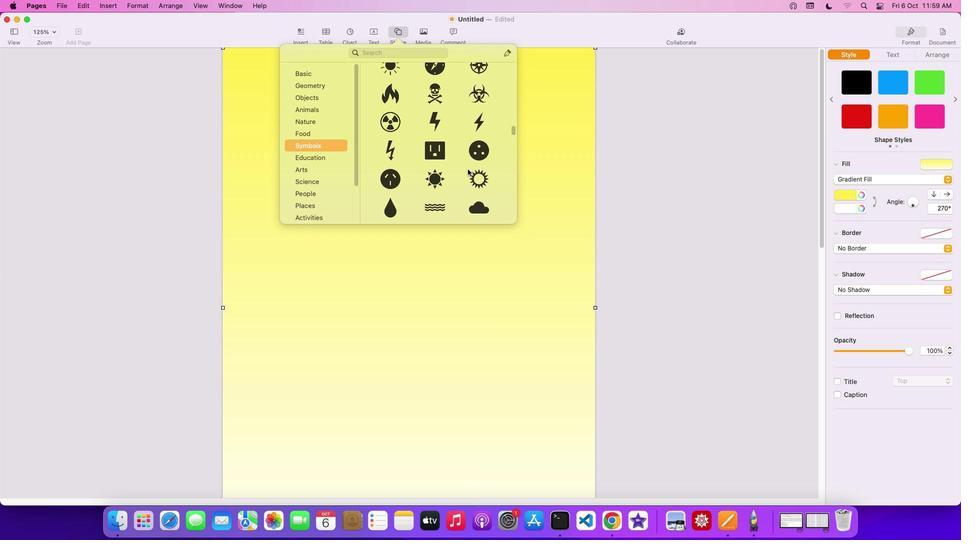 
Action: Mouse scrolled (474, 176) with delta (6, 6)
Screenshot: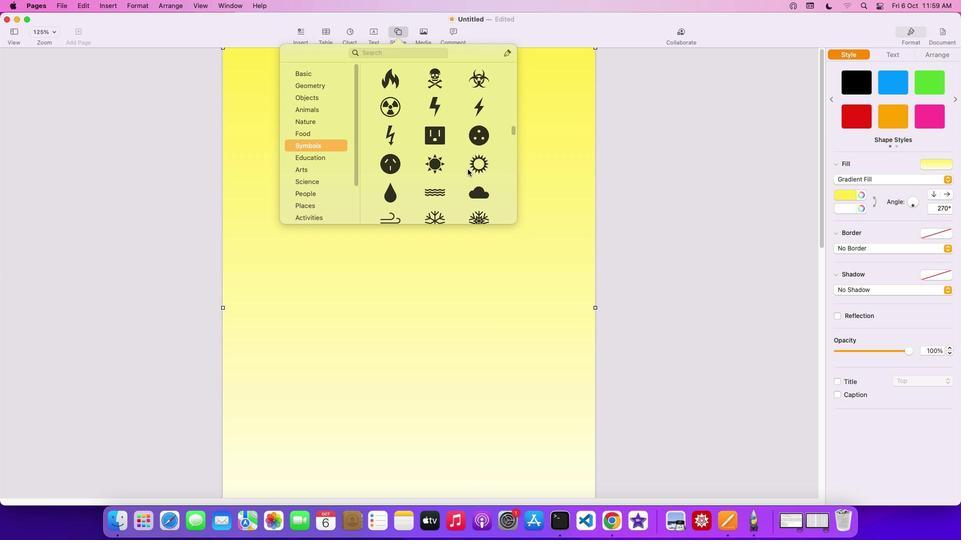 
Action: Mouse scrolled (474, 176) with delta (6, 5)
Screenshot: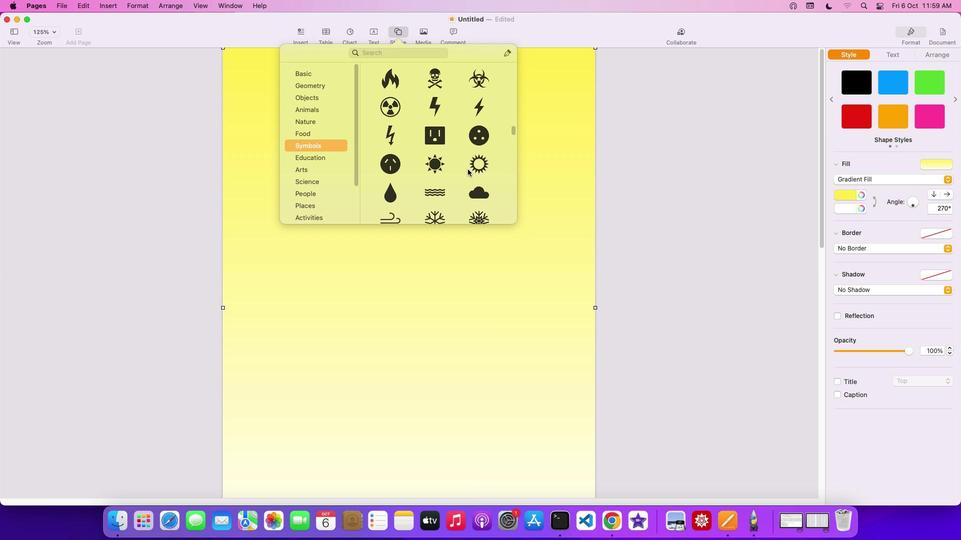 
Action: Mouse scrolled (474, 176) with delta (6, 6)
Screenshot: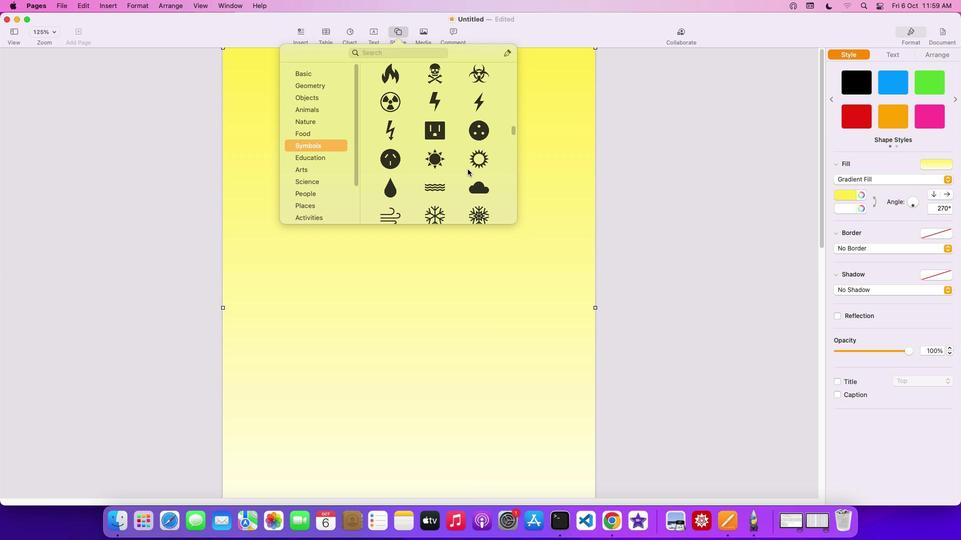 
Action: Mouse scrolled (474, 176) with delta (6, 6)
Screenshot: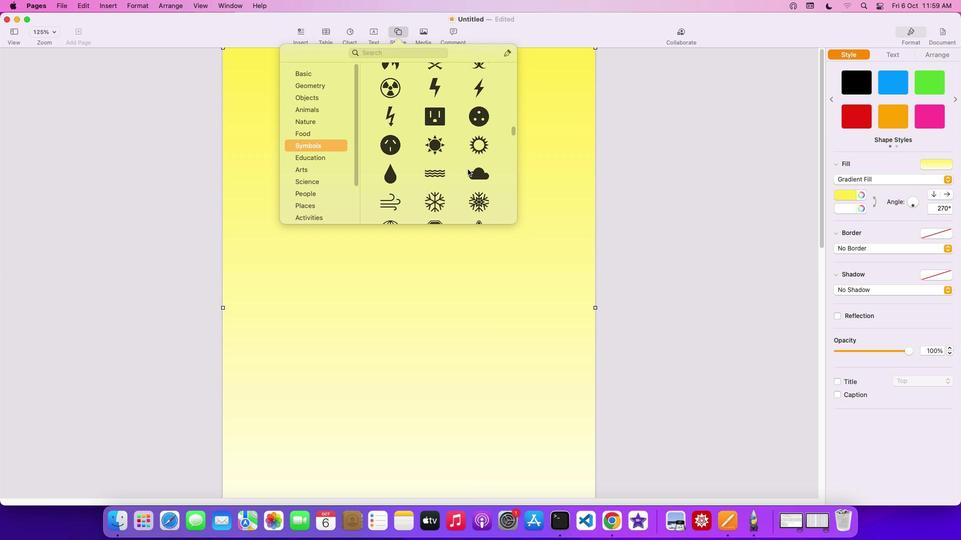 
Action: Mouse scrolled (474, 176) with delta (6, 5)
Screenshot: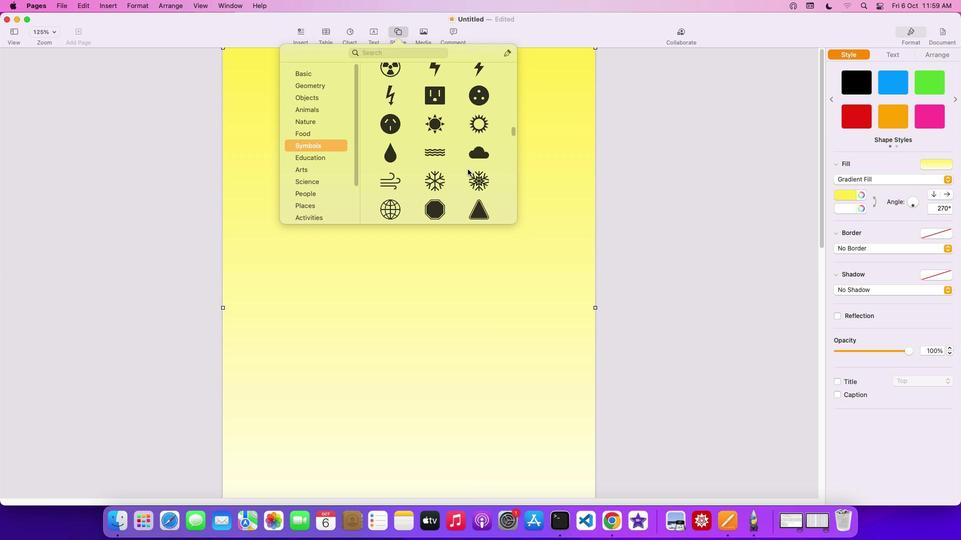
Action: Mouse scrolled (474, 176) with delta (6, 4)
Screenshot: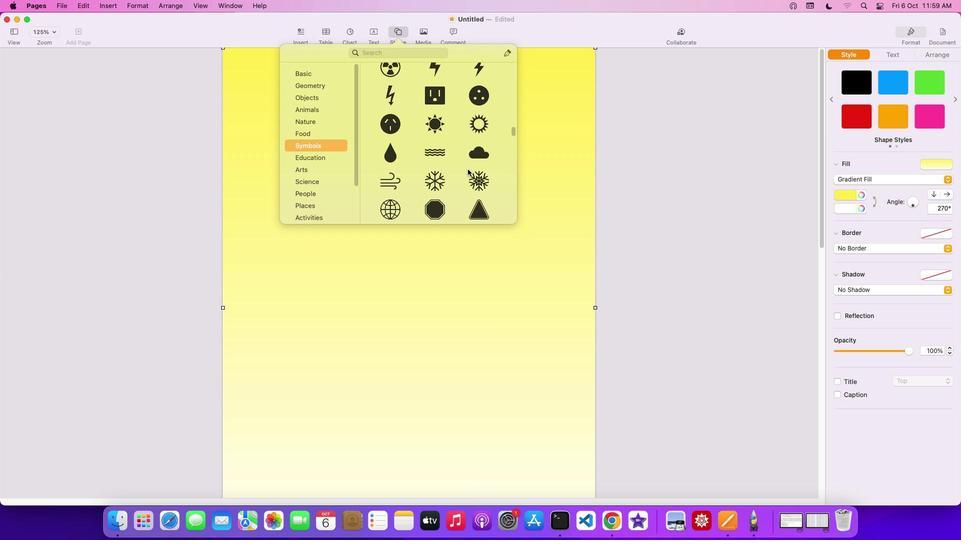 
Action: Mouse scrolled (474, 176) with delta (6, 6)
Screenshot: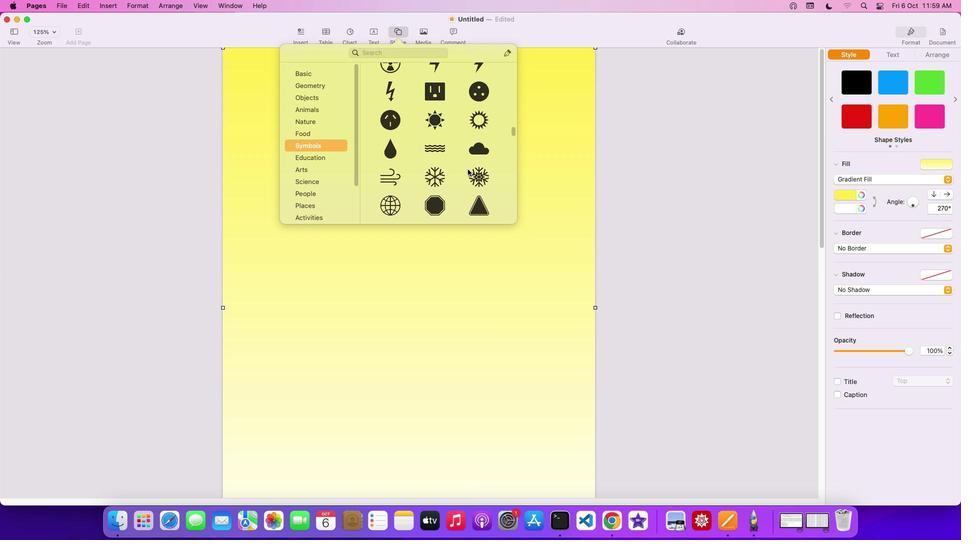 
Action: Mouse scrolled (474, 176) with delta (6, 6)
Screenshot: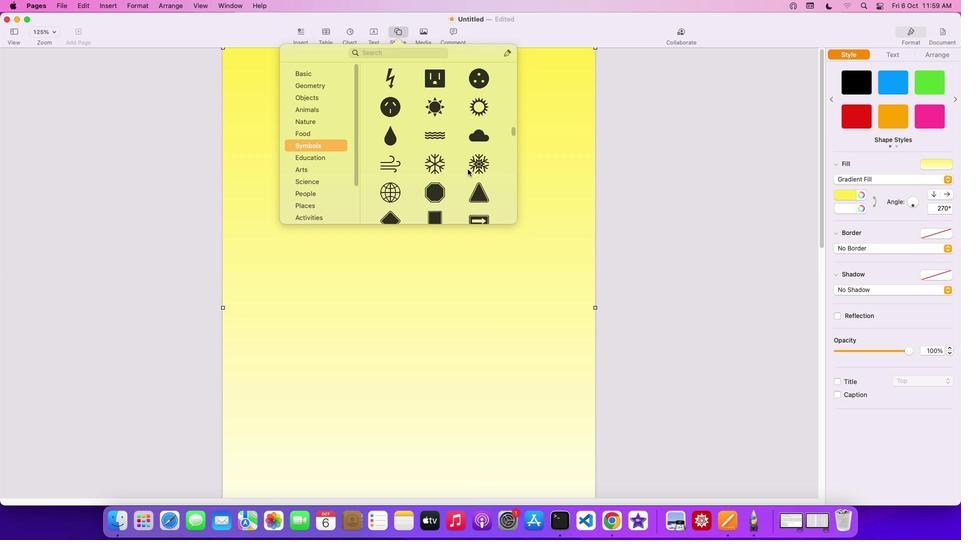 
Action: Mouse scrolled (474, 176) with delta (6, 5)
Screenshot: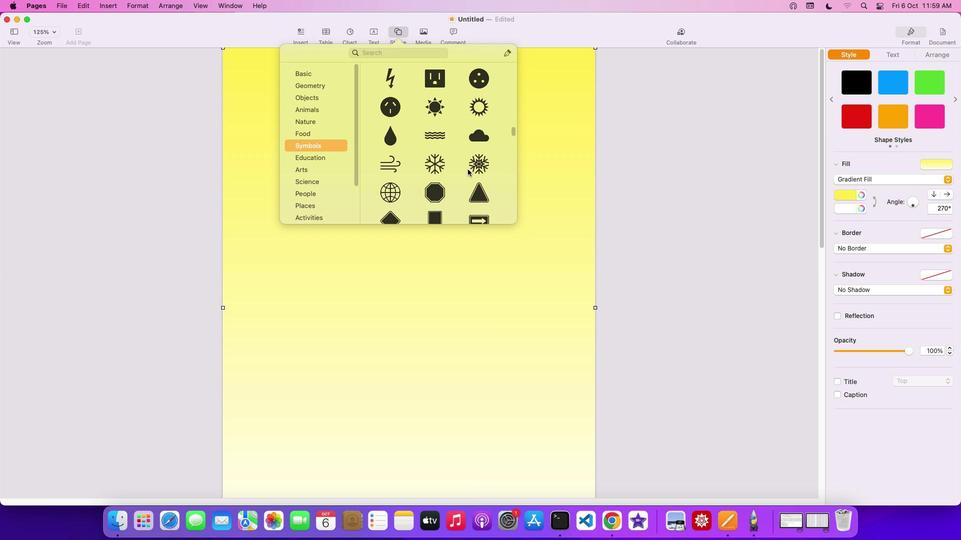 
Action: Mouse scrolled (474, 176) with delta (6, 5)
Screenshot: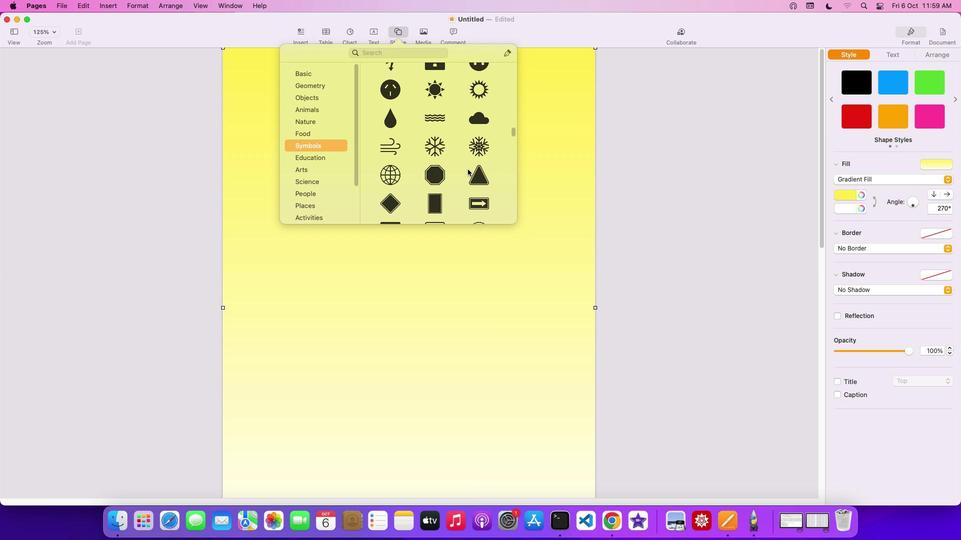 
Action: Mouse scrolled (474, 176) with delta (6, 7)
Screenshot: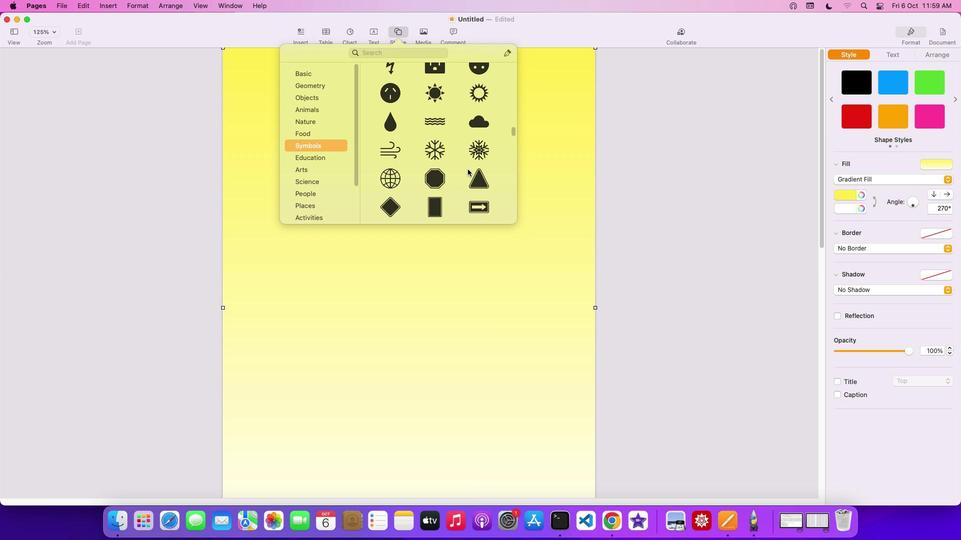 
Action: Mouse scrolled (474, 176) with delta (6, 7)
Screenshot: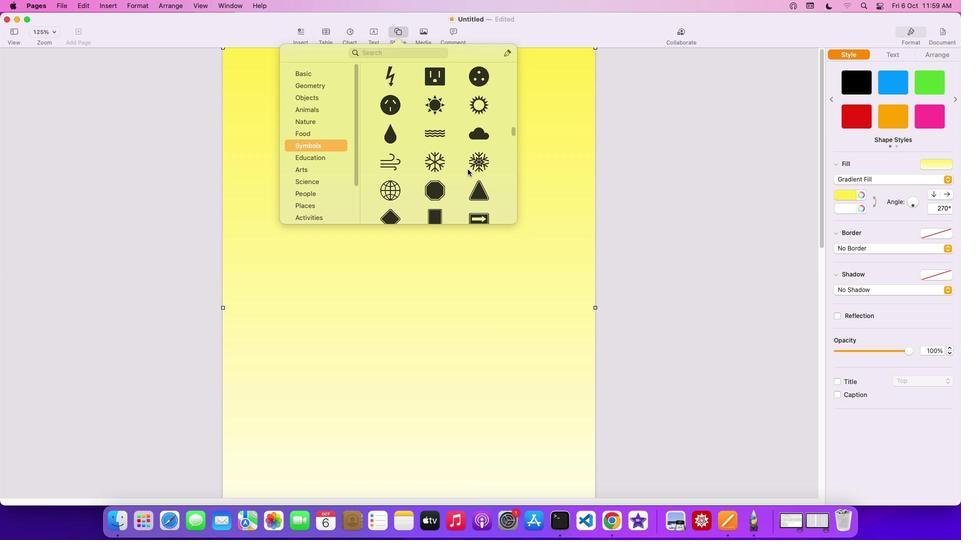 
Action: Mouse scrolled (474, 176) with delta (6, 7)
Screenshot: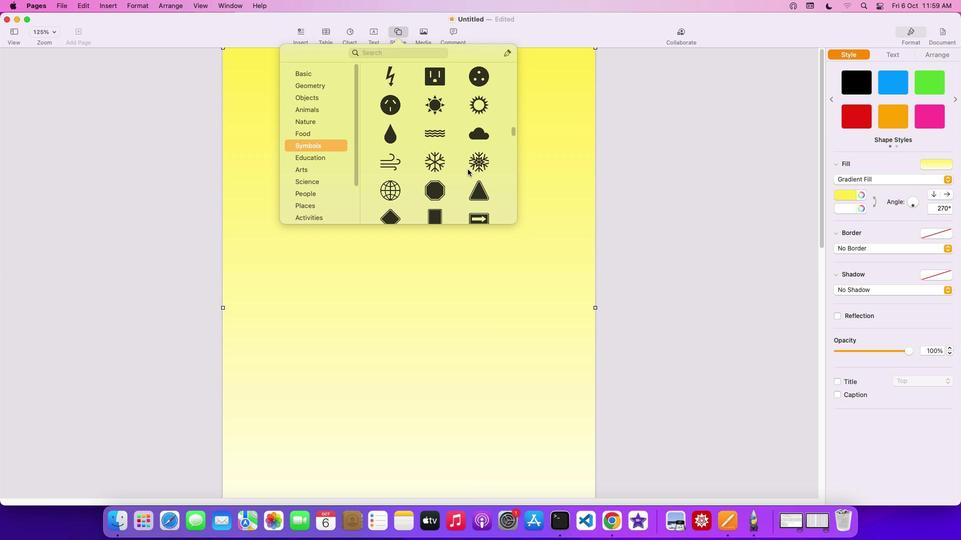 
Action: Mouse scrolled (474, 176) with delta (6, 7)
Screenshot: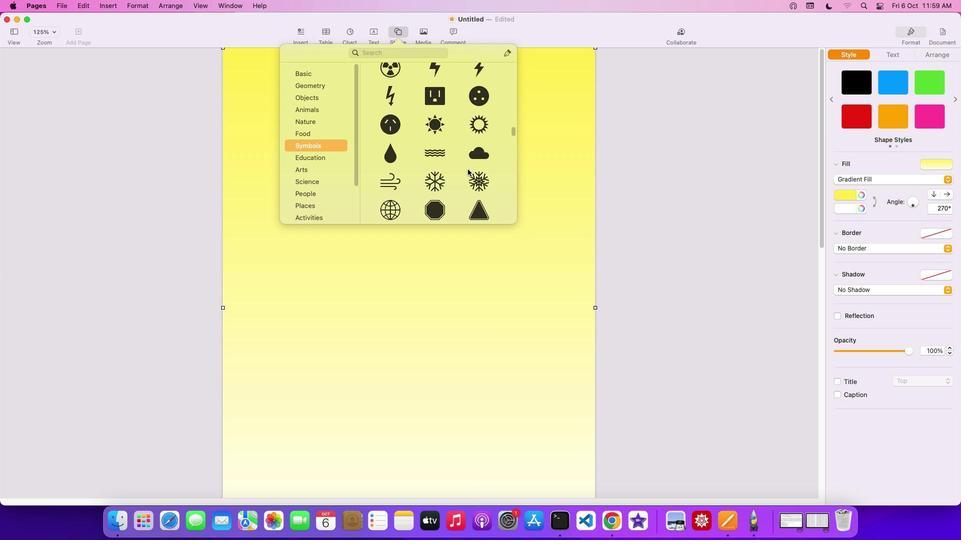 
Action: Mouse scrolled (474, 176) with delta (6, 7)
Screenshot: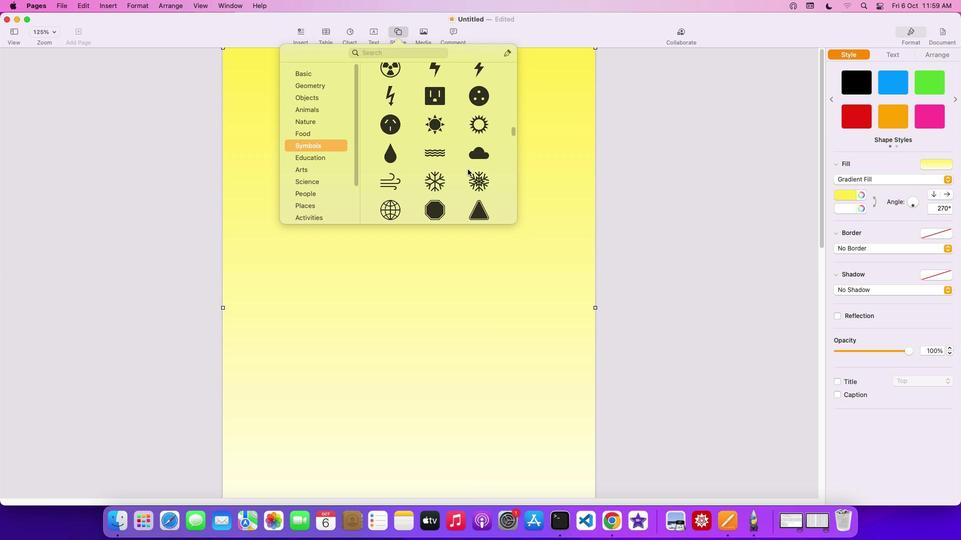
Action: Mouse scrolled (474, 176) with delta (6, 7)
Screenshot: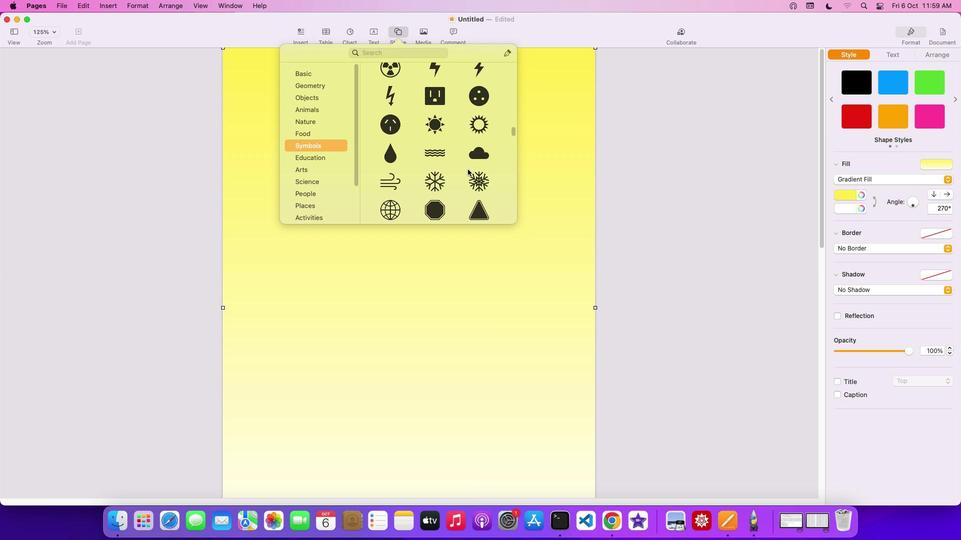
Action: Mouse scrolled (474, 176) with delta (6, 6)
Screenshot: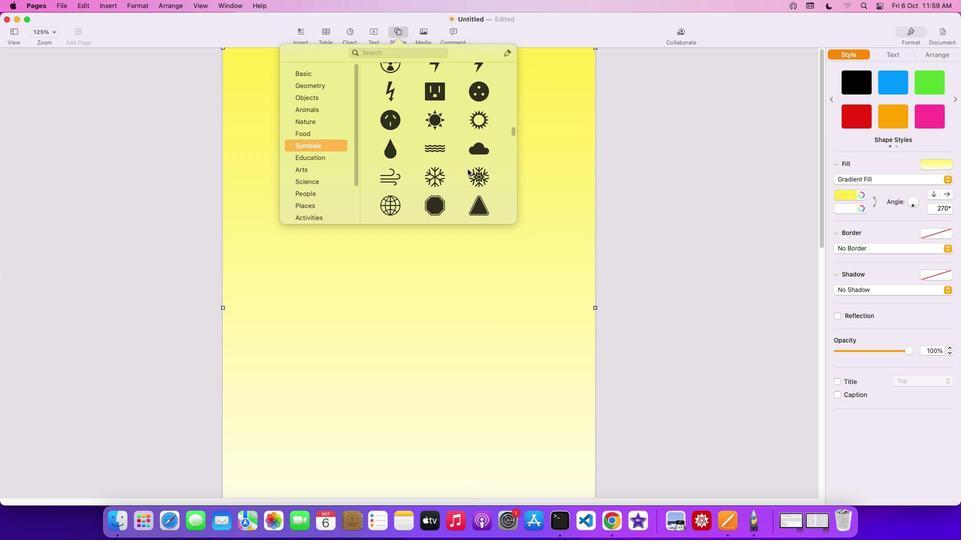 
Action: Mouse scrolled (474, 176) with delta (6, 6)
Screenshot: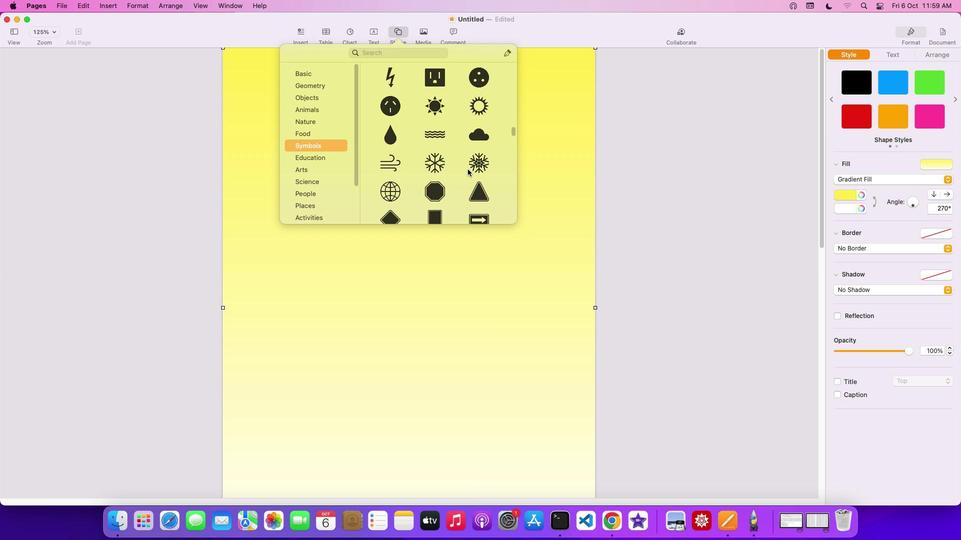 
Action: Mouse scrolled (474, 176) with delta (6, 5)
Screenshot: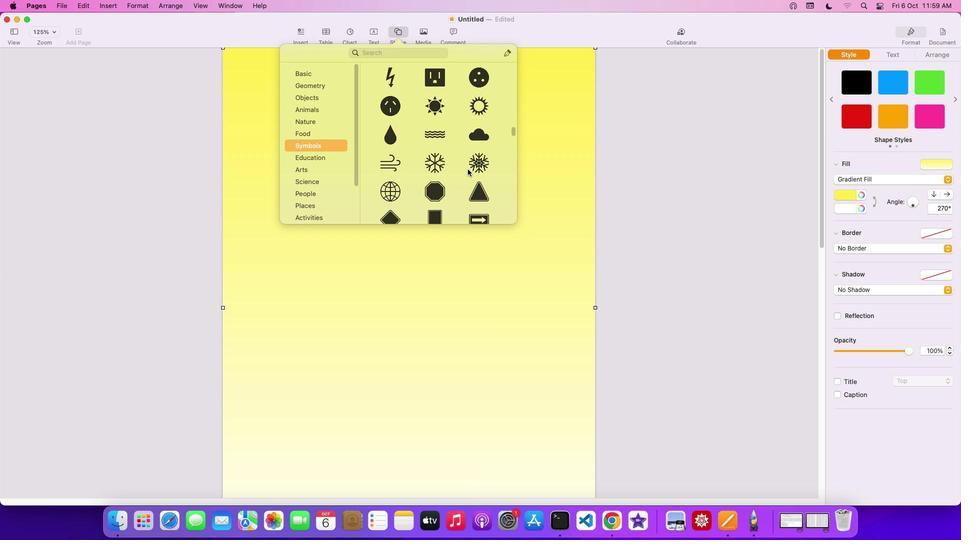 
Action: Mouse moved to (447, 198)
Screenshot: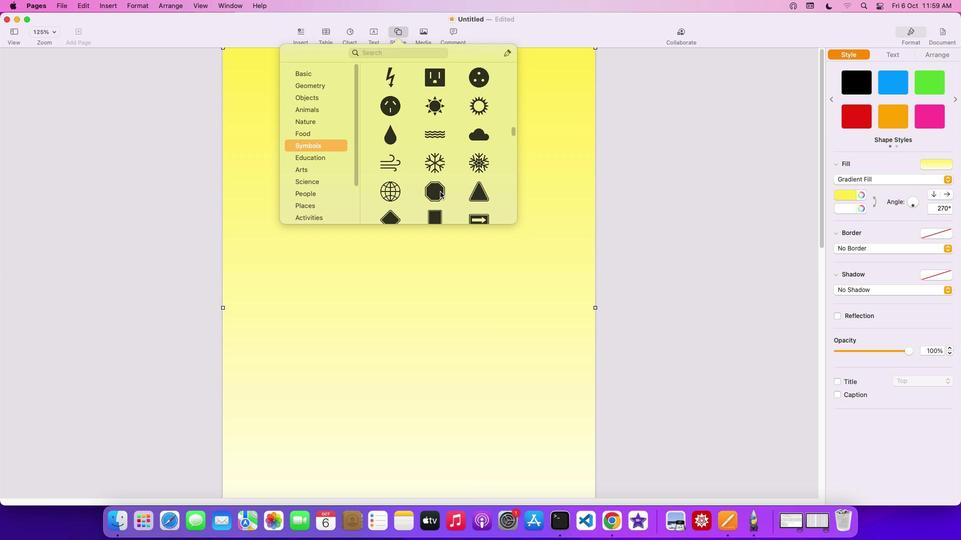 
Action: Mouse pressed left at (447, 198)
Screenshot: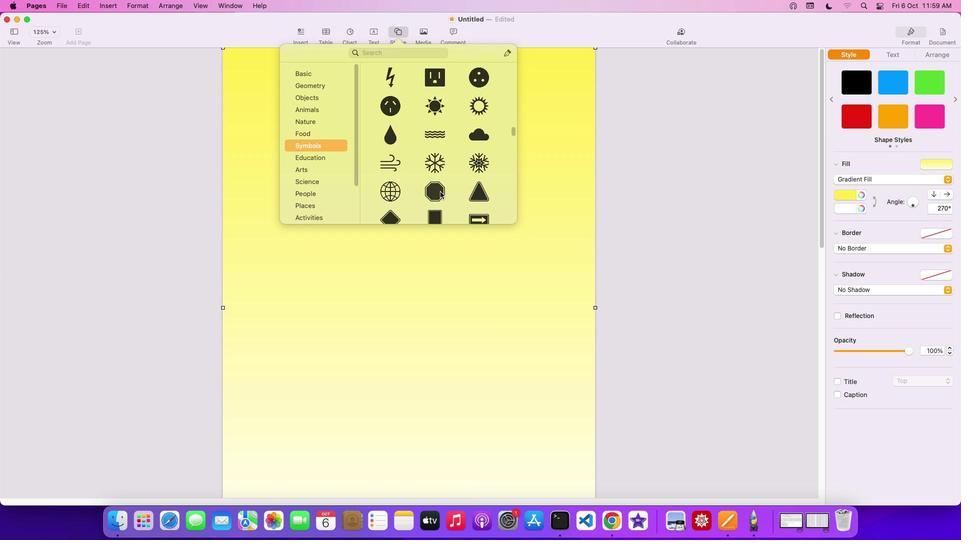 
Action: Mouse moved to (408, 290)
Screenshot: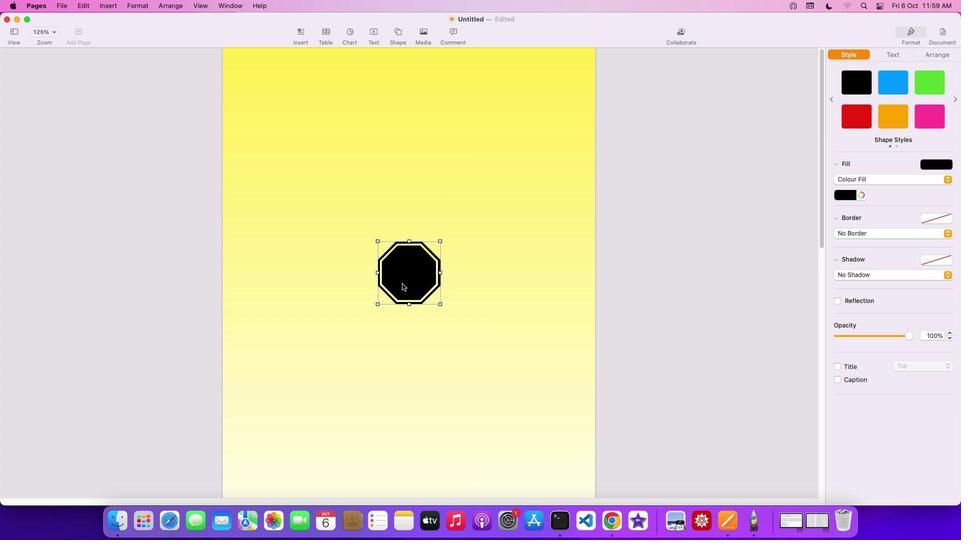 
Action: Mouse pressed left at (408, 290)
Screenshot: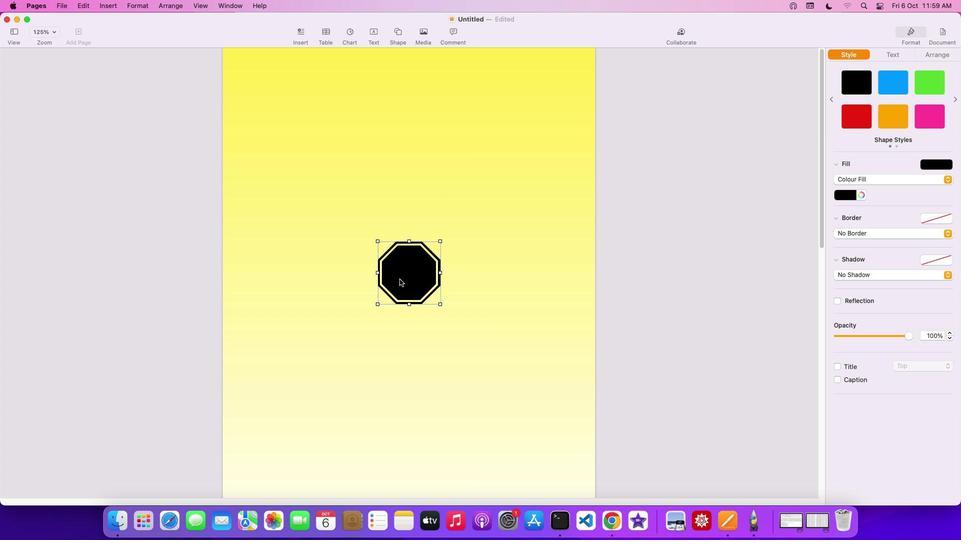 
Action: Mouse moved to (325, 110)
Screenshot: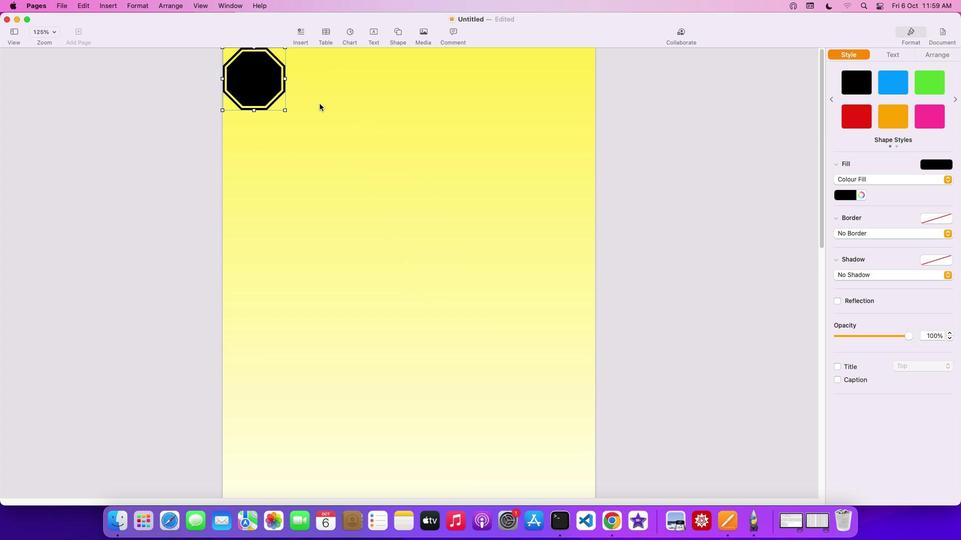 
Action: Key pressed Key.cmd'c''v''v''v''v''v''v'
Screenshot: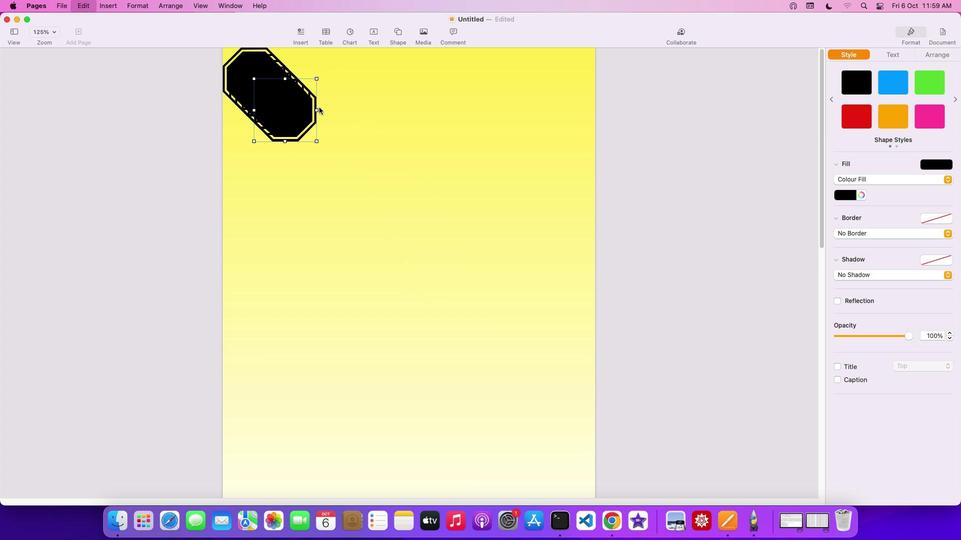 
Action: Mouse moved to (260, 87)
Screenshot: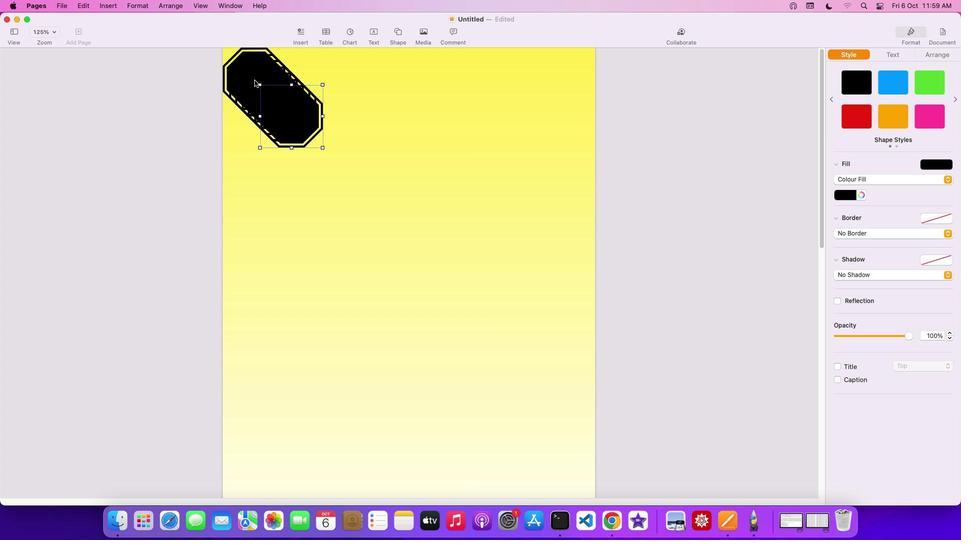 
Action: Mouse pressed left at (260, 87)
Screenshot: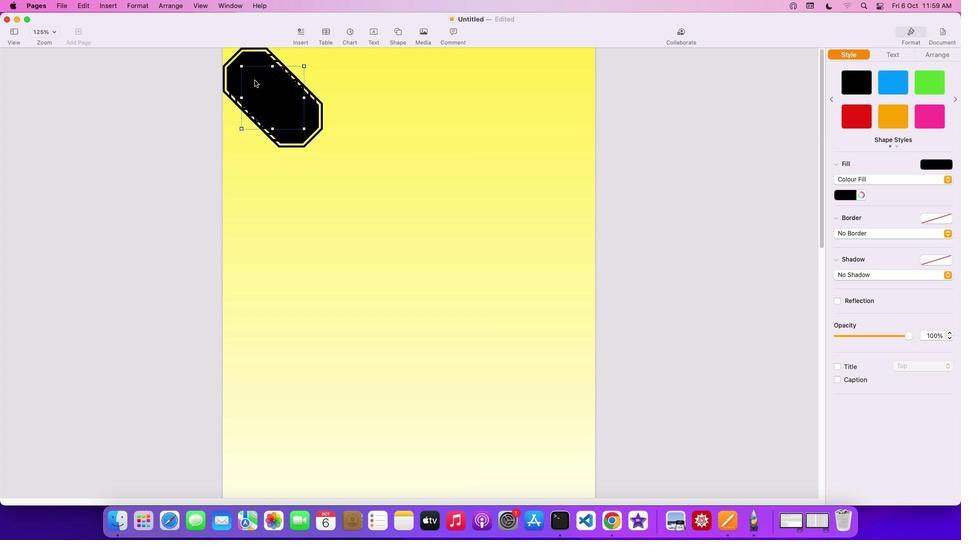 
Action: Mouse moved to (263, 119)
Screenshot: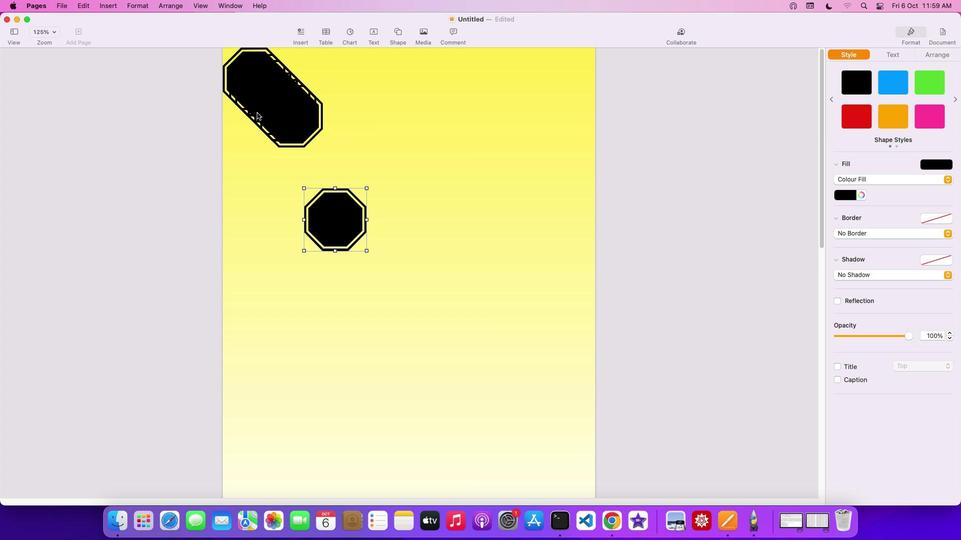 
Action: Mouse pressed left at (263, 119)
Screenshot: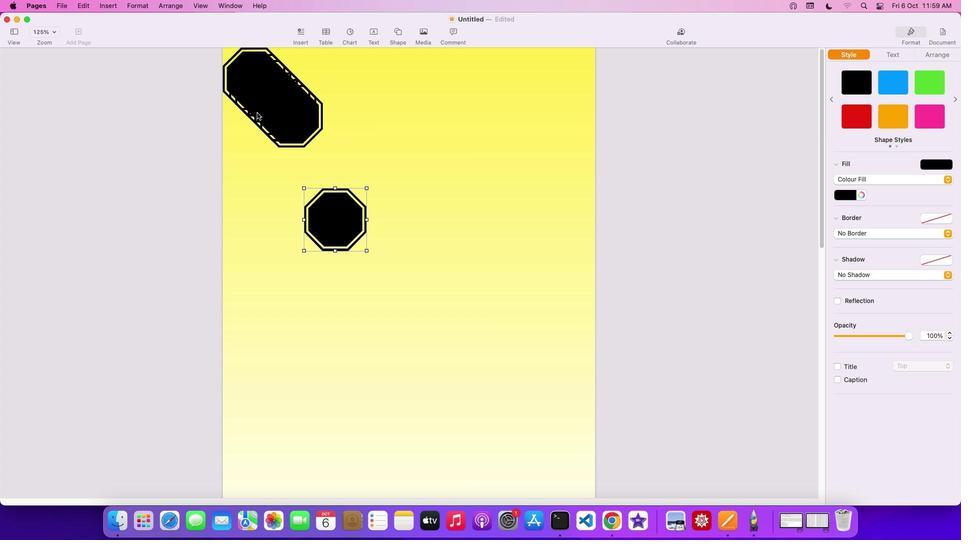 
Action: Mouse moved to (278, 121)
Screenshot: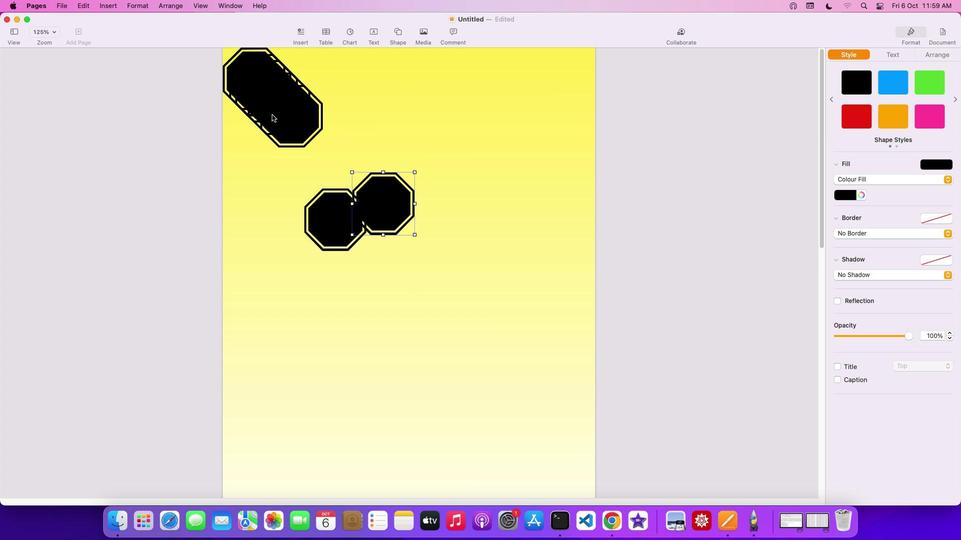 
Action: Mouse pressed left at (278, 121)
Screenshot: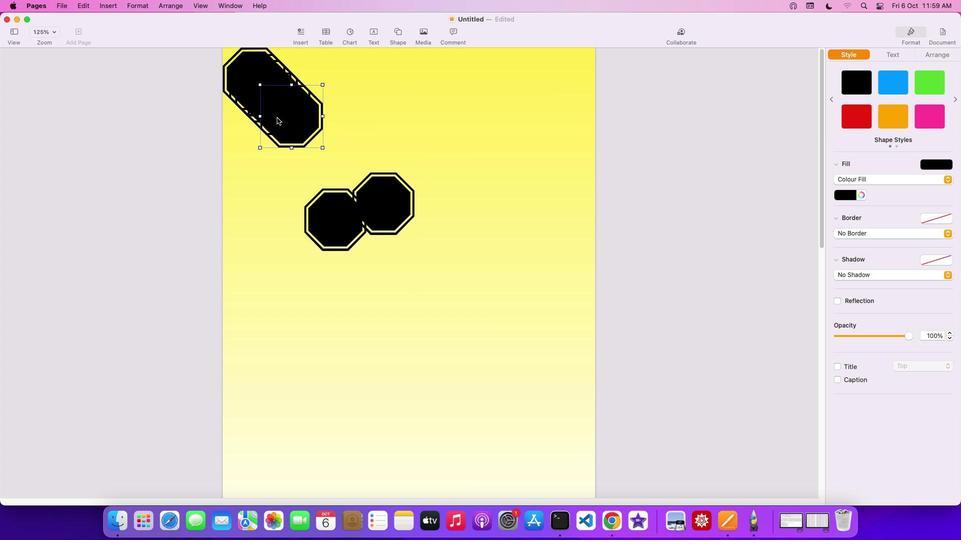 
Action: Mouse moved to (250, 100)
Screenshot: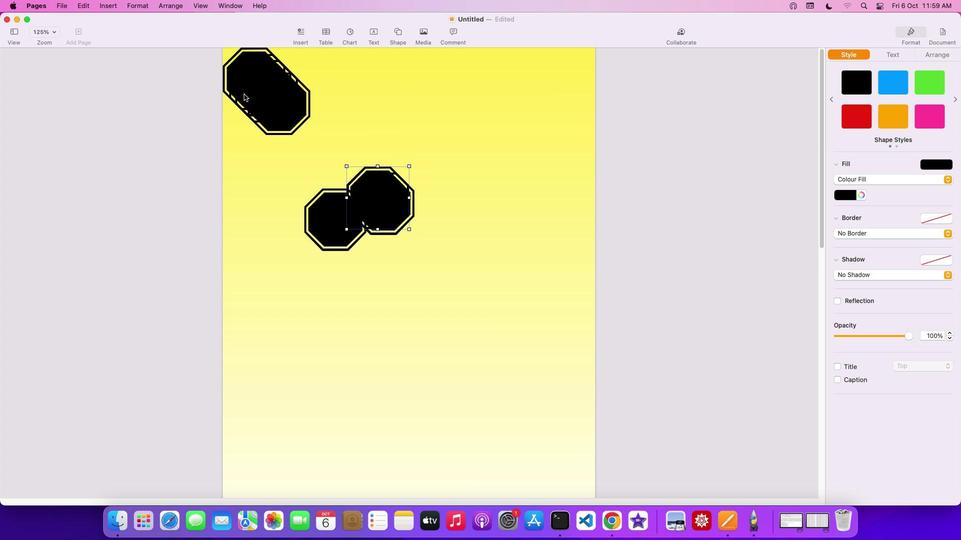 
Action: Mouse pressed left at (250, 100)
Screenshot: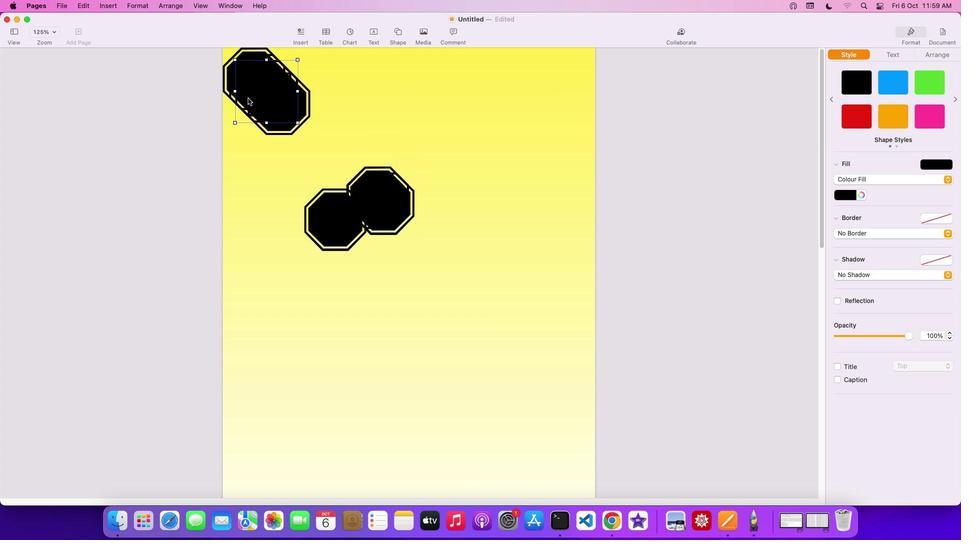 
Action: Mouse moved to (247, 99)
Screenshot: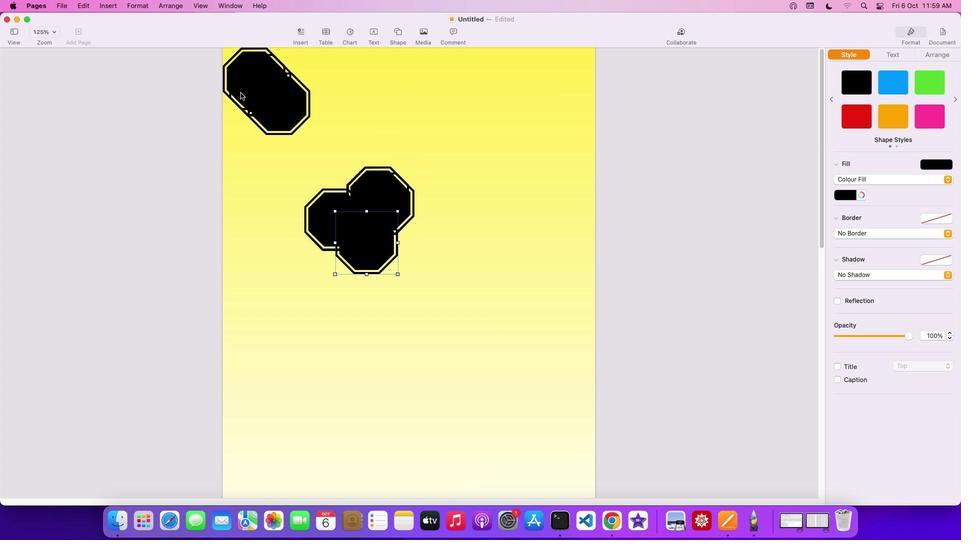 
Action: Mouse pressed left at (247, 99)
Screenshot: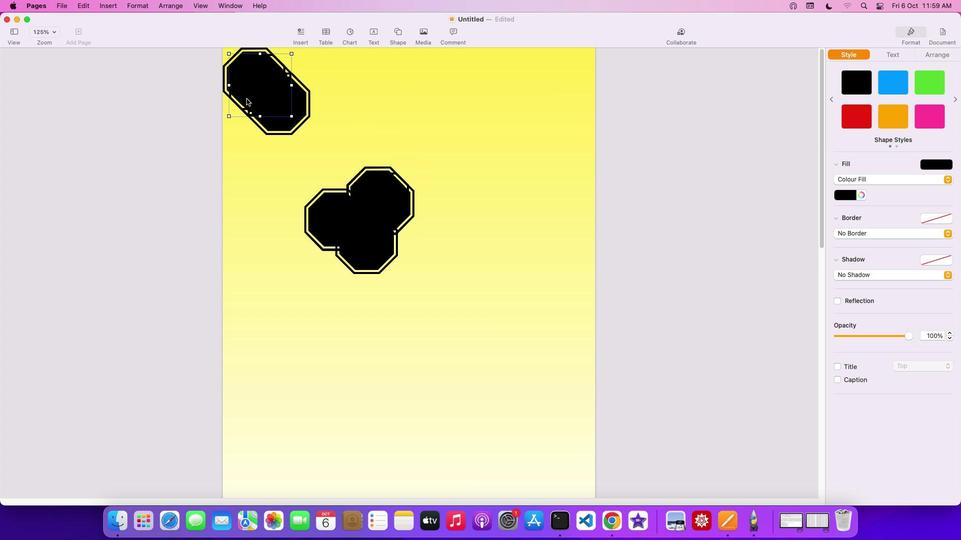 
Action: Mouse moved to (249, 102)
Screenshot: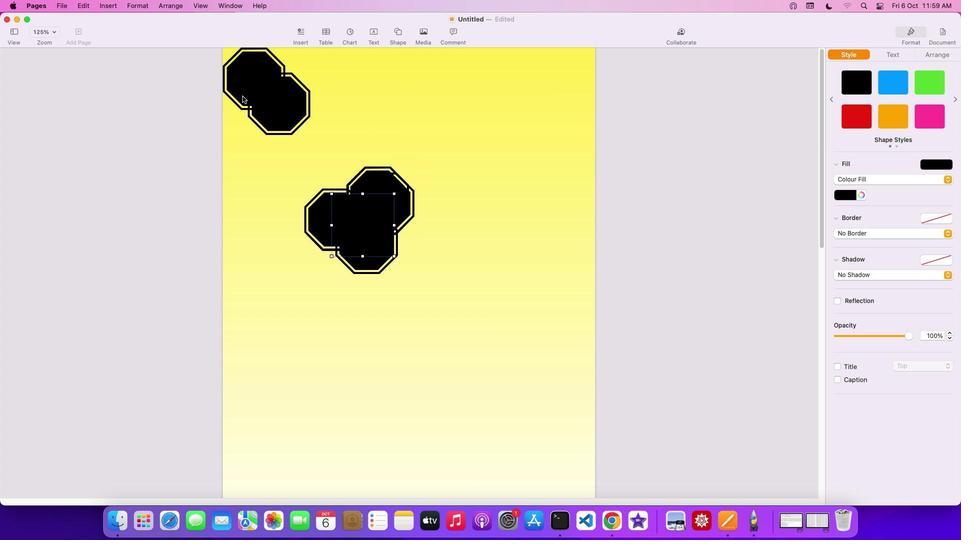 
Action: Mouse pressed left at (249, 102)
Screenshot: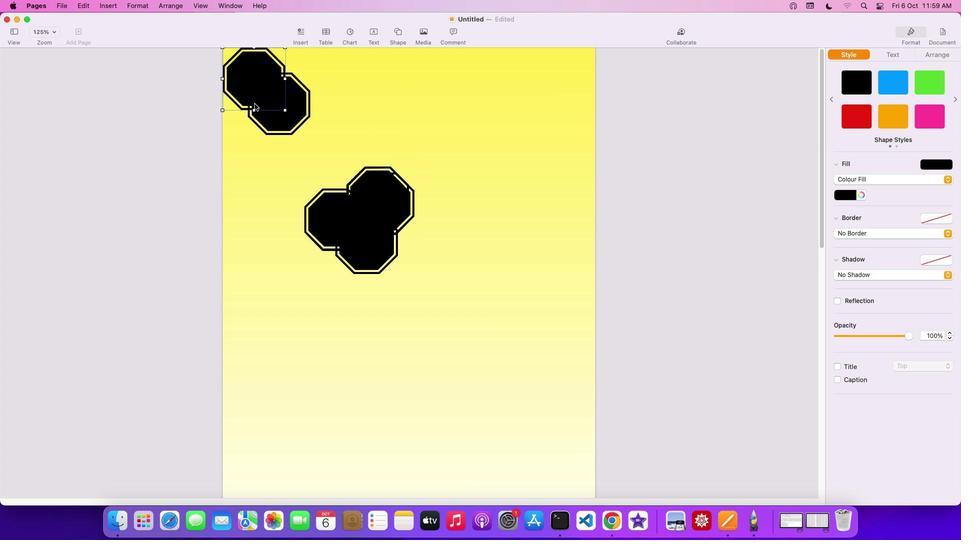 
Action: Mouse moved to (295, 125)
Screenshot: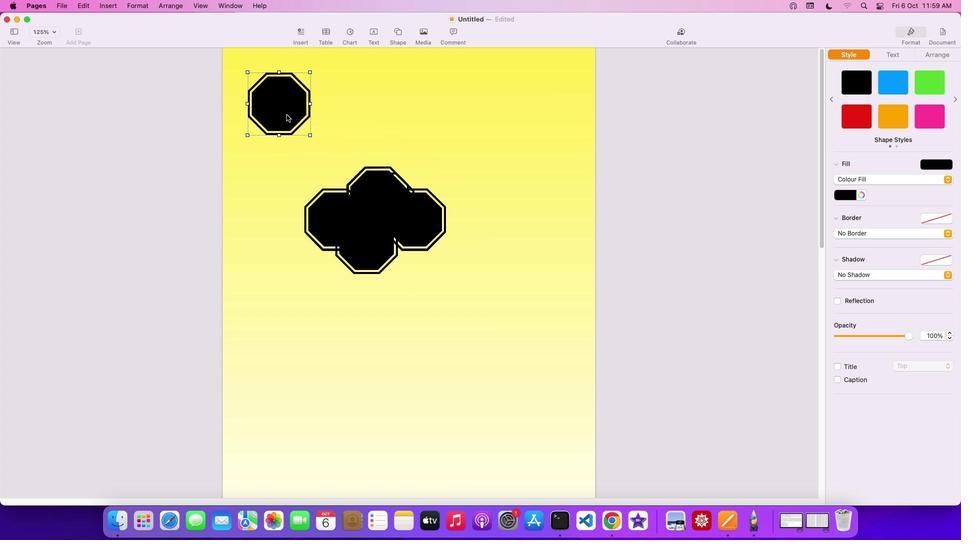
Action: Mouse pressed left at (295, 125)
Screenshot: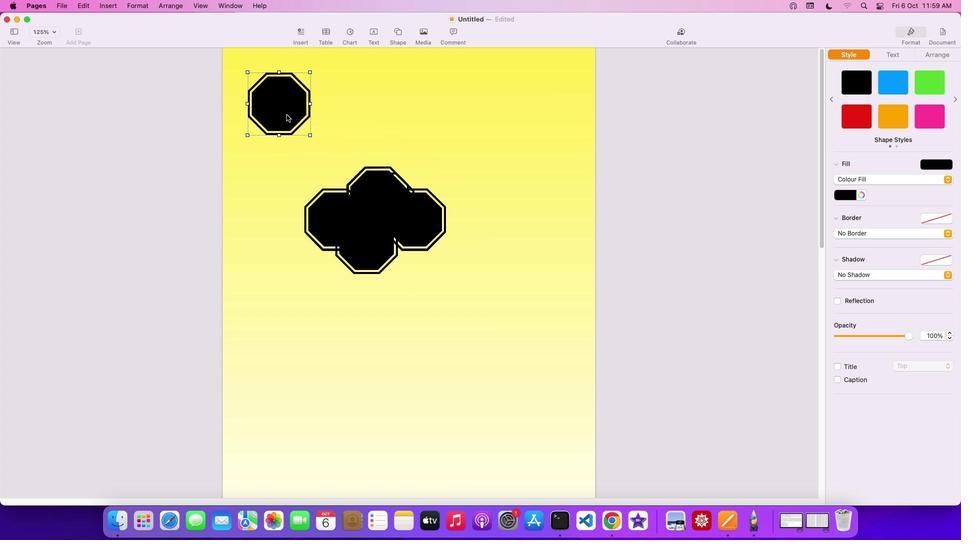
Action: Mouse moved to (392, 233)
Screenshot: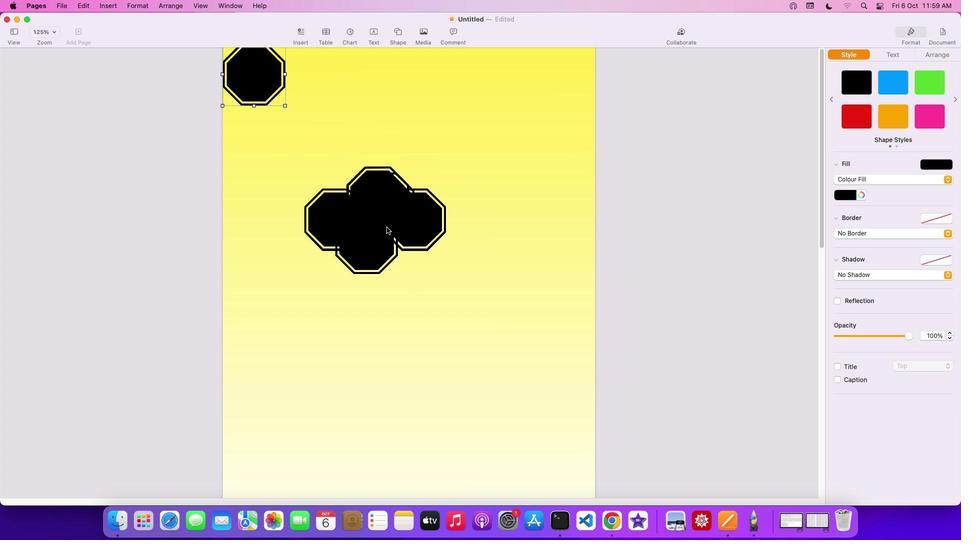 
Action: Mouse pressed left at (392, 233)
Screenshot: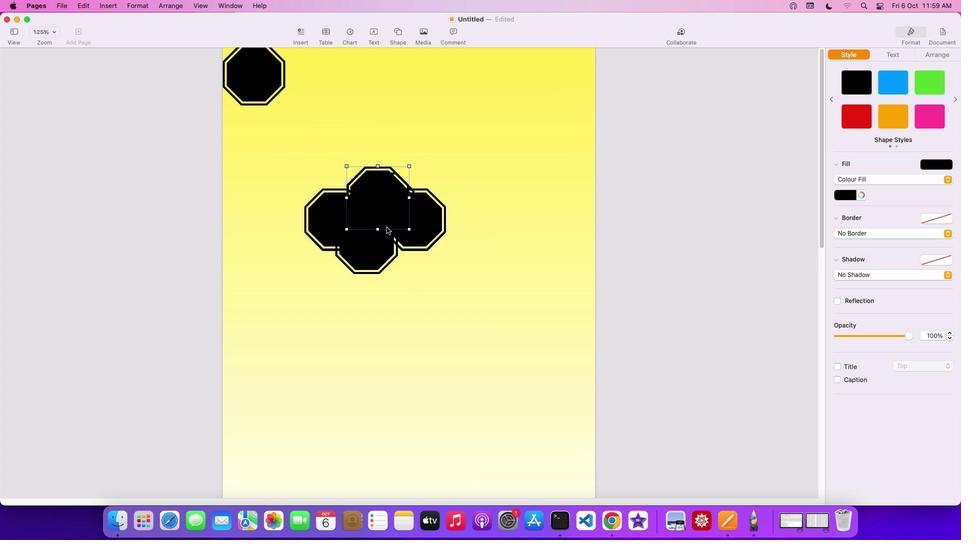 
Action: Mouse moved to (439, 228)
Screenshot: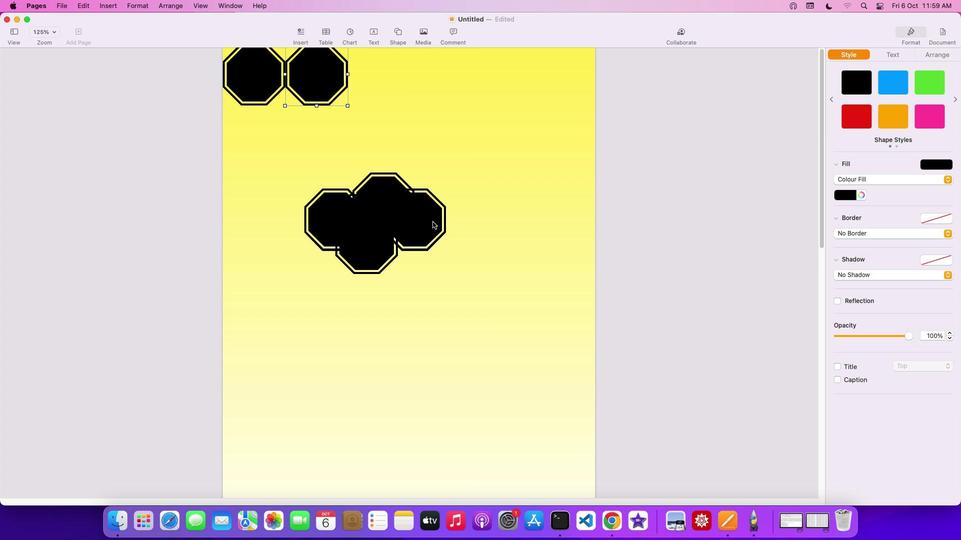
Action: Mouse pressed left at (439, 228)
Screenshot: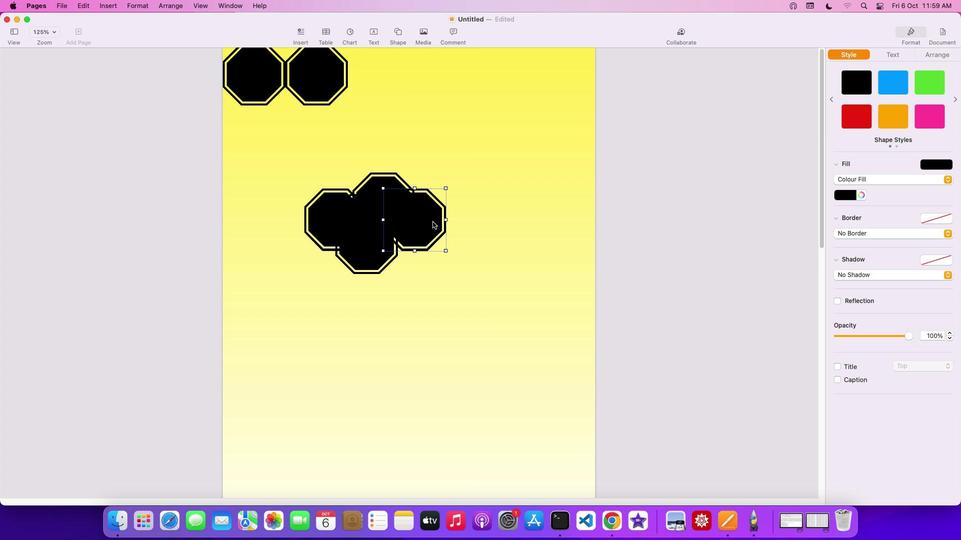 
Action: Mouse moved to (402, 215)
Screenshot: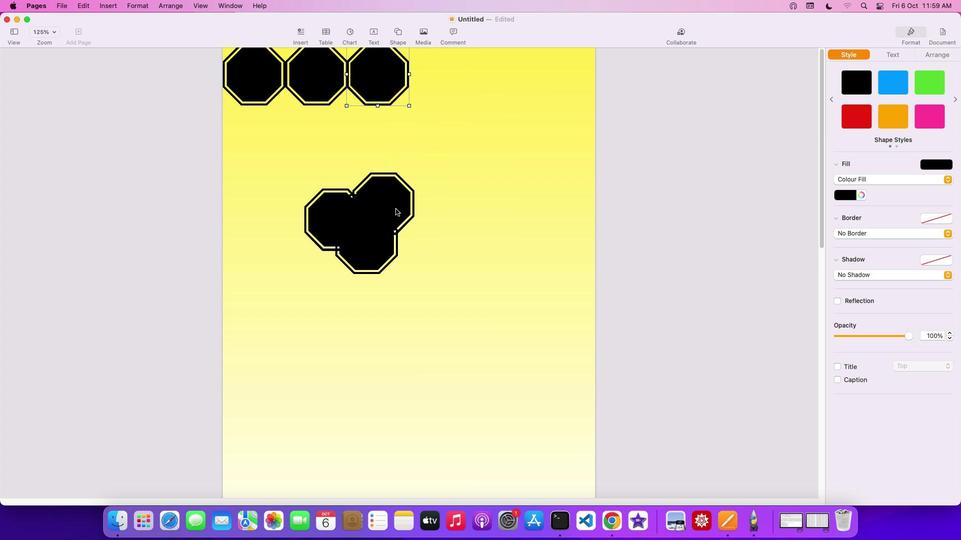 
Action: Mouse pressed left at (402, 215)
Screenshot: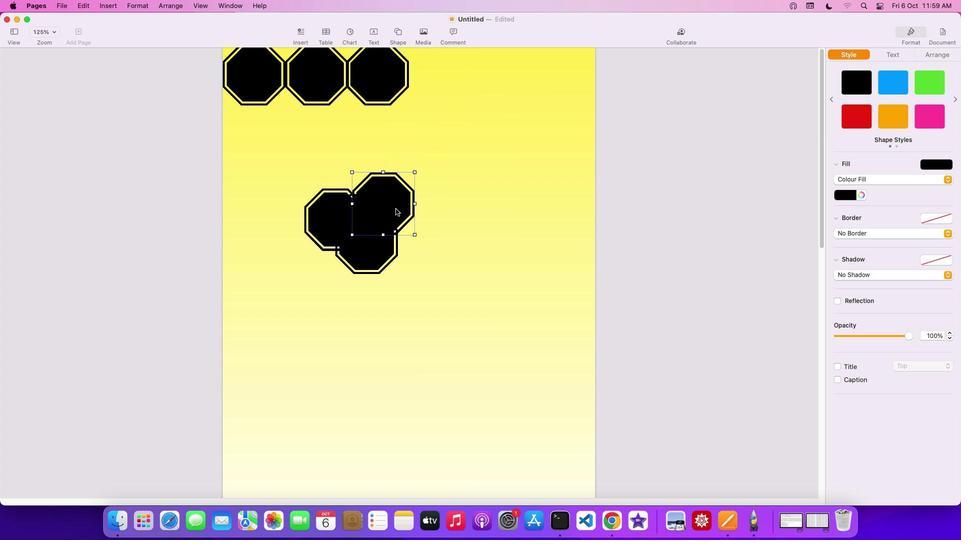 
Action: Mouse moved to (393, 241)
Screenshot: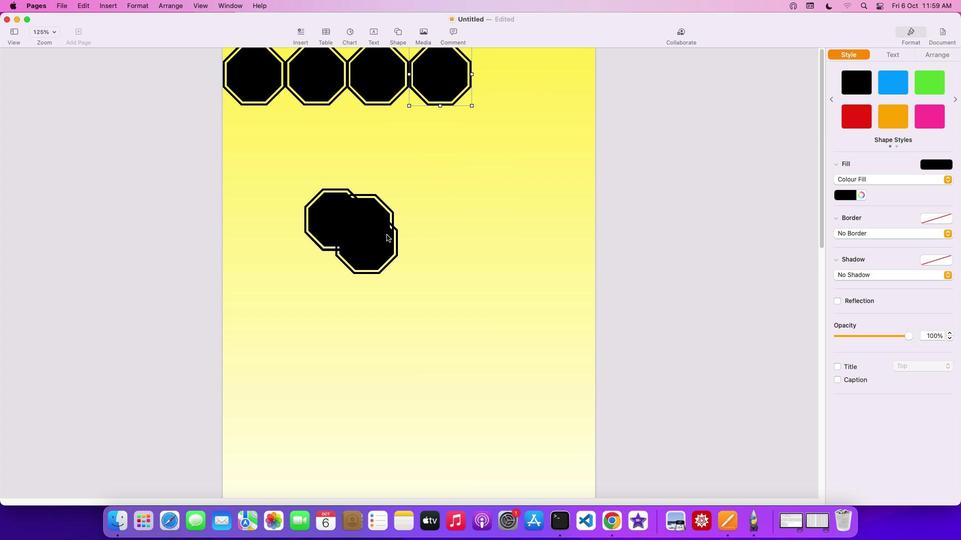 
Action: Mouse pressed left at (393, 241)
Screenshot: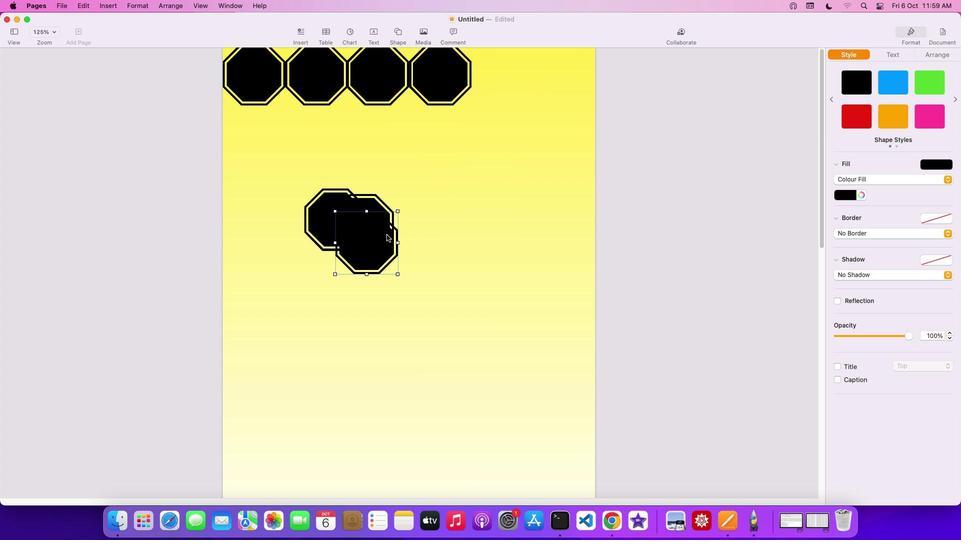 
Action: Mouse moved to (524, 90)
Screenshot: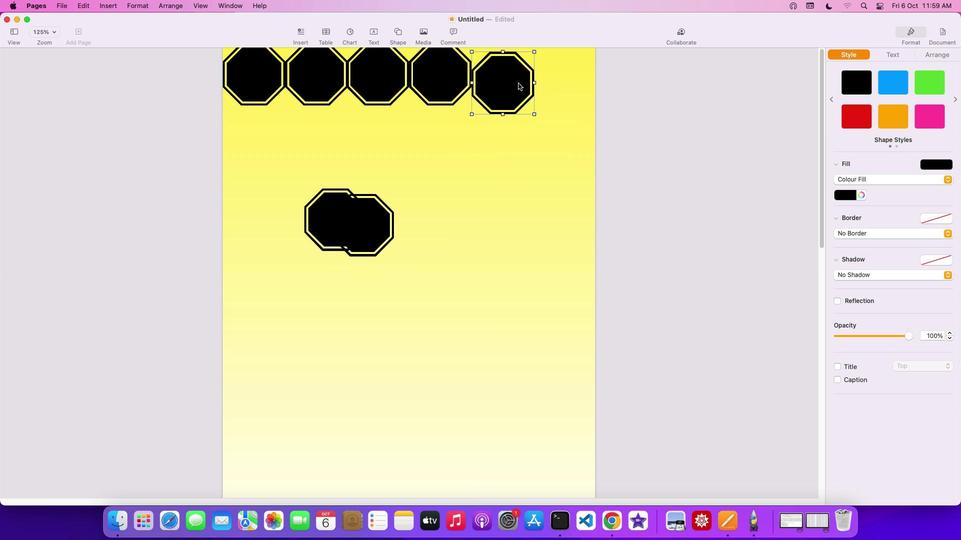 
Action: Mouse pressed left at (524, 90)
Screenshot: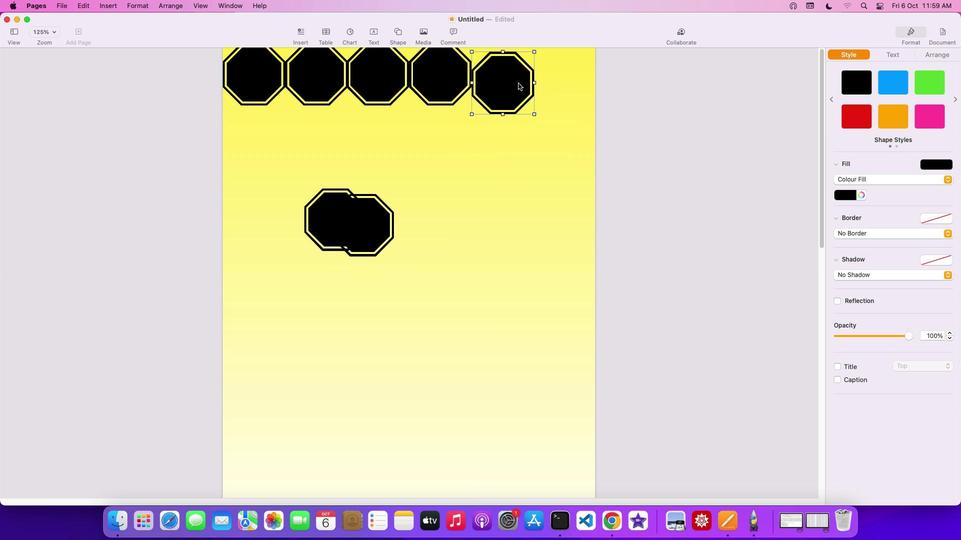 
Action: Mouse moved to (355, 261)
Screenshot: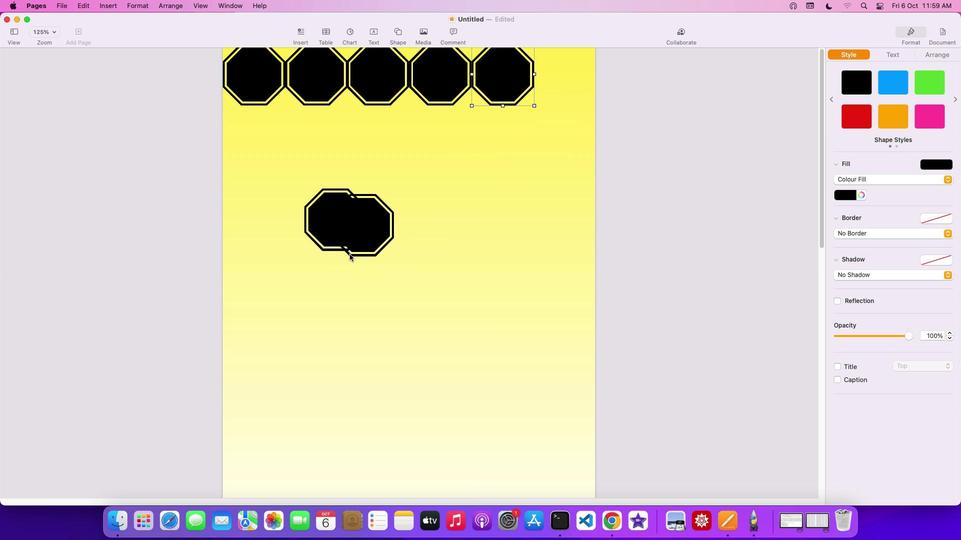 
Action: Mouse pressed left at (355, 261)
Screenshot: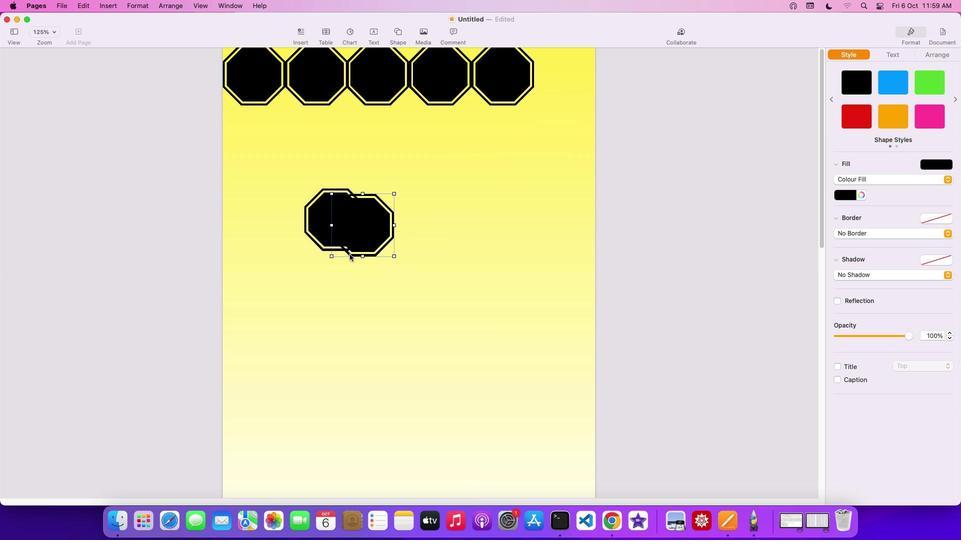 
Action: Mouse moved to (351, 249)
Screenshot: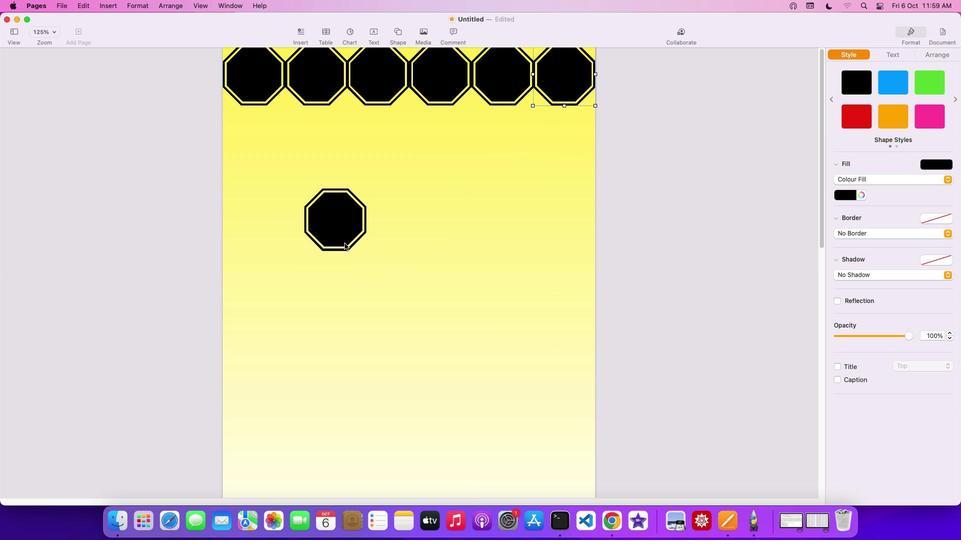 
Action: Mouse pressed left at (351, 249)
Screenshot: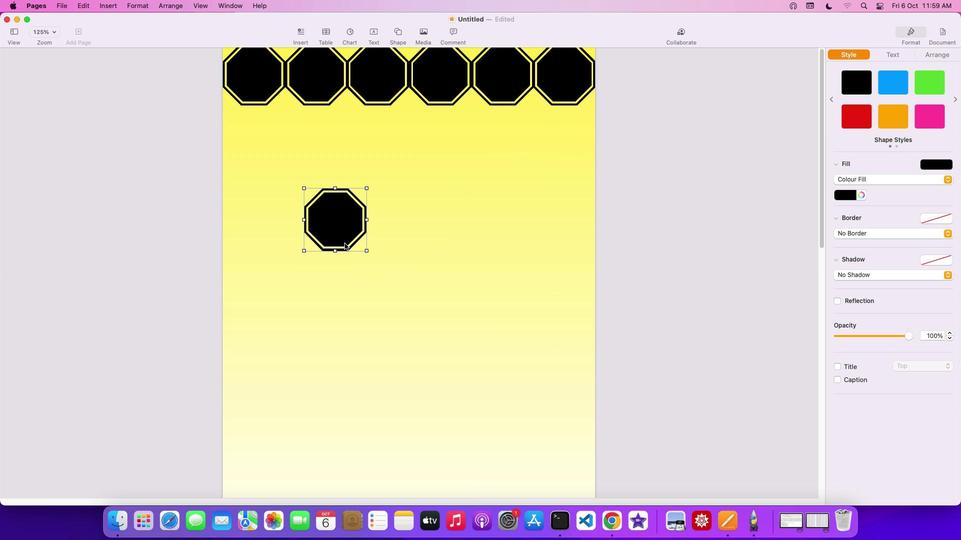 
Action: Mouse moved to (332, 270)
Screenshot: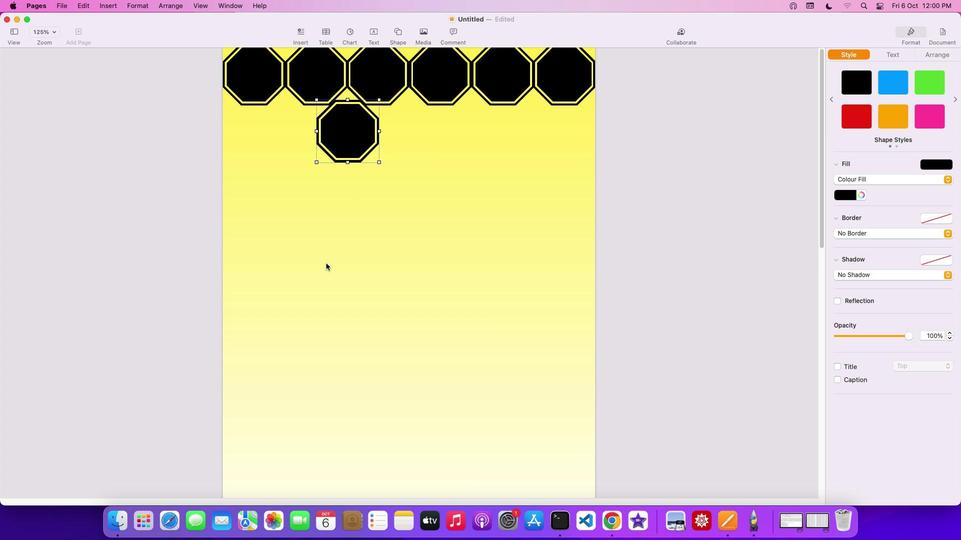 
Action: Key pressed Key.cmd'v'
Screenshot: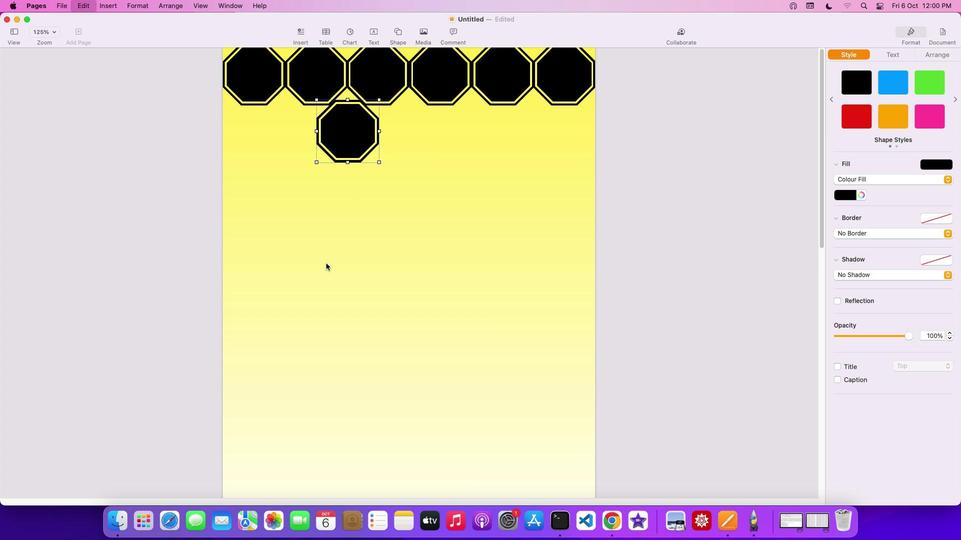 
Action: Mouse moved to (270, 88)
Screenshot: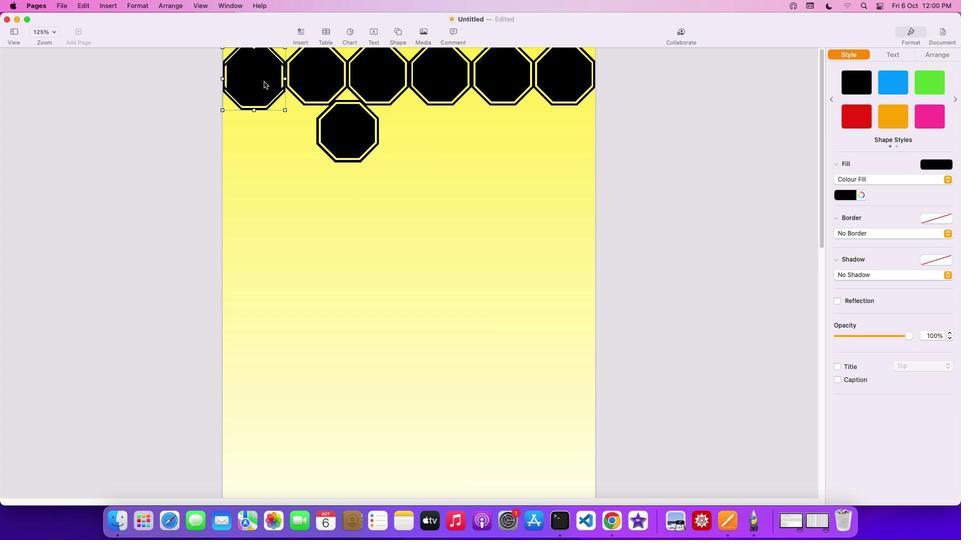 
Action: Mouse pressed left at (270, 88)
Screenshot: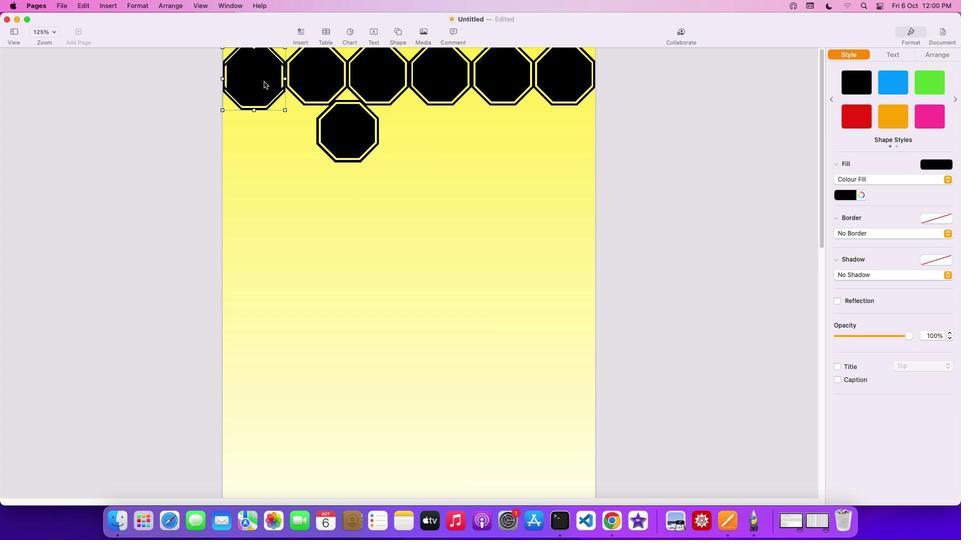 
Action: Mouse moved to (322, 317)
Screenshot: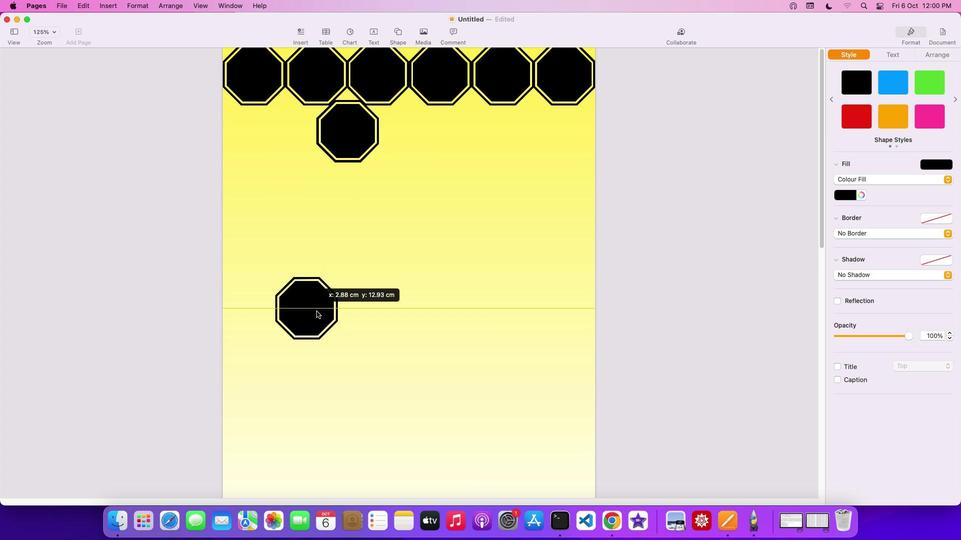 
Action: Key pressed Key.cmd'c''v''v''v''v''v''v''v''v''v''v''v''v''v''v''v''v''v''v''v'
Screenshot: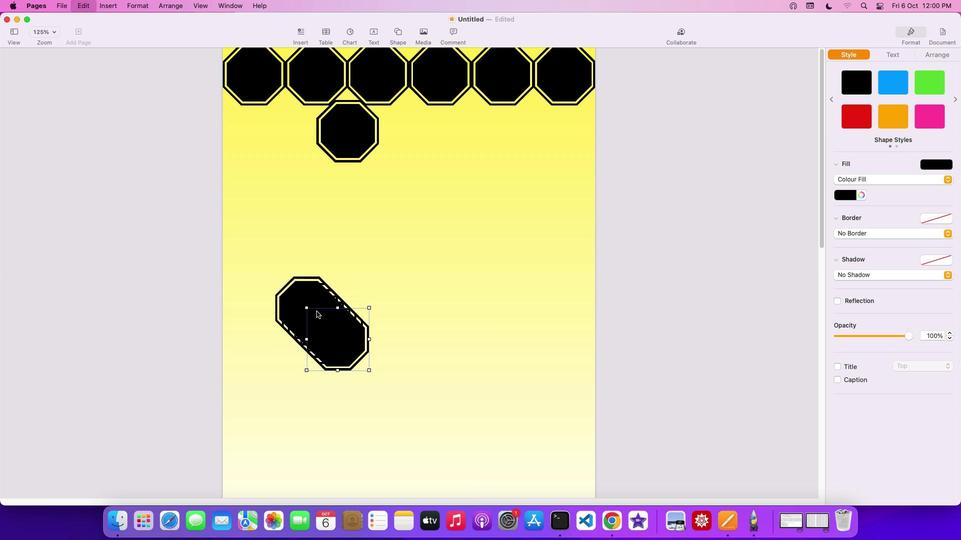 
Action: Mouse moved to (374, 358)
Screenshot: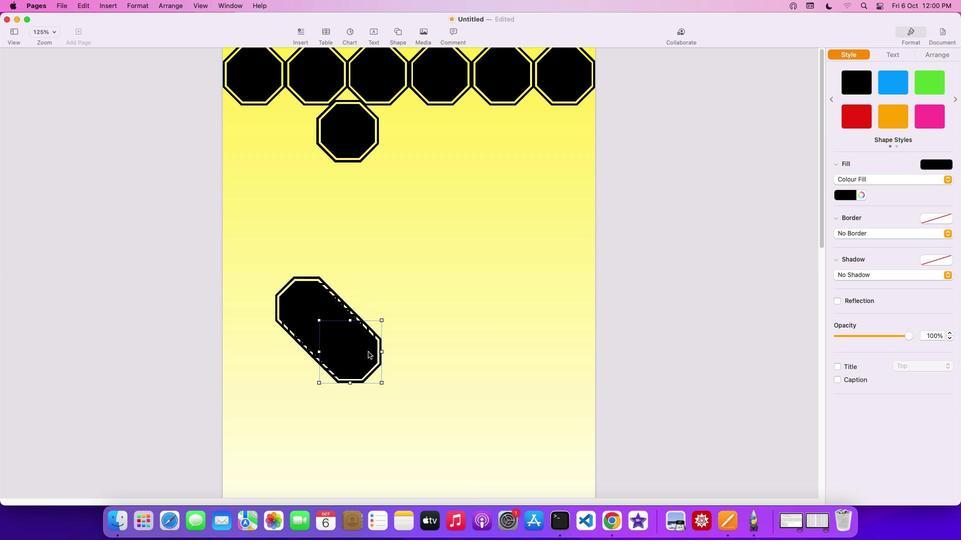 
Action: Mouse pressed left at (374, 358)
Screenshot: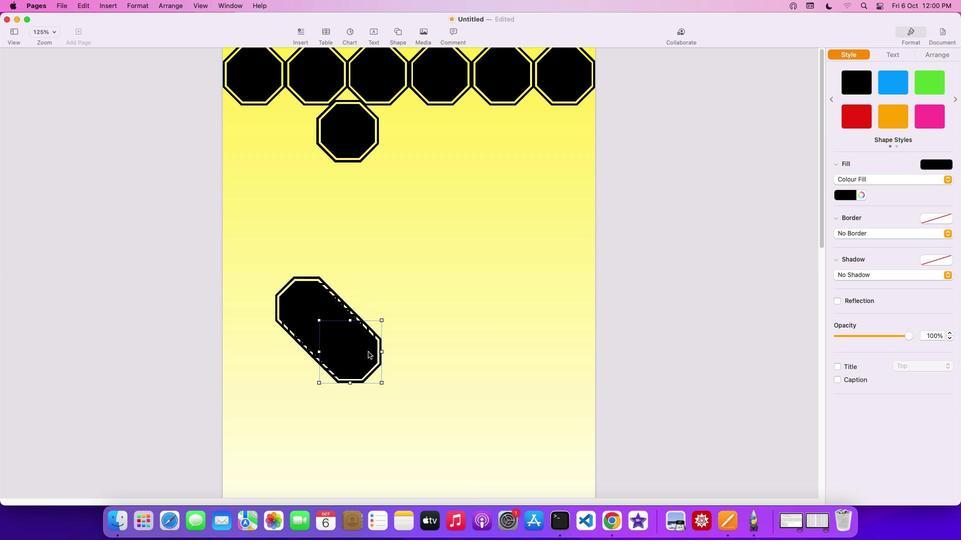 
Action: Mouse moved to (366, 141)
Screenshot: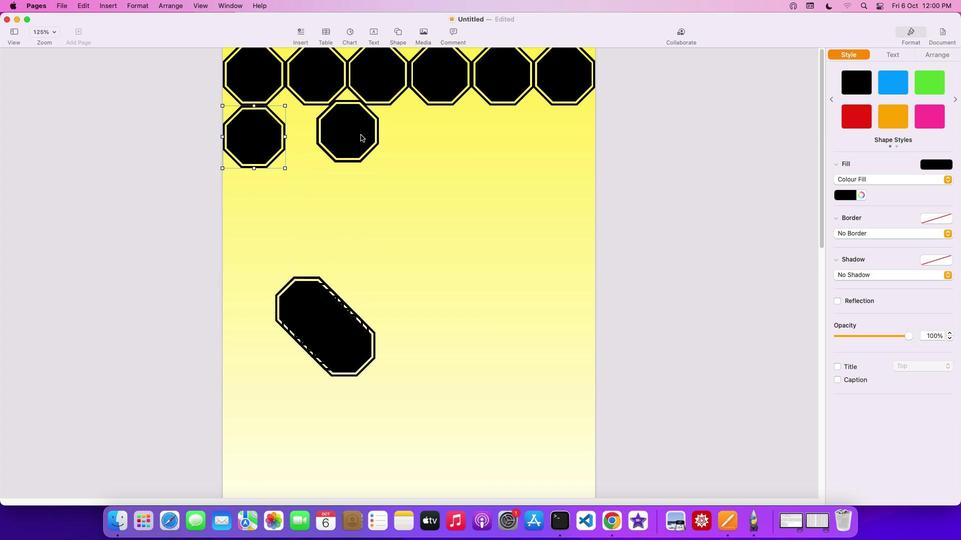 
Action: Mouse pressed left at (366, 141)
Screenshot: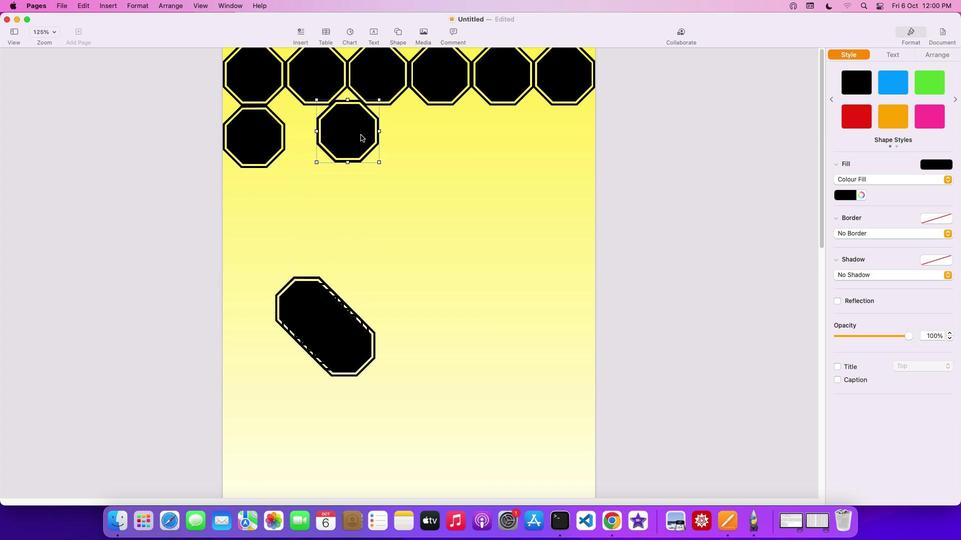 
Action: Mouse moved to (354, 344)
Screenshot: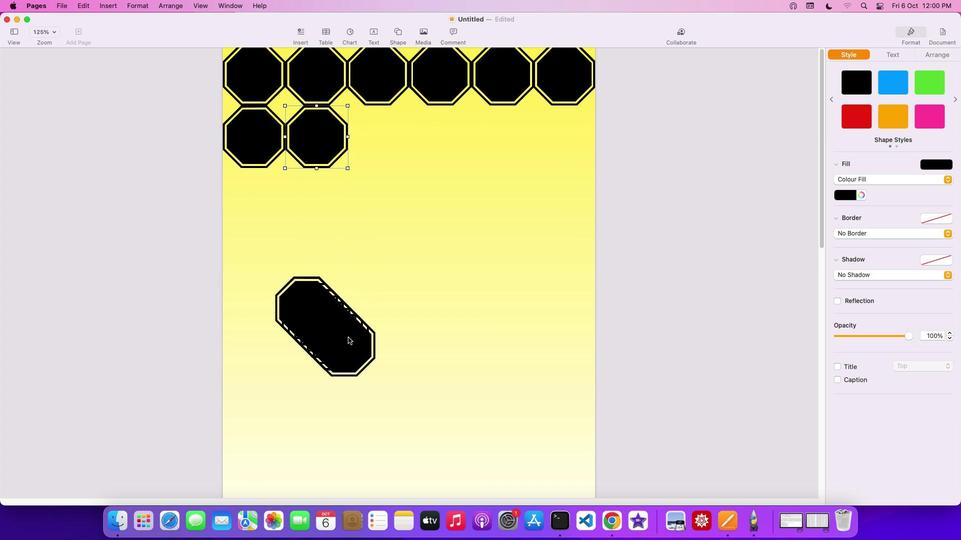 
Action: Mouse pressed left at (354, 344)
Screenshot: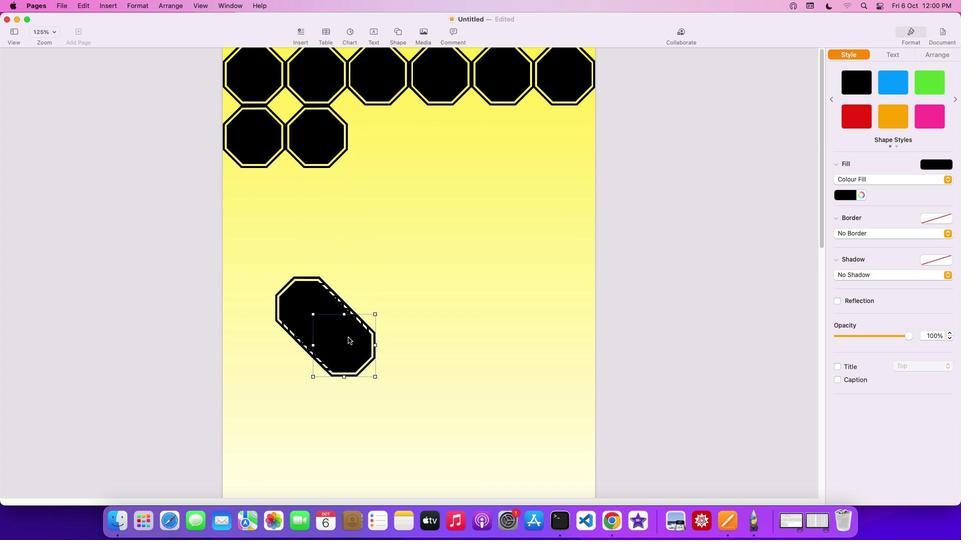 
Action: Mouse moved to (347, 340)
Screenshot: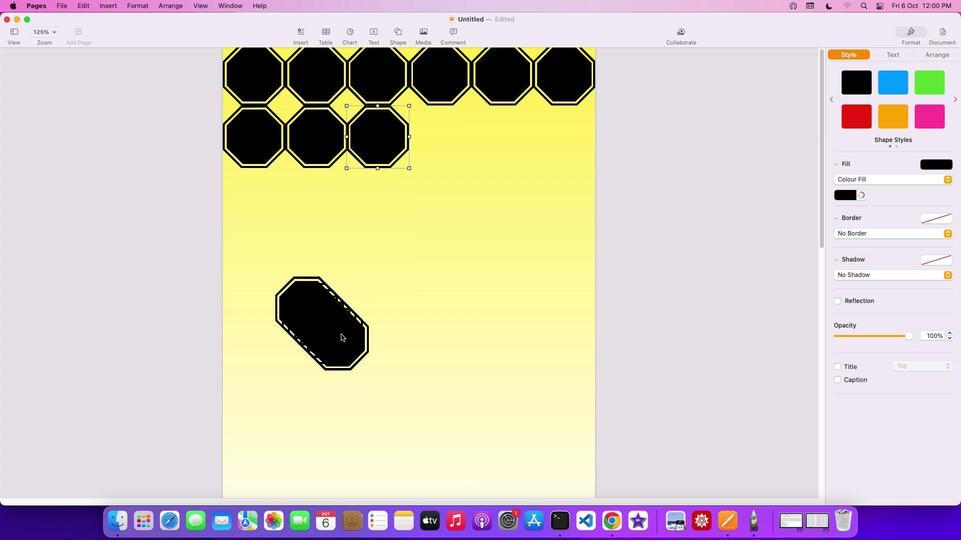 
Action: Mouse pressed left at (347, 340)
Screenshot: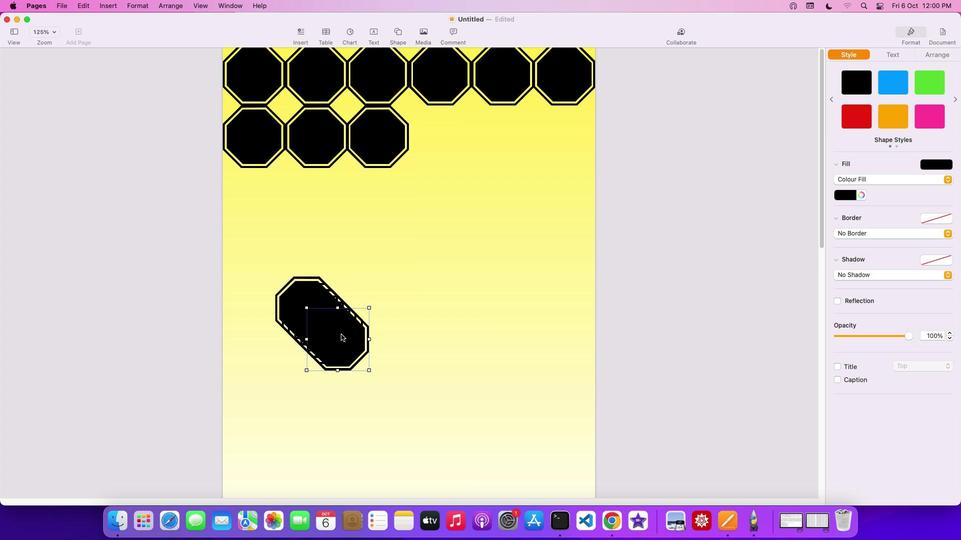 
Action: Mouse moved to (345, 336)
Screenshot: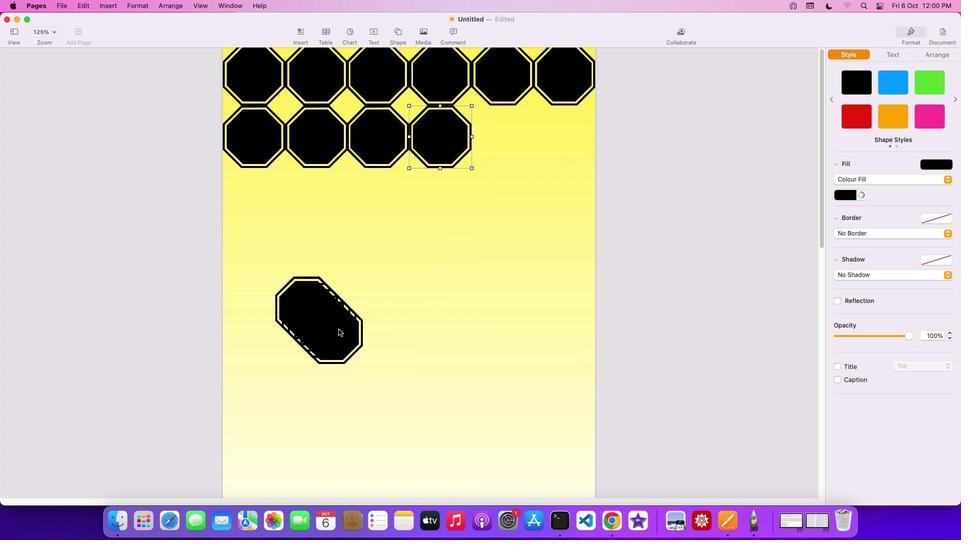 
Action: Mouse pressed left at (345, 336)
Screenshot: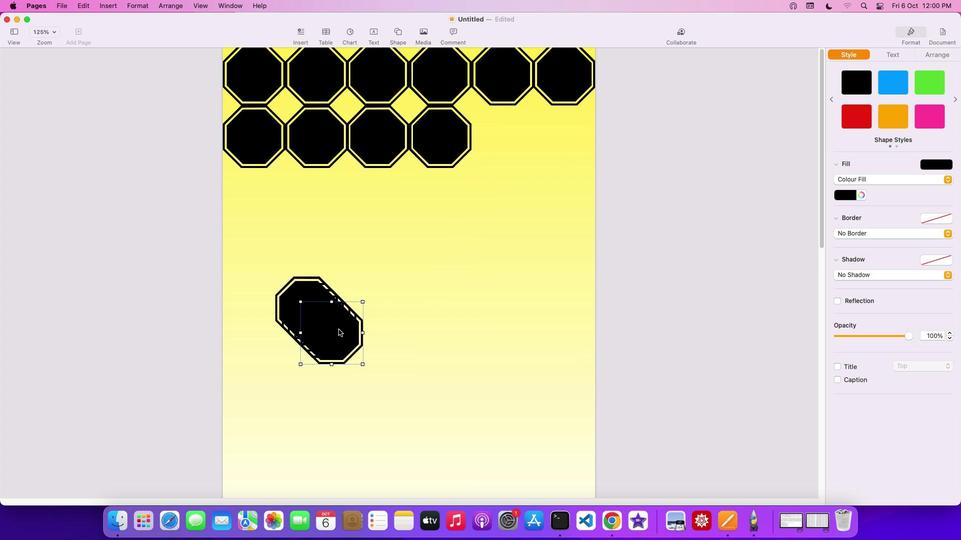 
Action: Mouse moved to (340, 337)
Screenshot: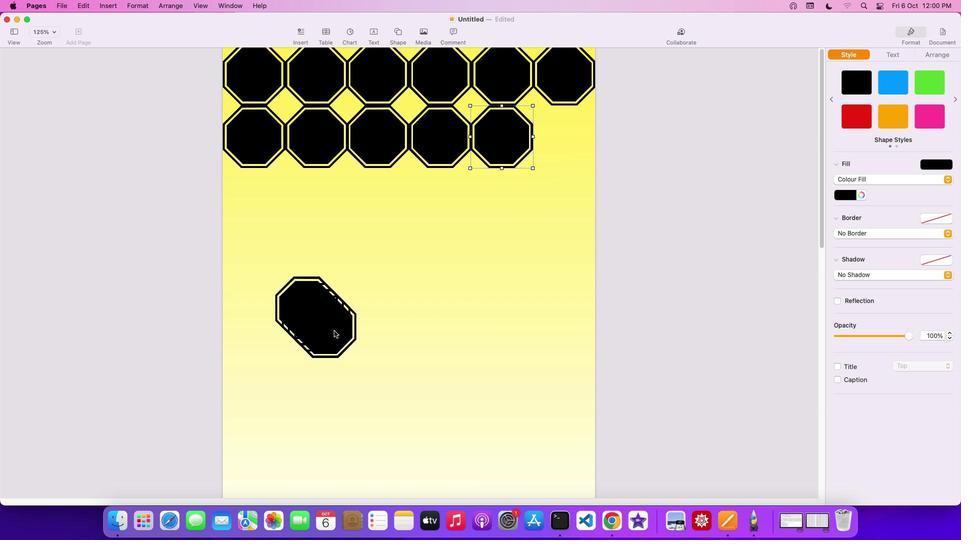 
Action: Mouse pressed left at (340, 337)
Screenshot: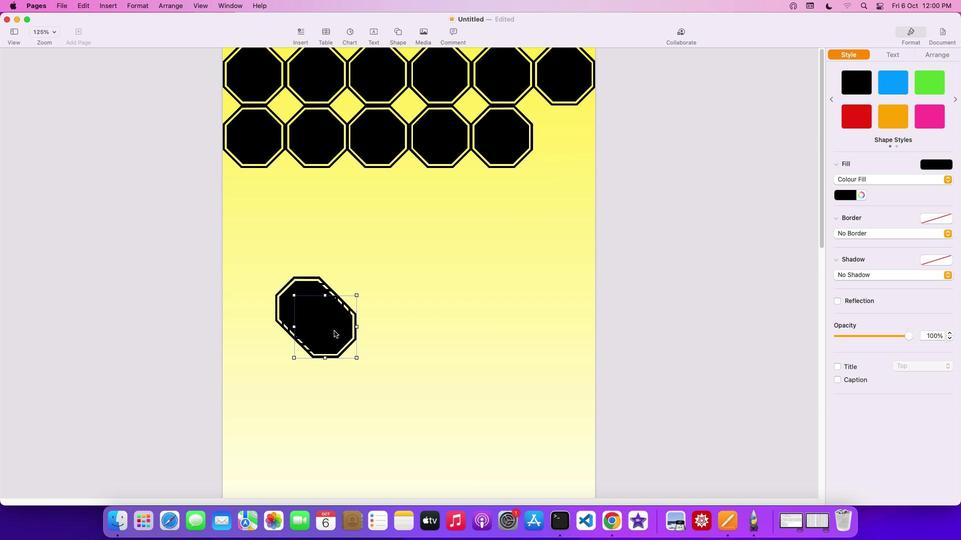 
Action: Mouse moved to (492, 290)
Screenshot: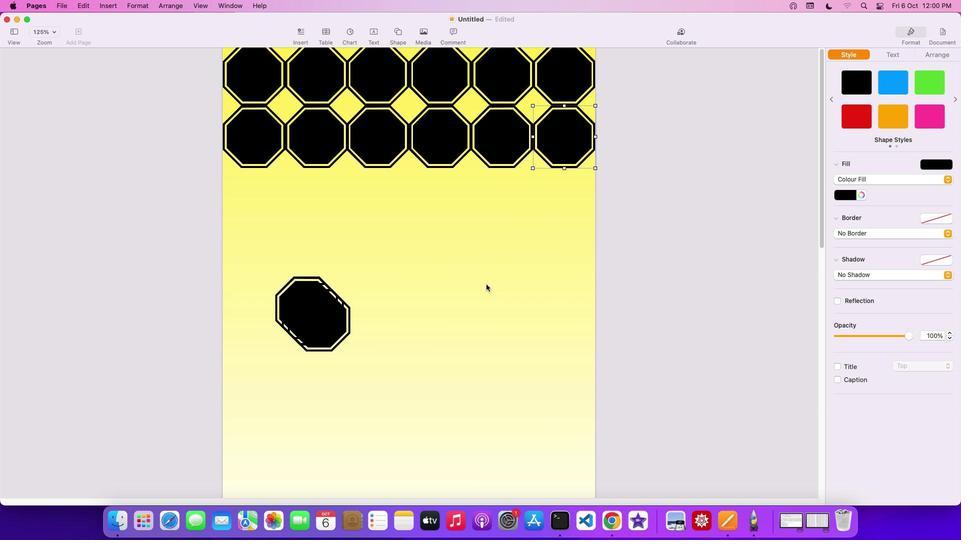 
Action: Mouse scrolled (492, 290) with delta (6, 6)
Screenshot: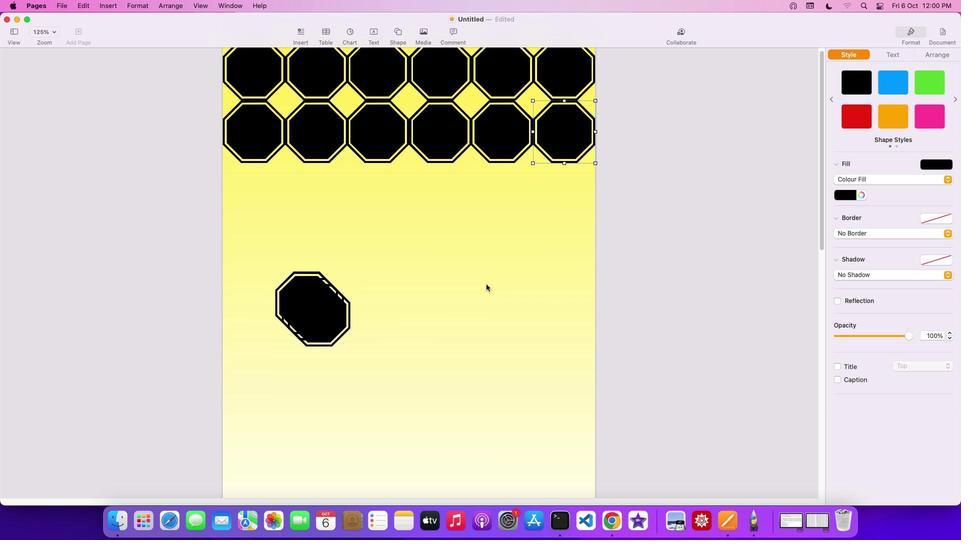 
Action: Mouse scrolled (492, 290) with delta (6, 6)
Screenshot: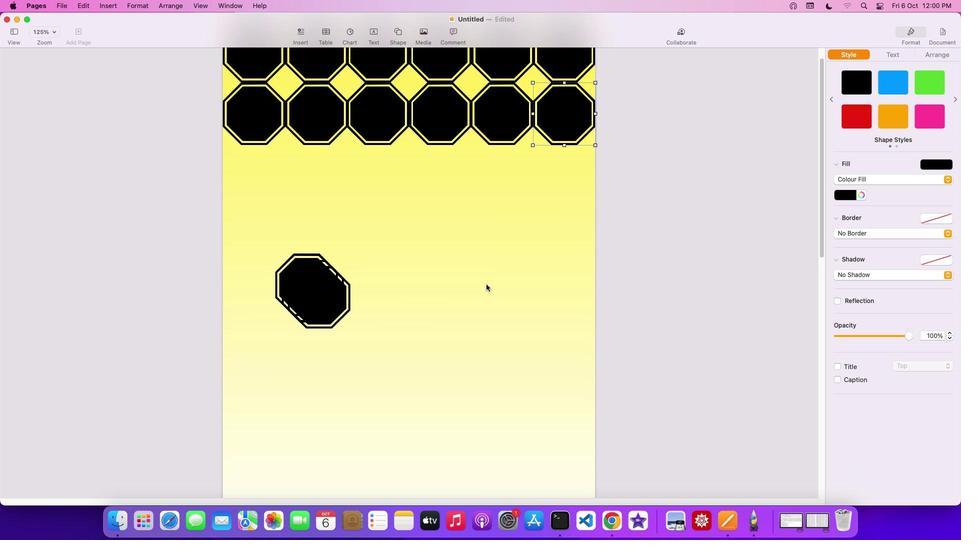 
Action: Mouse scrolled (492, 290) with delta (6, 5)
Screenshot: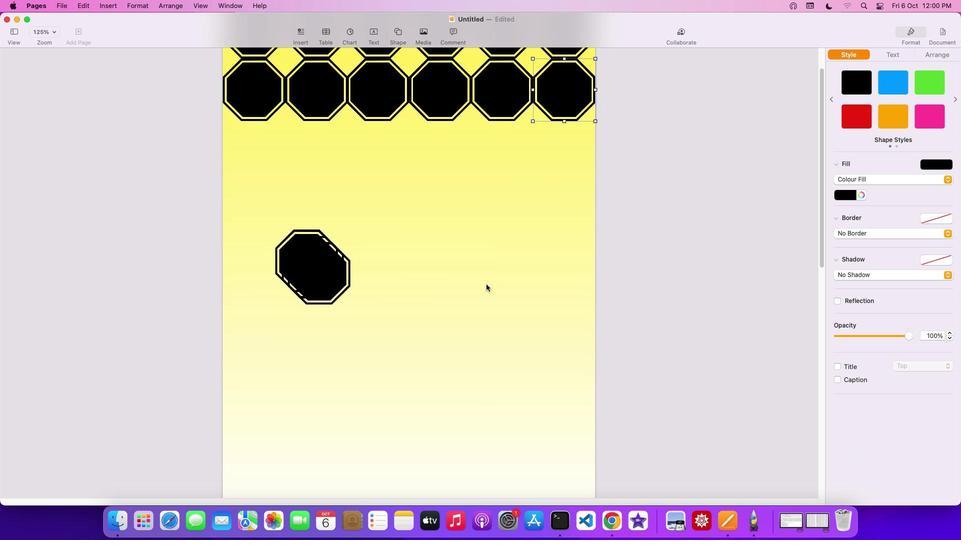 
Action: Mouse scrolled (492, 290) with delta (6, 4)
Screenshot: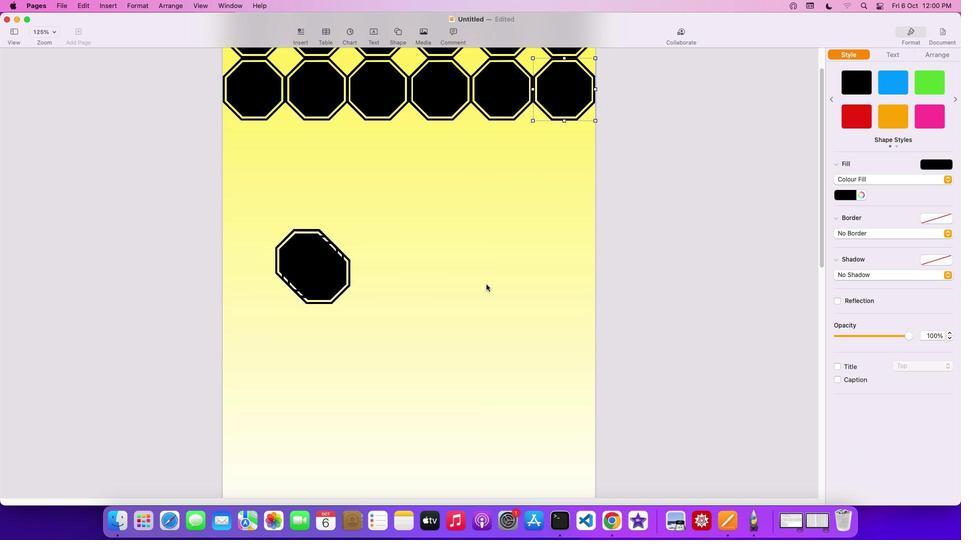 
Action: Mouse moved to (491, 291)
Screenshot: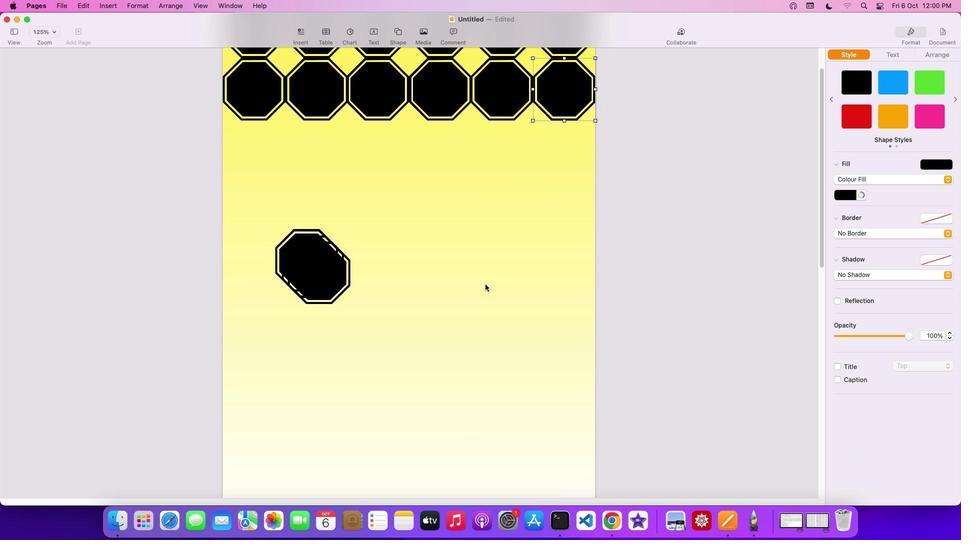 
Action: Mouse scrolled (491, 291) with delta (6, 7)
Screenshot: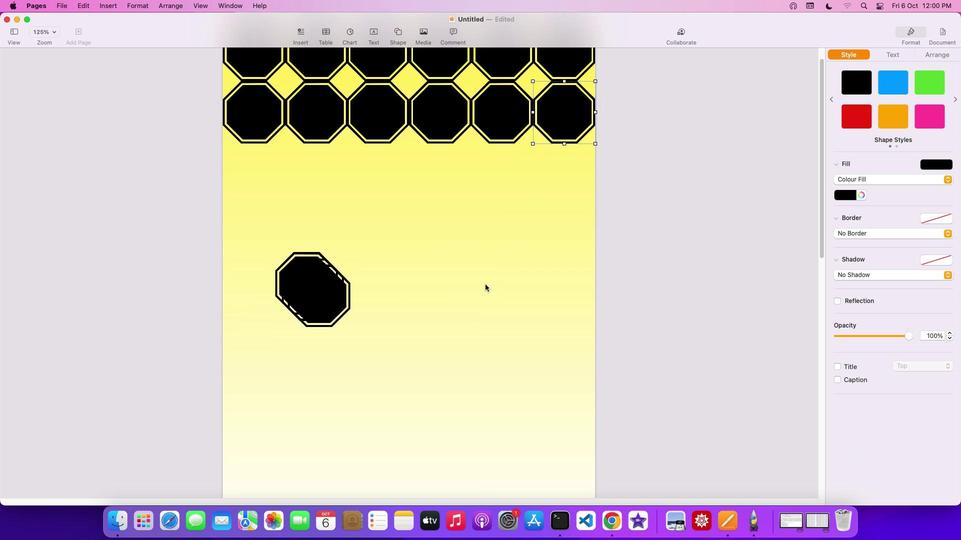 
Action: Mouse scrolled (491, 291) with delta (6, 7)
Screenshot: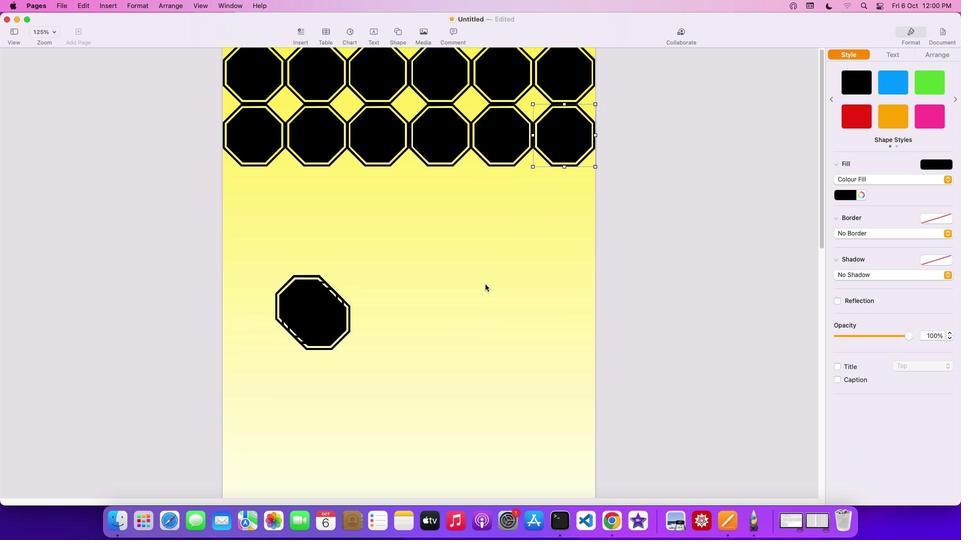 
Action: Mouse scrolled (491, 291) with delta (6, 8)
Screenshot: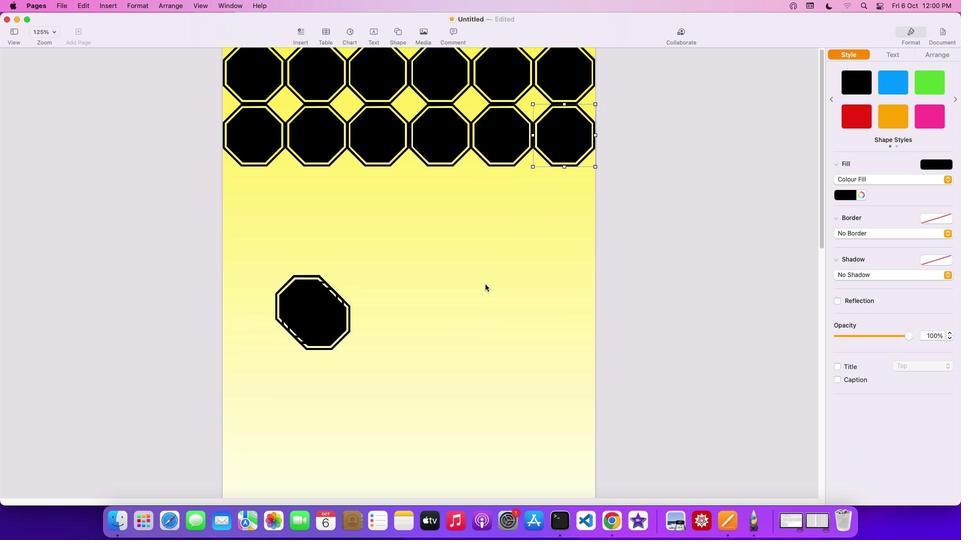 
Action: Mouse scrolled (491, 291) with delta (6, 9)
Screenshot: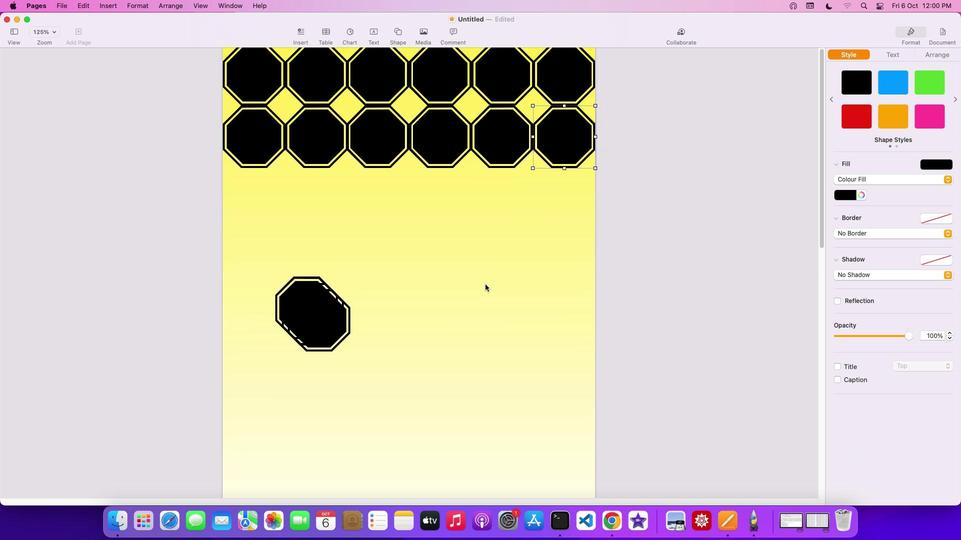 
Action: Mouse scrolled (491, 291) with delta (6, 9)
Screenshot: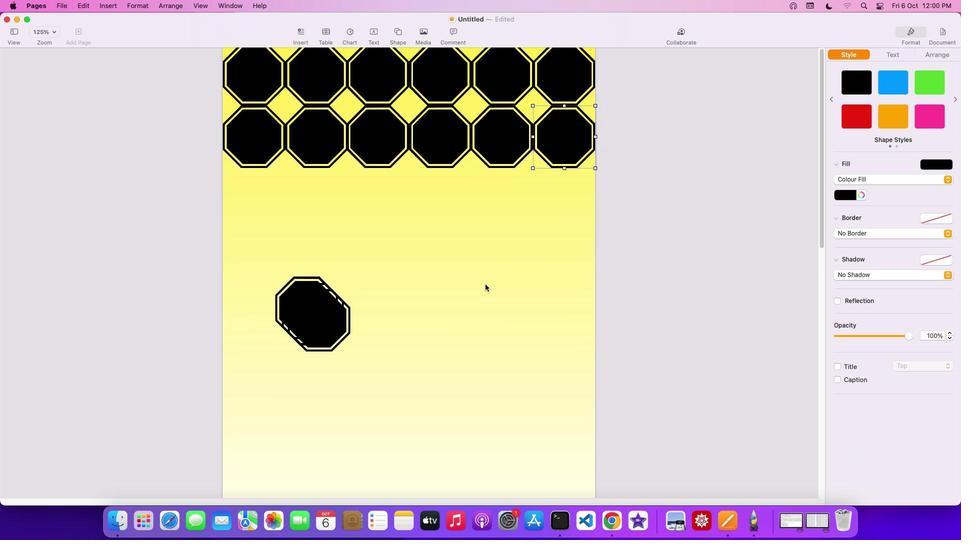 
Action: Mouse moved to (491, 291)
Screenshot: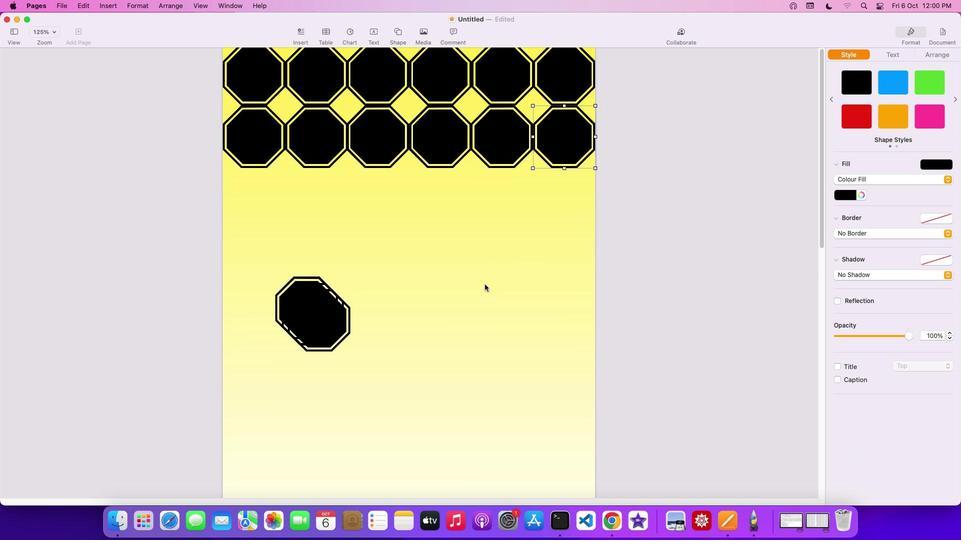 
Action: Mouse scrolled (491, 291) with delta (6, 7)
Screenshot: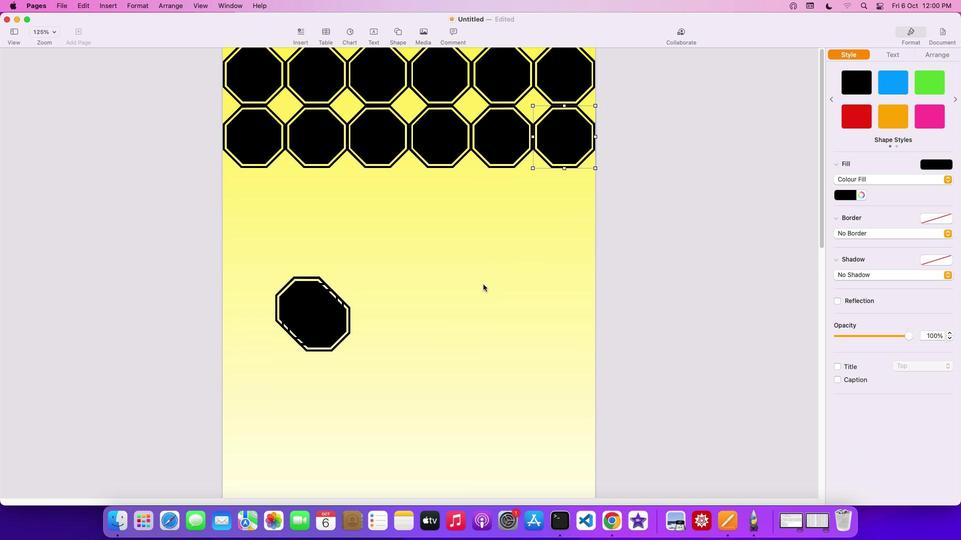 
Action: Mouse scrolled (491, 291) with delta (6, 7)
Screenshot: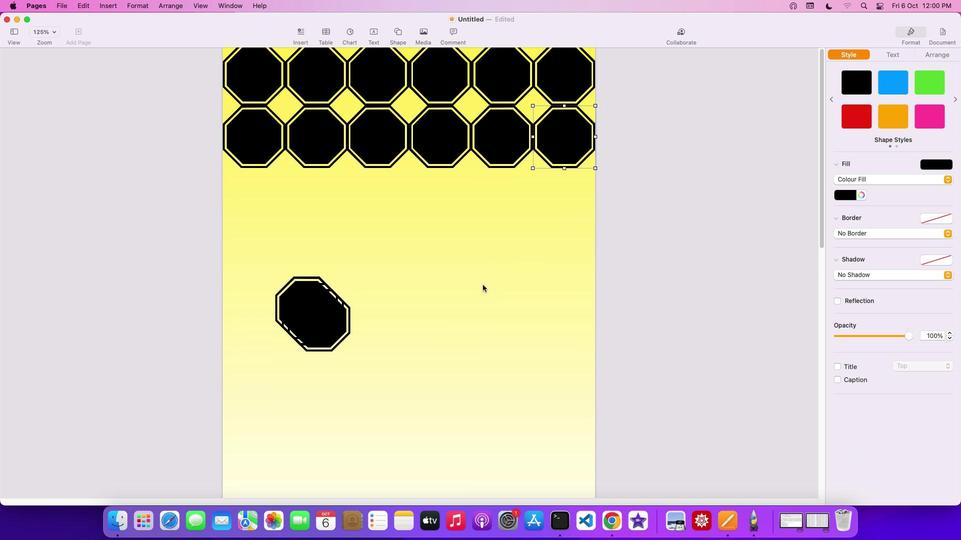 
Action: Mouse moved to (490, 291)
Screenshot: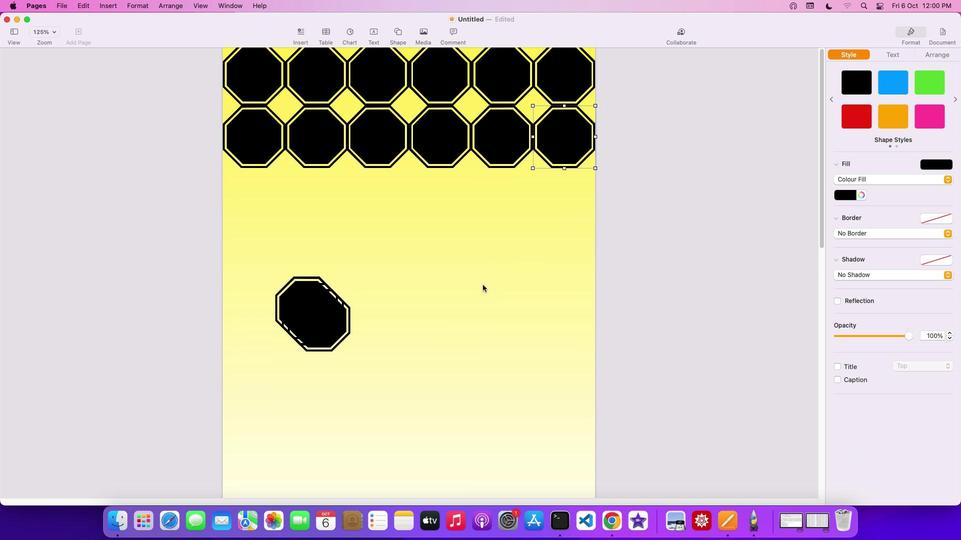 
Action: Mouse scrolled (490, 291) with delta (6, 8)
Screenshot: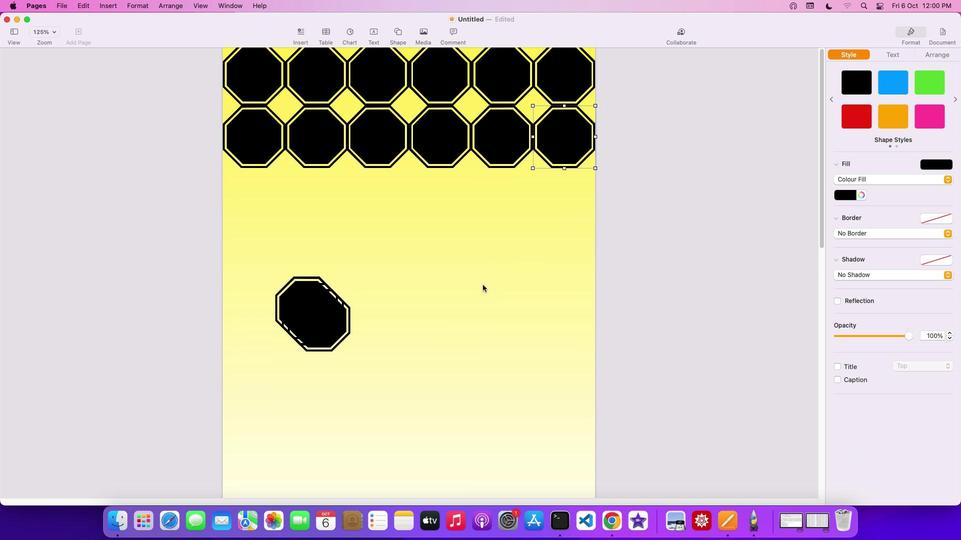 
Action: Mouse moved to (331, 322)
Screenshot: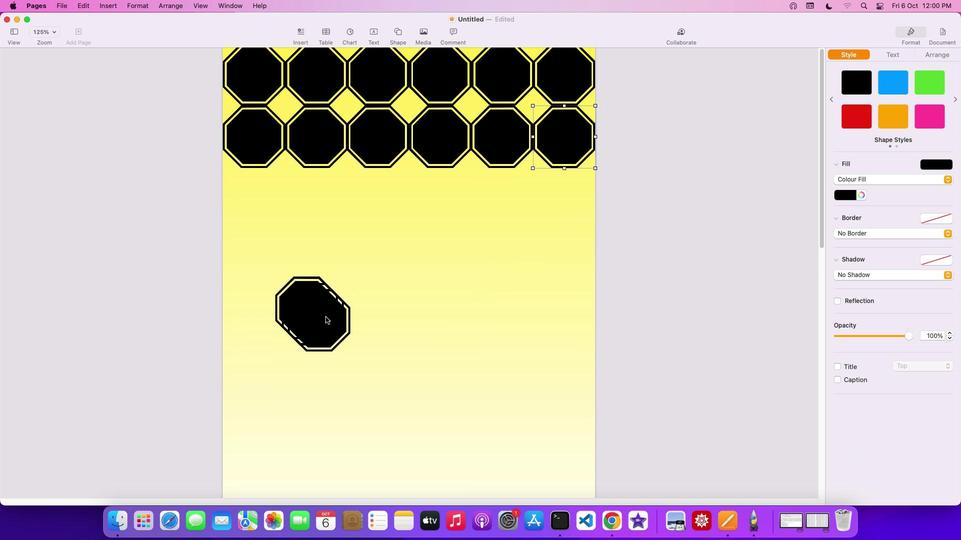 
Action: Key pressed Key.shift
Screenshot: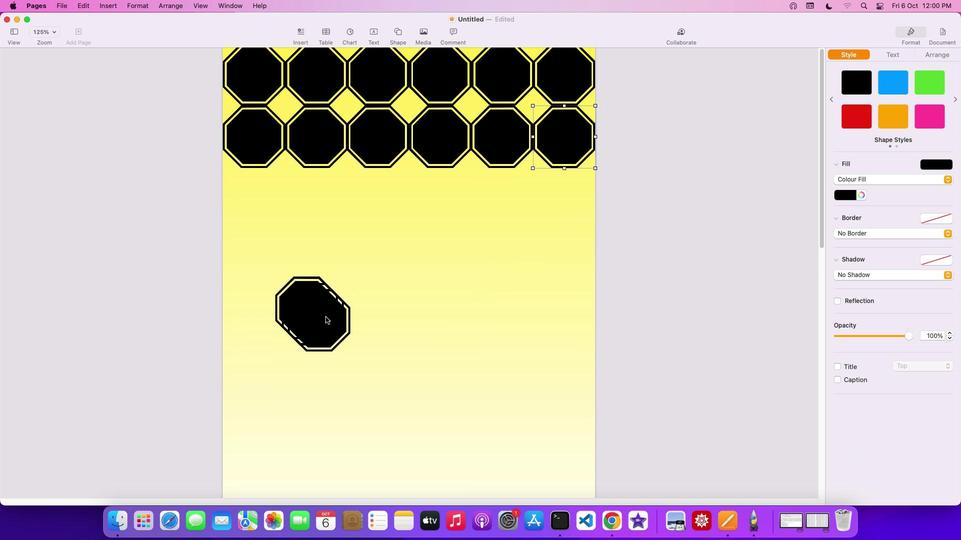 
Action: Mouse moved to (331, 323)
Screenshot: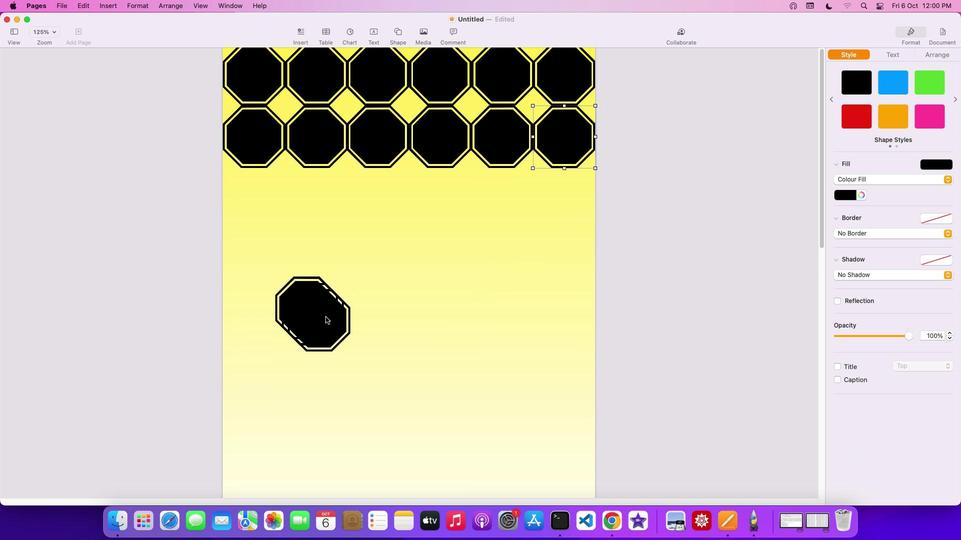 
Action: Mouse pressed left at (331, 323)
Screenshot: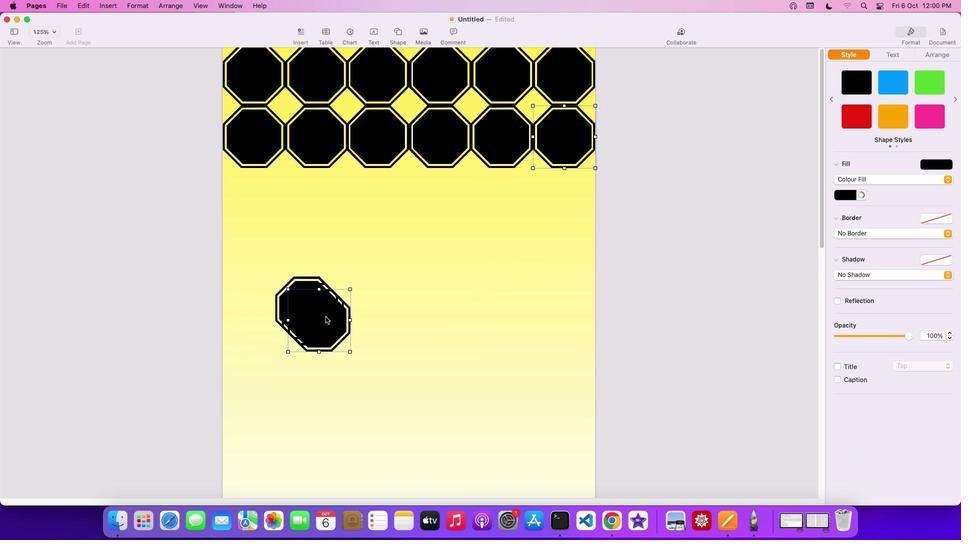 
Action: Mouse moved to (549, 255)
Screenshot: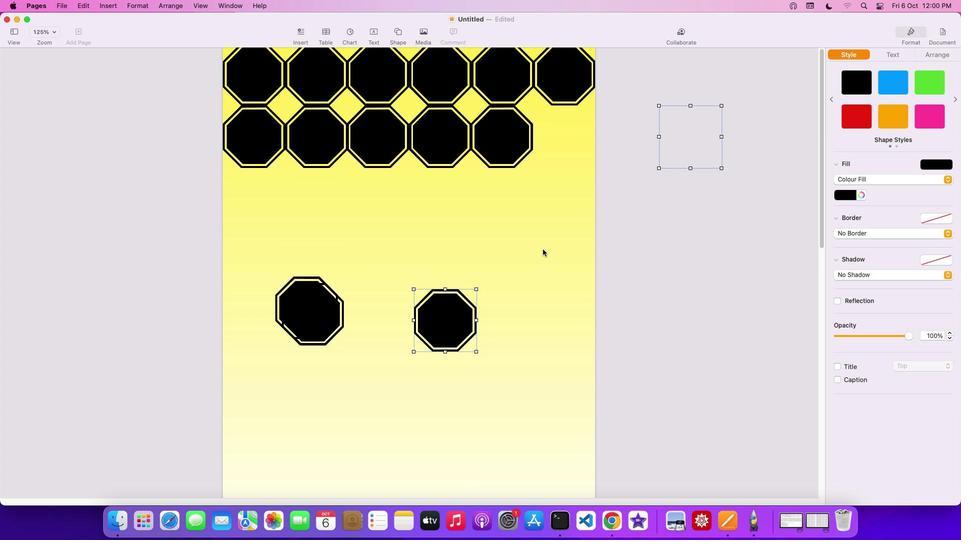 
Action: Mouse pressed left at (549, 255)
Screenshot: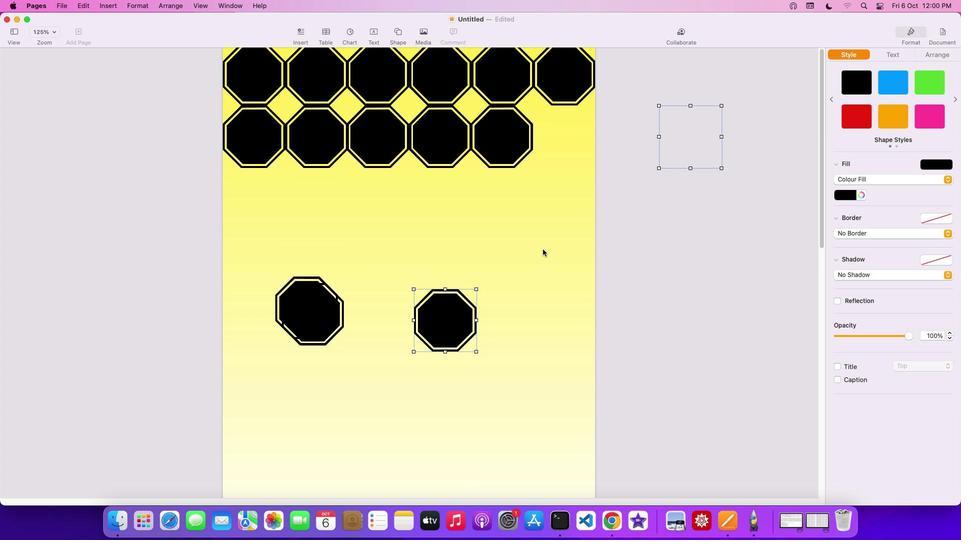 
Action: Mouse moved to (454, 323)
Screenshot: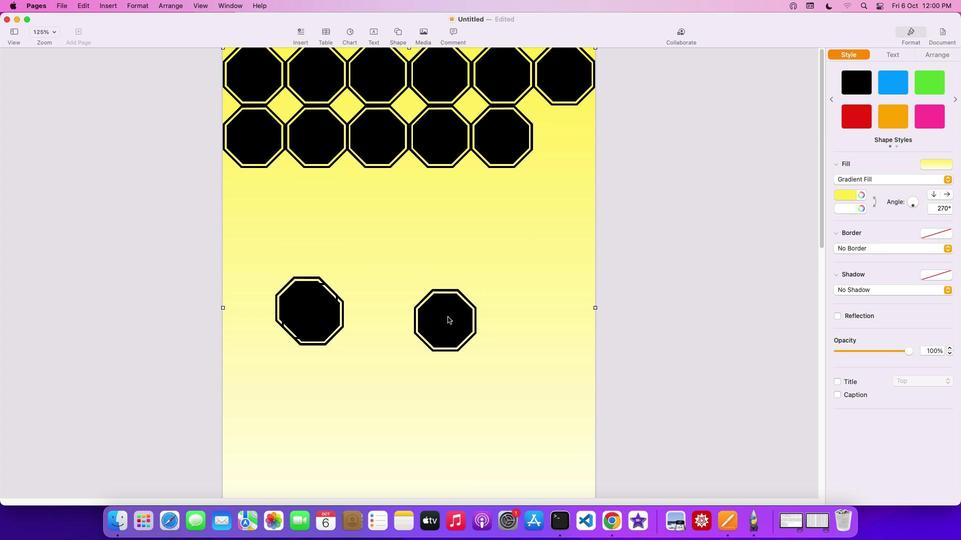 
Action: Mouse pressed left at (454, 323)
Screenshot: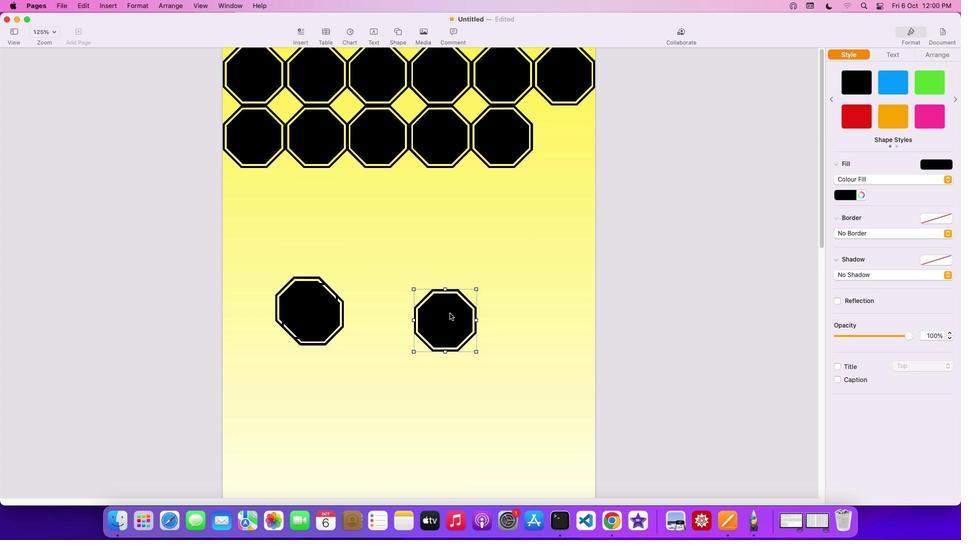 
Action: Mouse moved to (308, 343)
Screenshot: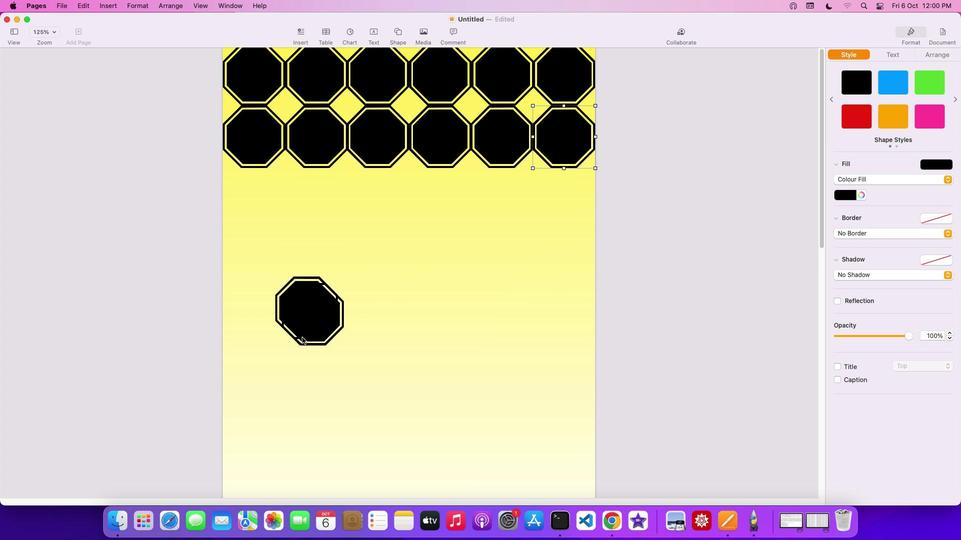 
Action: Mouse pressed left at (308, 343)
Screenshot: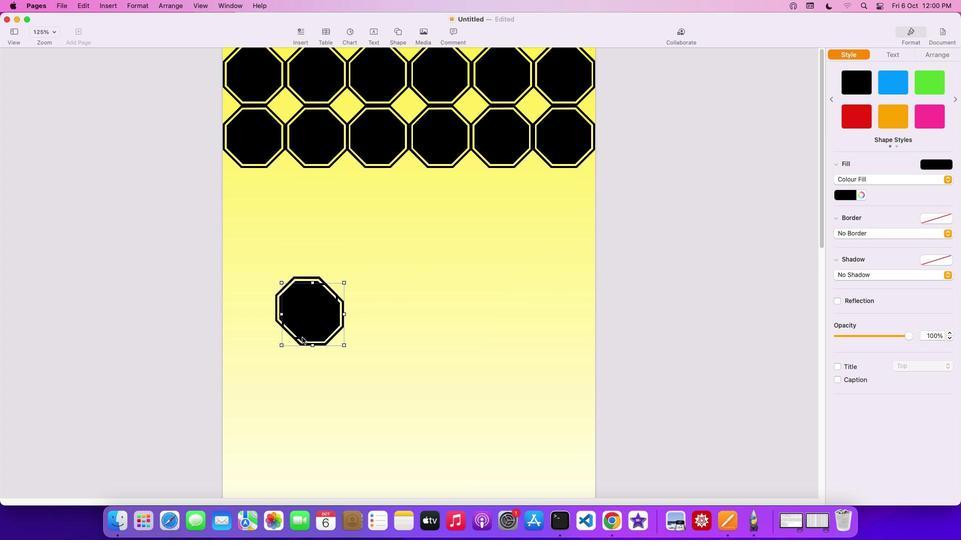 
Action: Mouse moved to (310, 342)
Screenshot: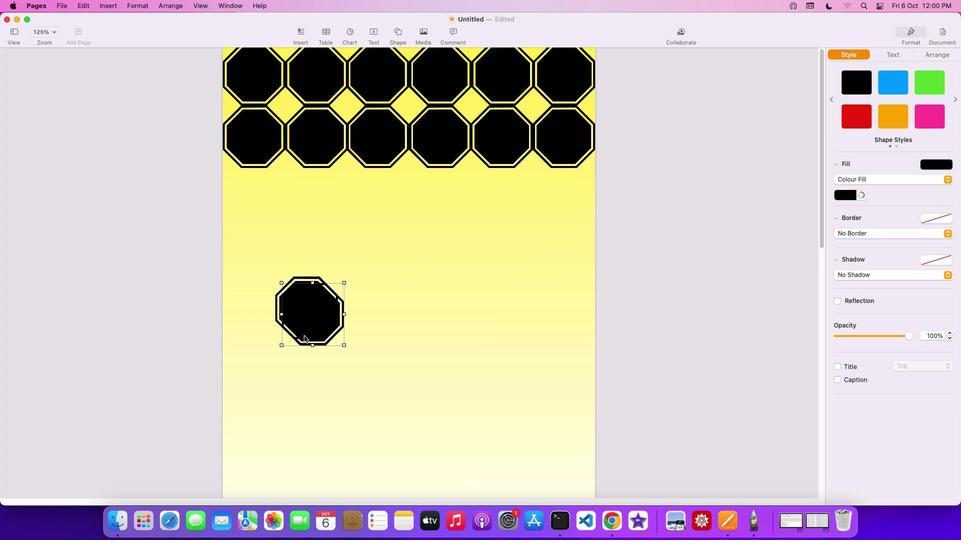 
Action: Mouse pressed left at (310, 342)
Screenshot: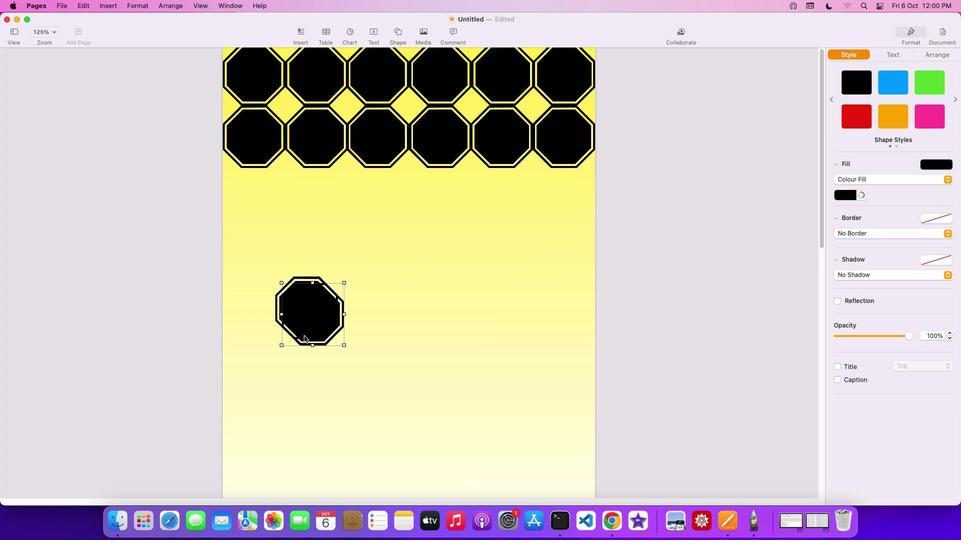 
Action: Mouse moved to (312, 341)
Screenshot: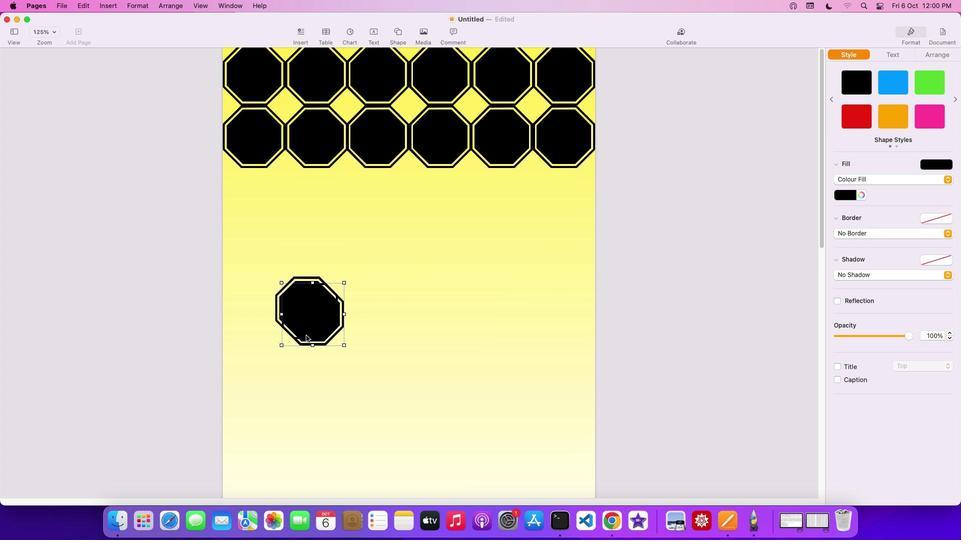 
Action: Mouse pressed left at (312, 341)
Screenshot: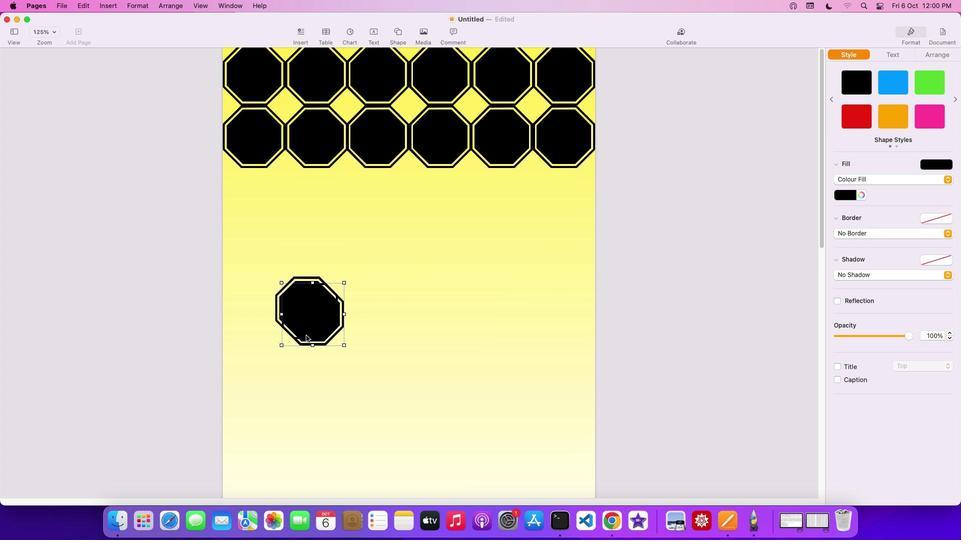
Action: Mouse moved to (307, 320)
Screenshot: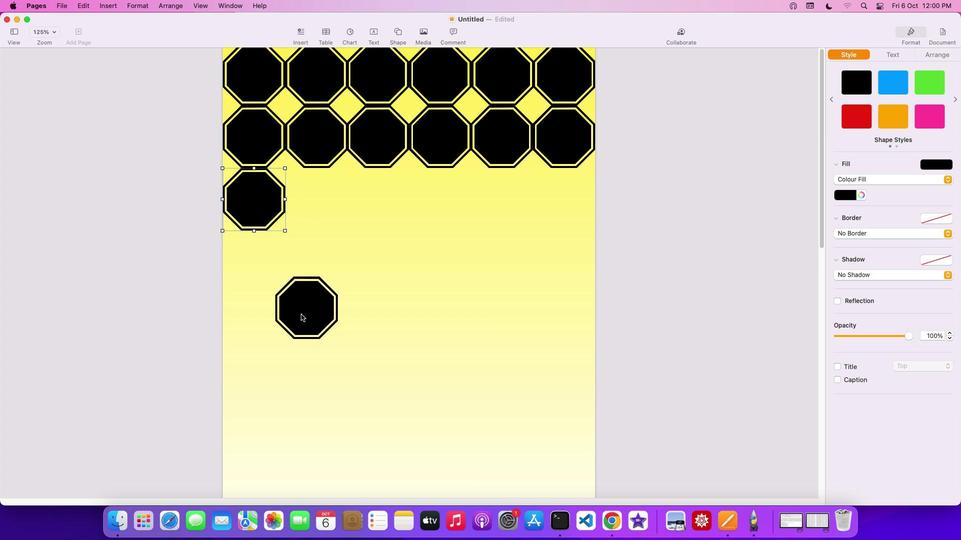 
Action: Mouse pressed left at (307, 320)
Screenshot: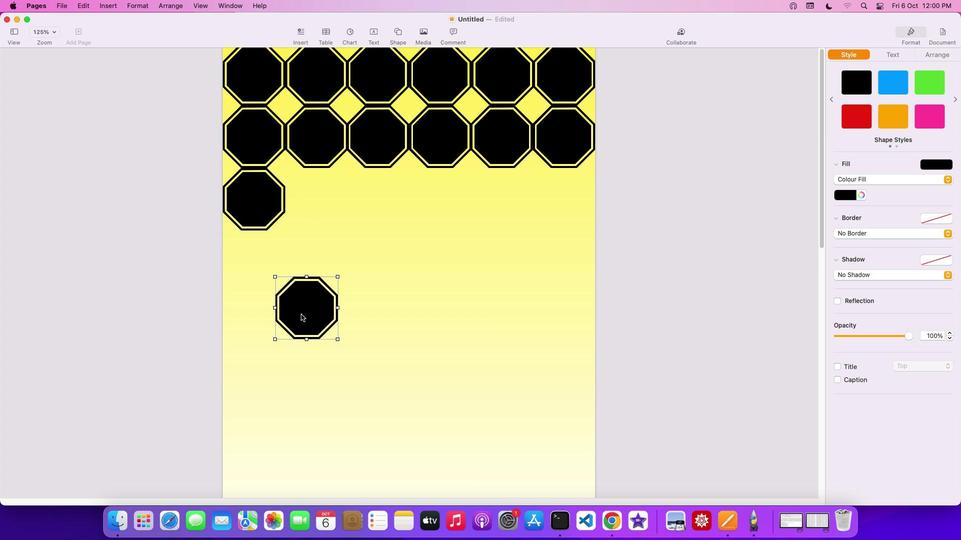
Action: Mouse moved to (343, 361)
Screenshot: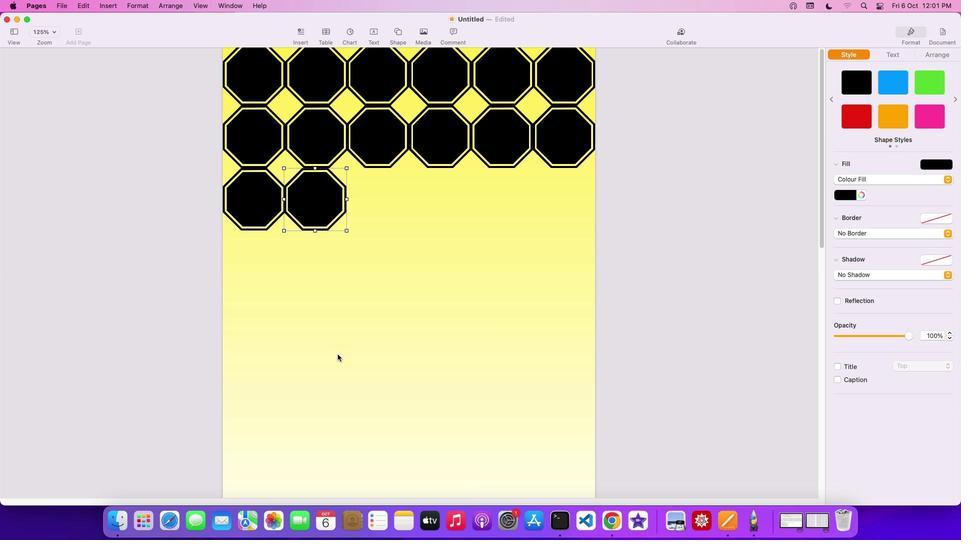 
Action: Key pressed Key.cmd'v''v''v''v''v''v''v''v''v''v''v''v''v''v''v''v''v''v''v''v''v''v''v''v''v''v''v''v''v''v''v''v''v''v''v''v''v''v''v''v''v''v''v''v''v''v''v''v''v''v''v''v''v''v''v''v''v''v''v''v''v''v''v''v''v''v''v''v''v''v''v''v''v''v''v'
Screenshot: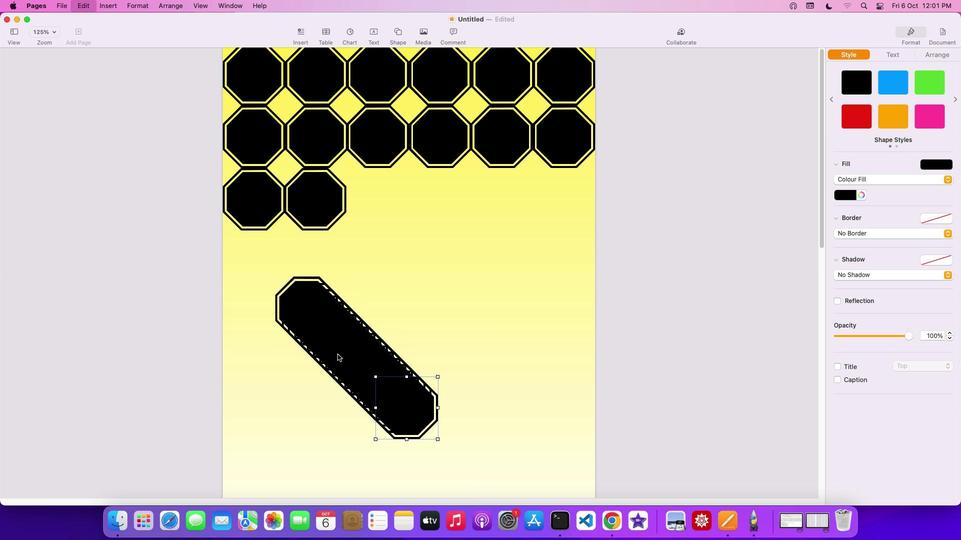 
Action: Mouse moved to (444, 350)
Screenshot: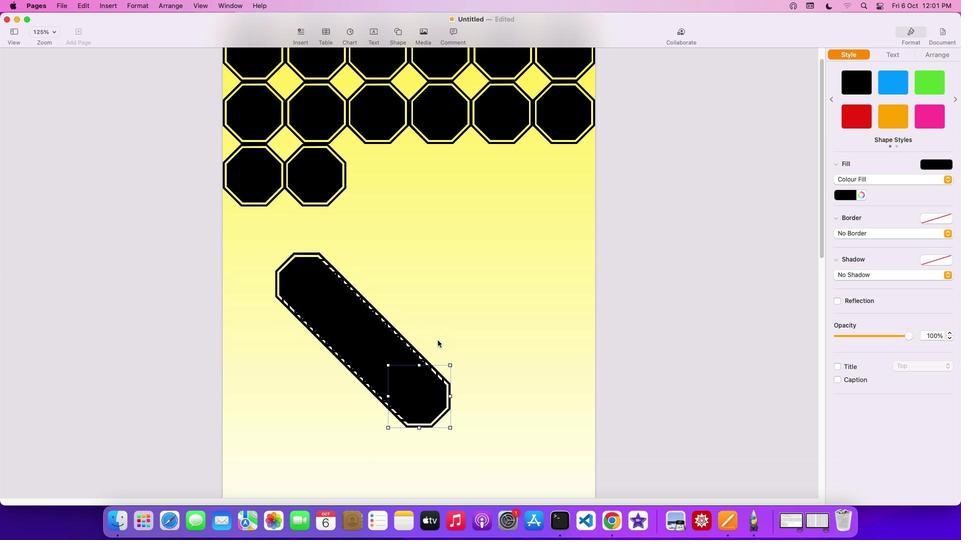 
Action: Mouse scrolled (444, 350) with delta (6, 6)
Screenshot: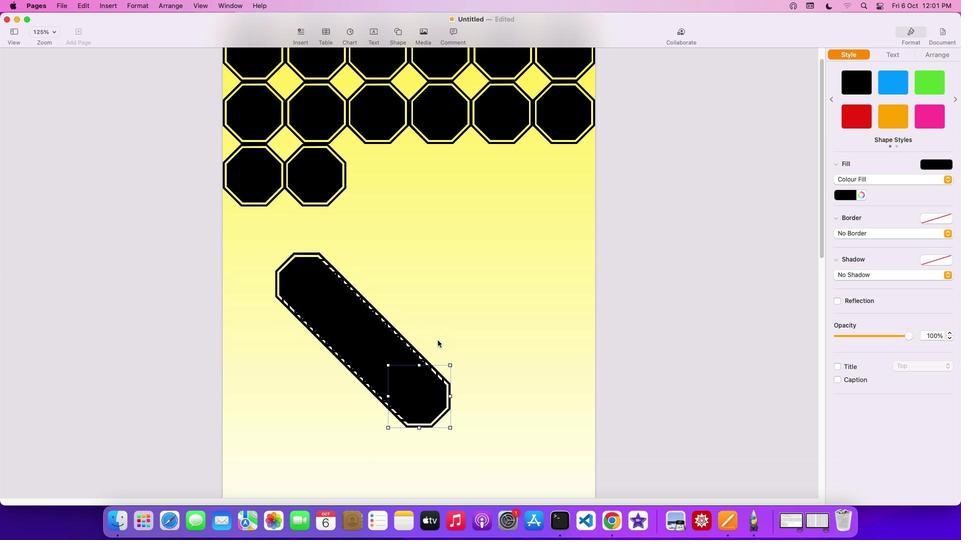 
Action: Mouse moved to (444, 349)
Screenshot: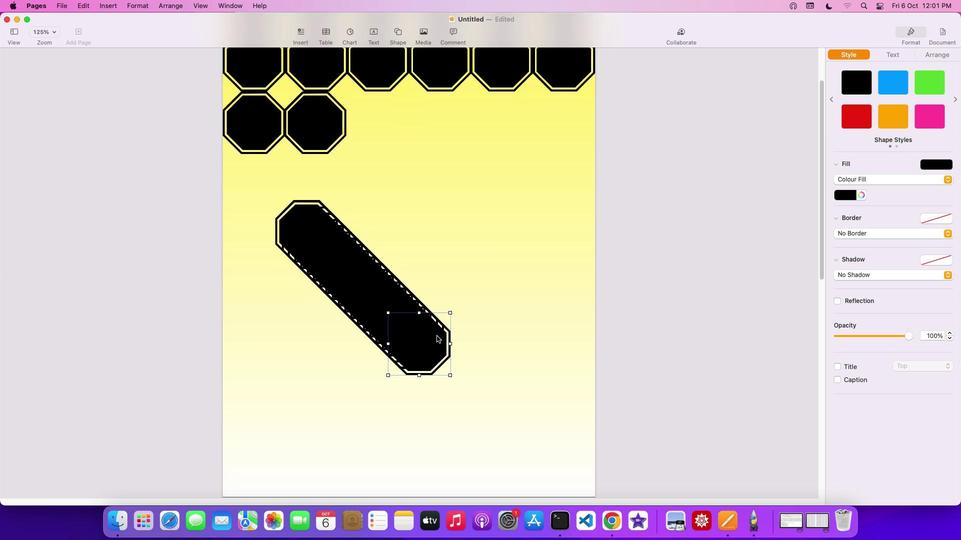 
Action: Mouse scrolled (444, 349) with delta (6, 6)
Screenshot: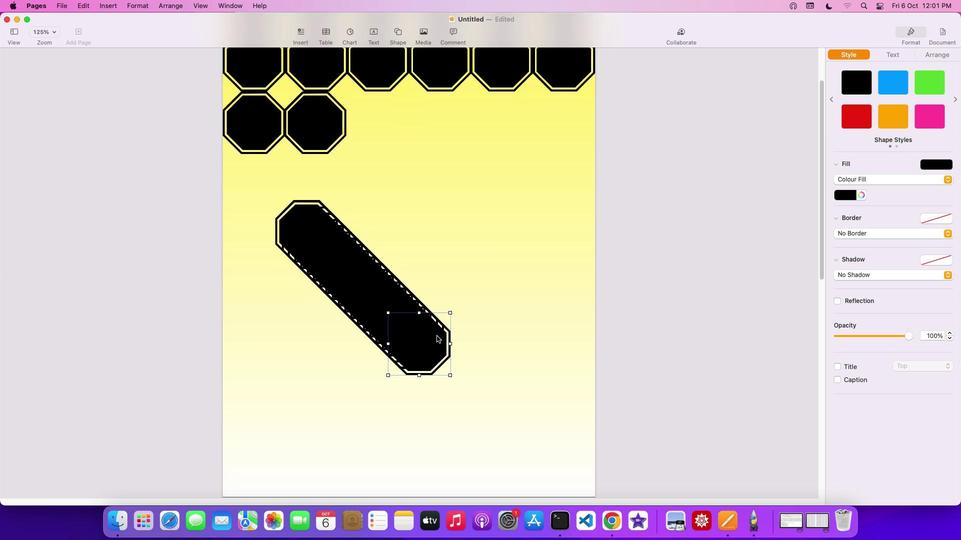
Action: Mouse moved to (444, 348)
Screenshot: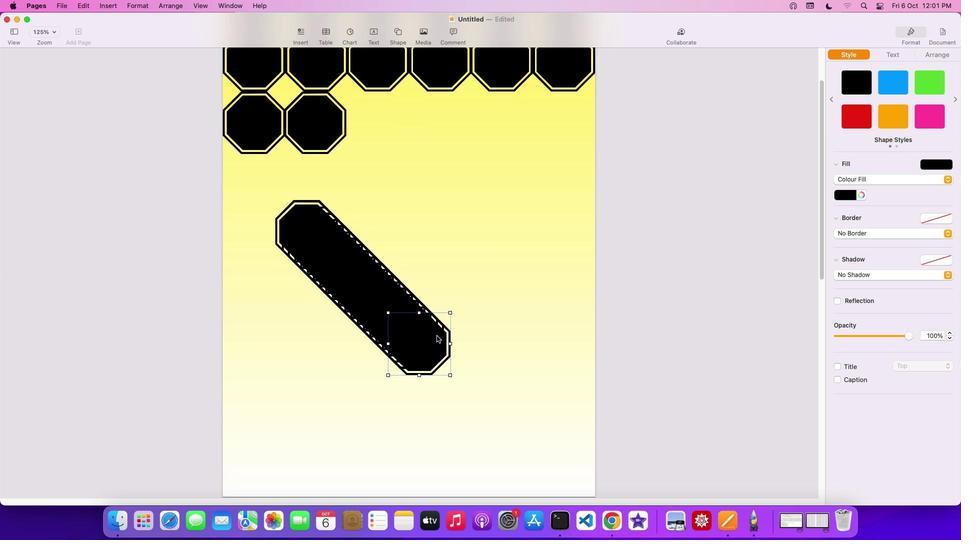 
Action: Mouse scrolled (444, 348) with delta (6, 5)
Screenshot: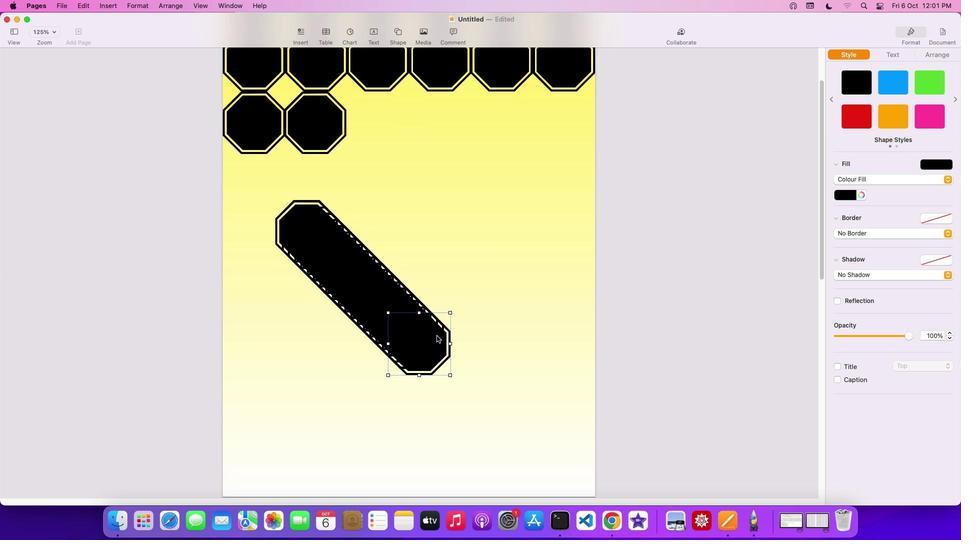 
Action: Mouse moved to (444, 347)
Screenshot: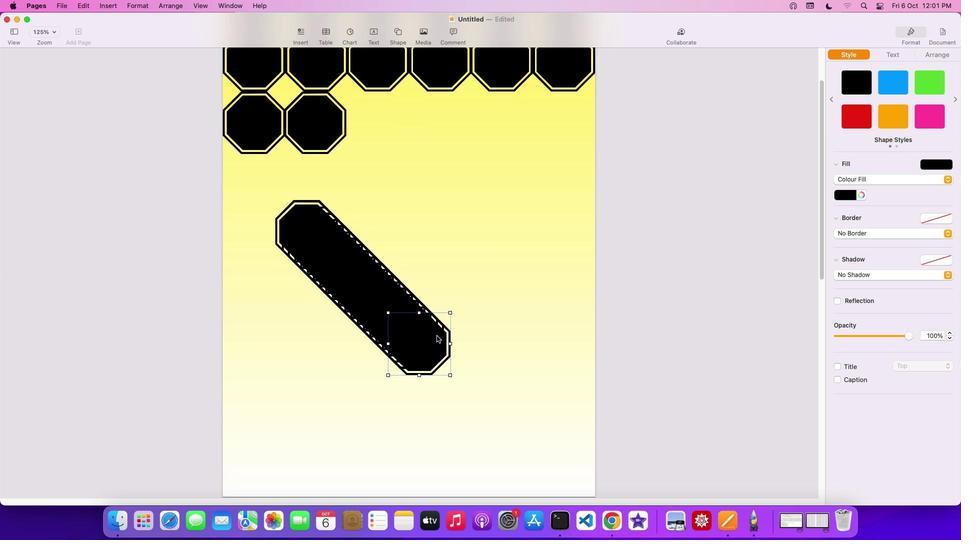 
Action: Mouse scrolled (444, 347) with delta (6, 4)
Screenshot: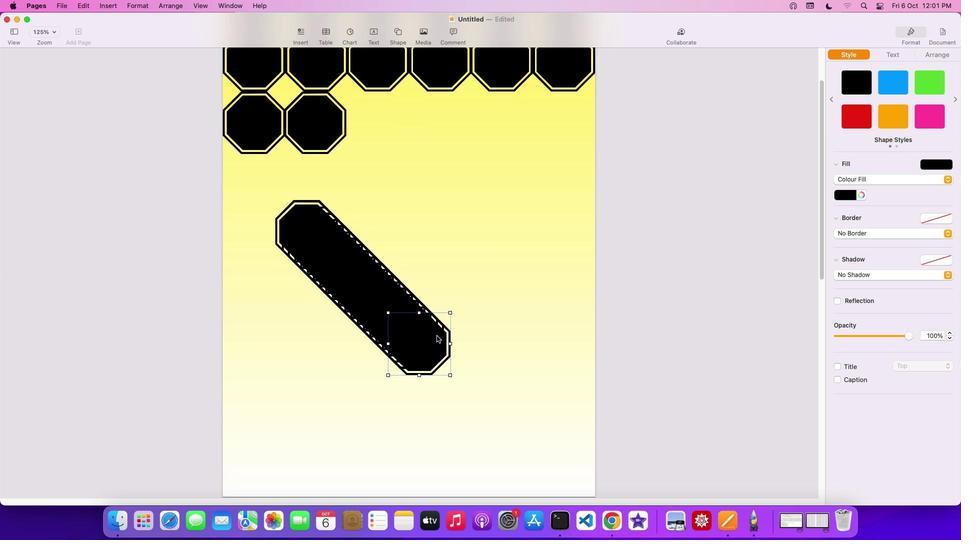 
Action: Mouse moved to (443, 344)
Screenshot: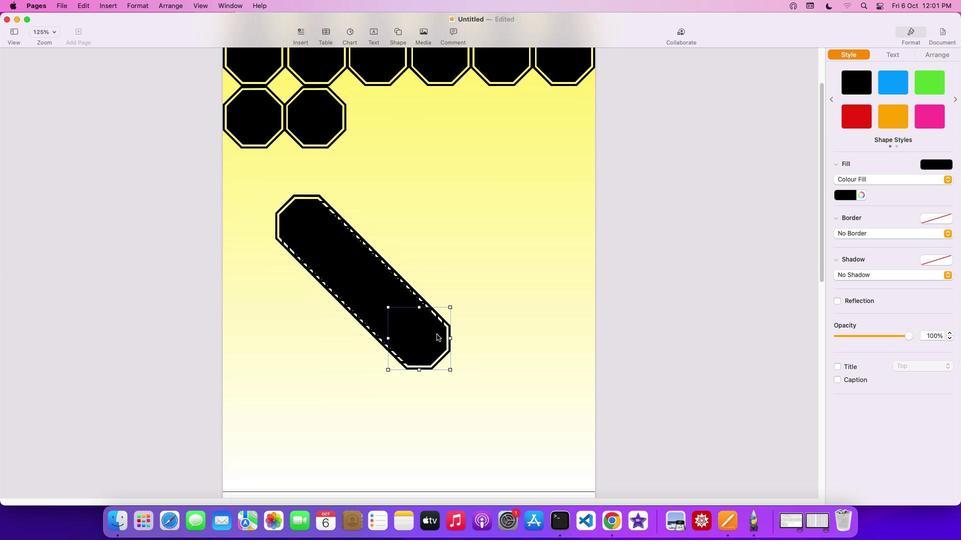 
Action: Mouse scrolled (443, 344) with delta (6, 3)
Screenshot: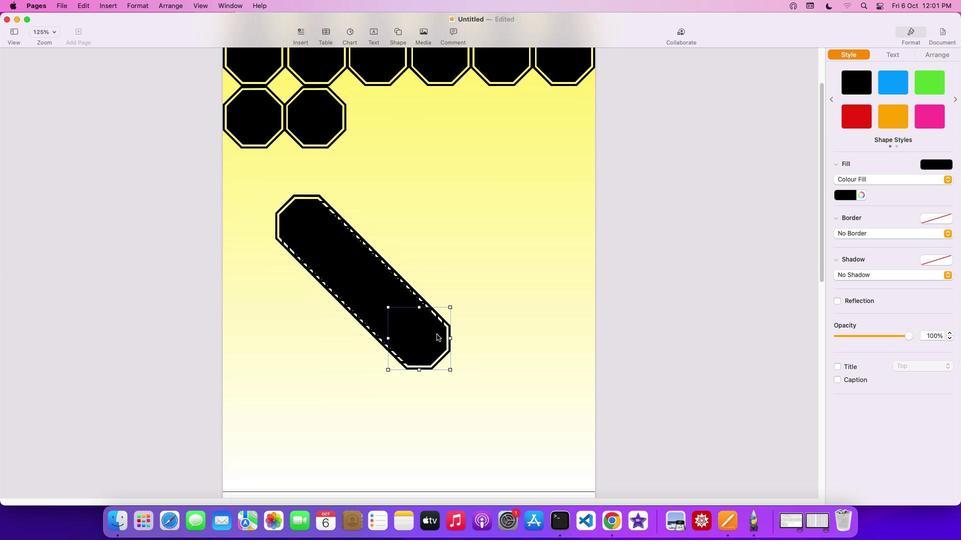 
Action: Mouse moved to (428, 340)
Screenshot: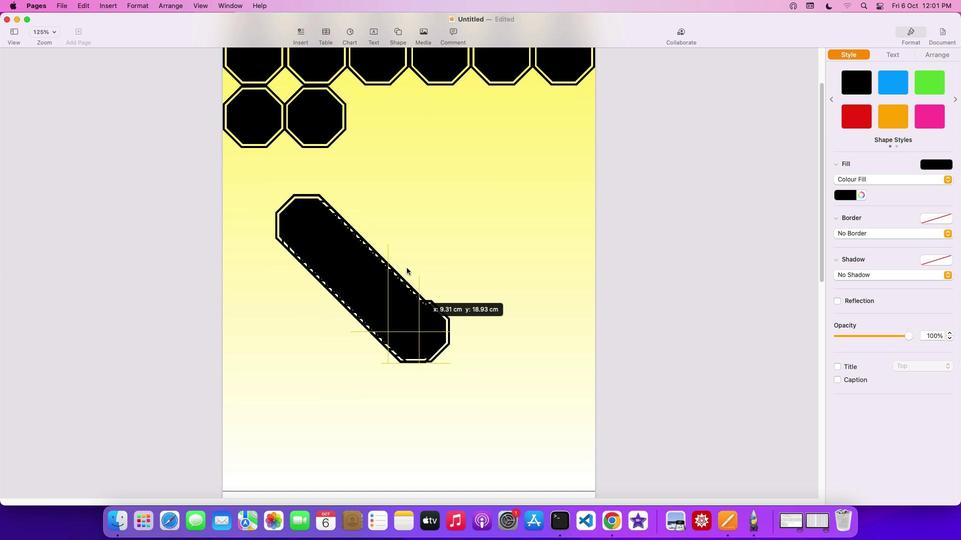 
Action: Mouse pressed left at (428, 340)
Screenshot: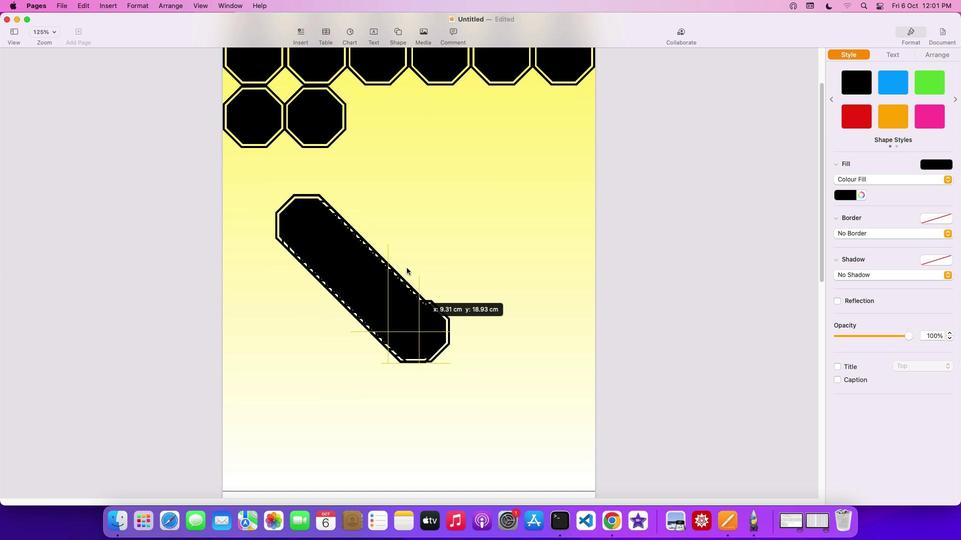 
Action: Mouse moved to (427, 354)
Screenshot: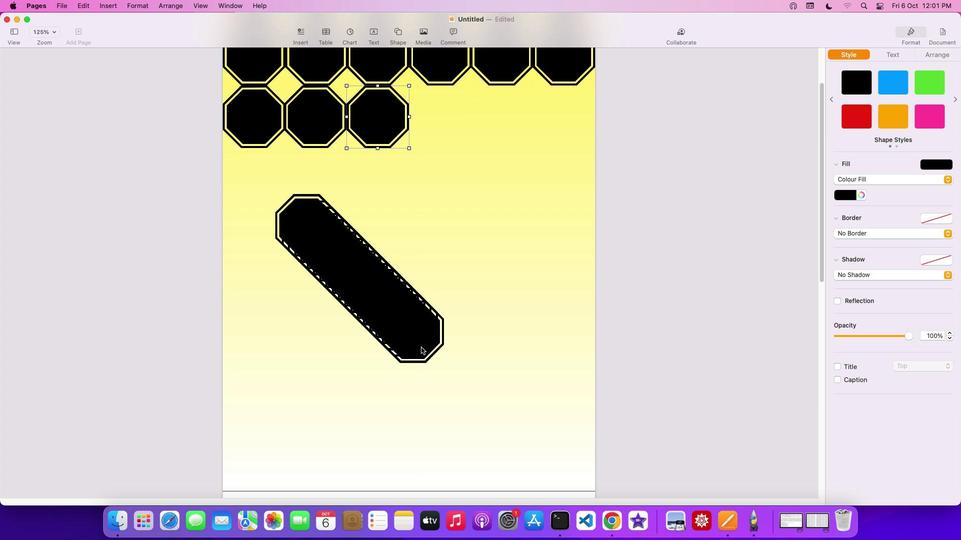 
Action: Mouse pressed left at (427, 354)
Screenshot: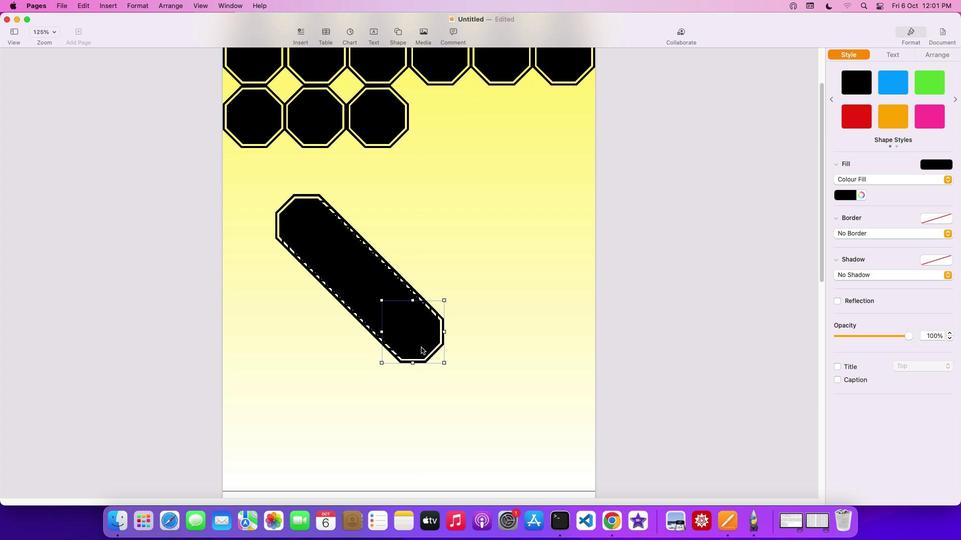 
Action: Mouse moved to (428, 341)
Screenshot: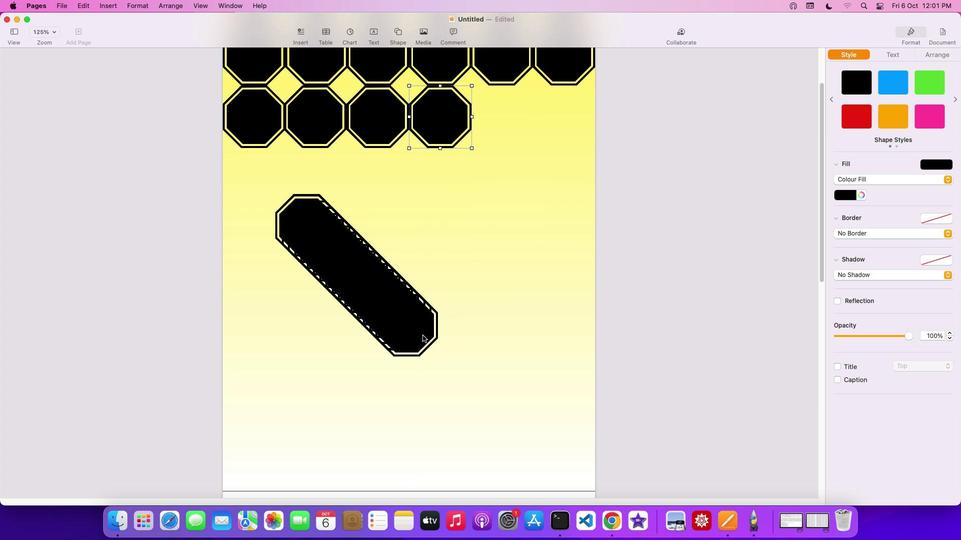 
Action: Mouse pressed left at (428, 341)
Screenshot: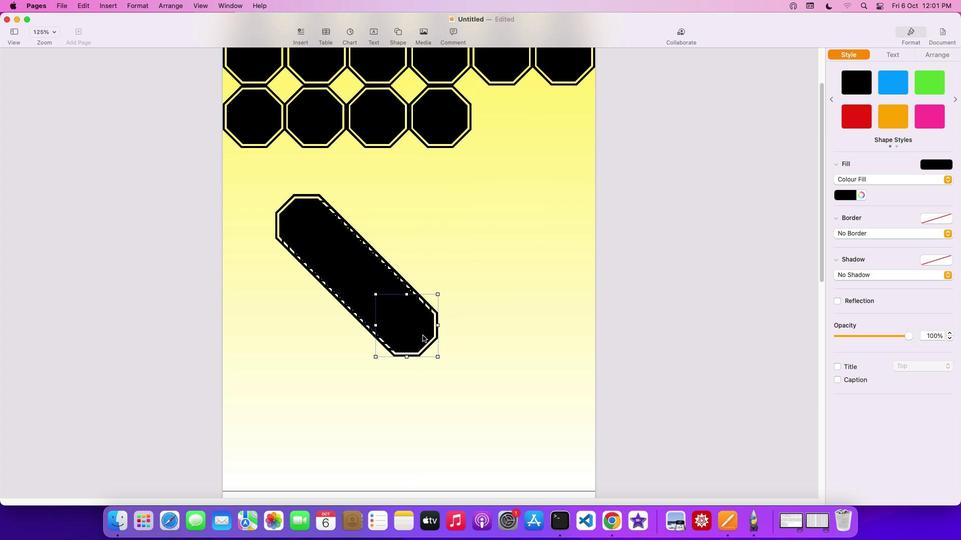 
Action: Mouse moved to (424, 333)
Screenshot: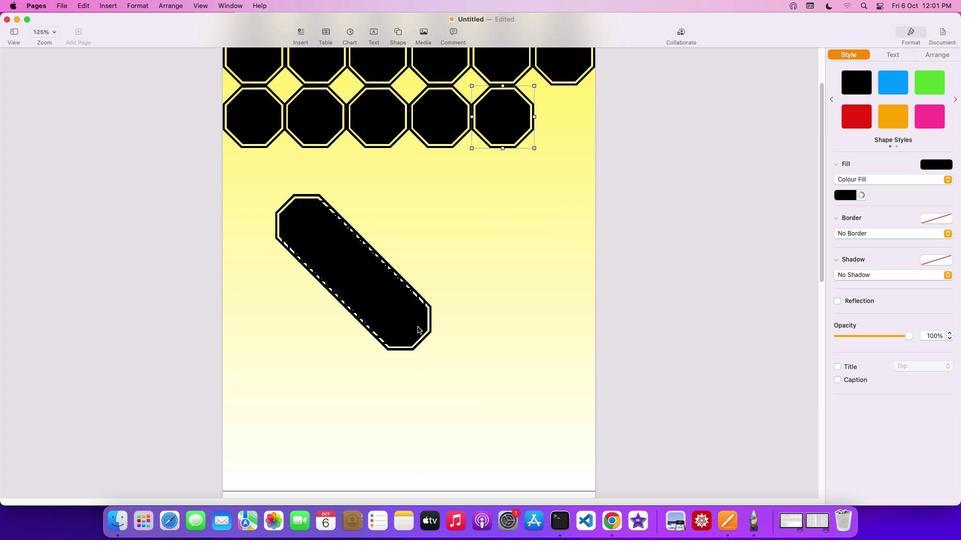 
Action: Mouse pressed left at (424, 333)
Screenshot: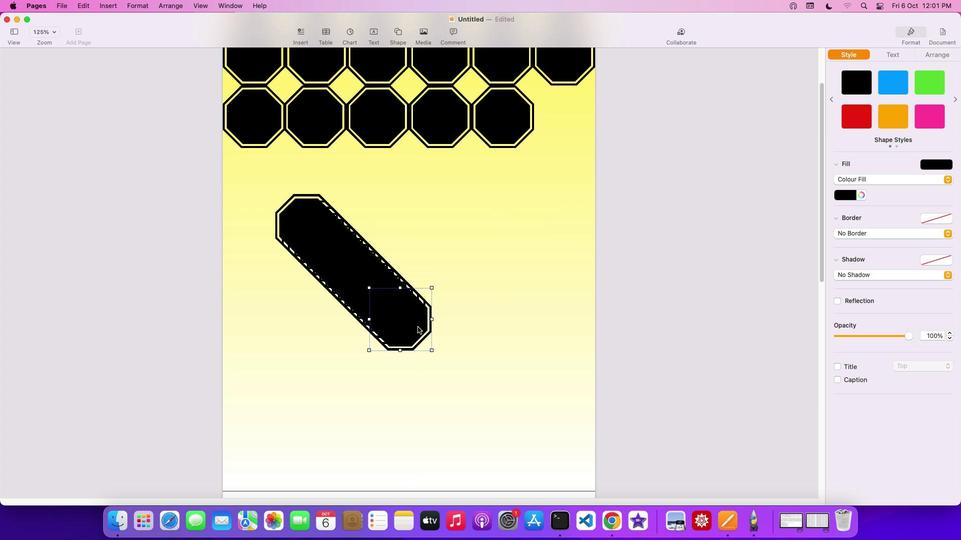 
Action: Mouse moved to (396, 322)
Screenshot: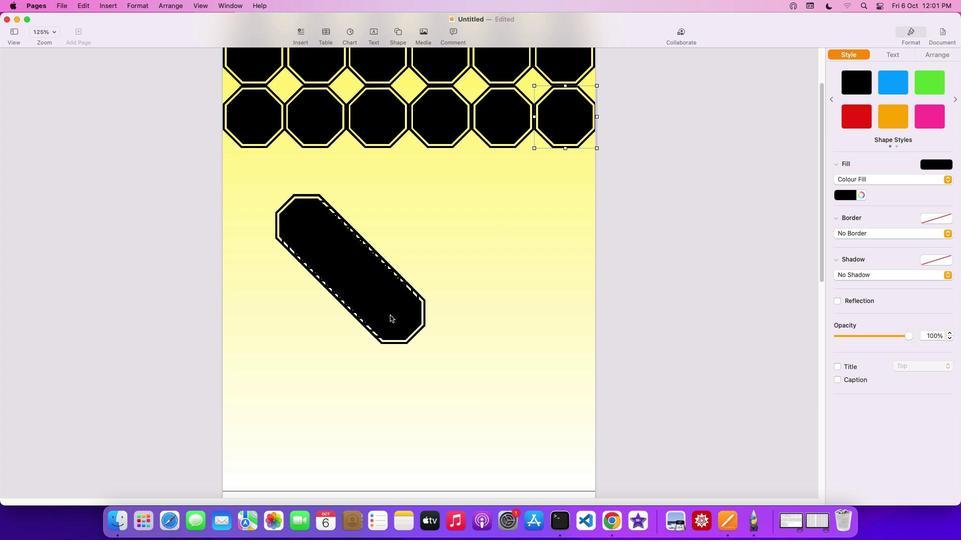 
Action: Mouse pressed left at (396, 322)
Screenshot: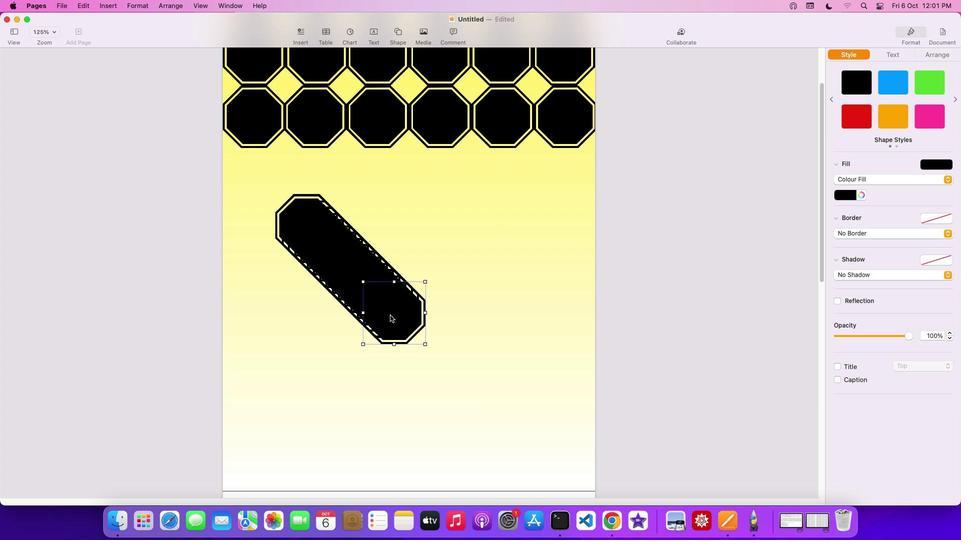 
Action: Mouse moved to (387, 328)
Screenshot: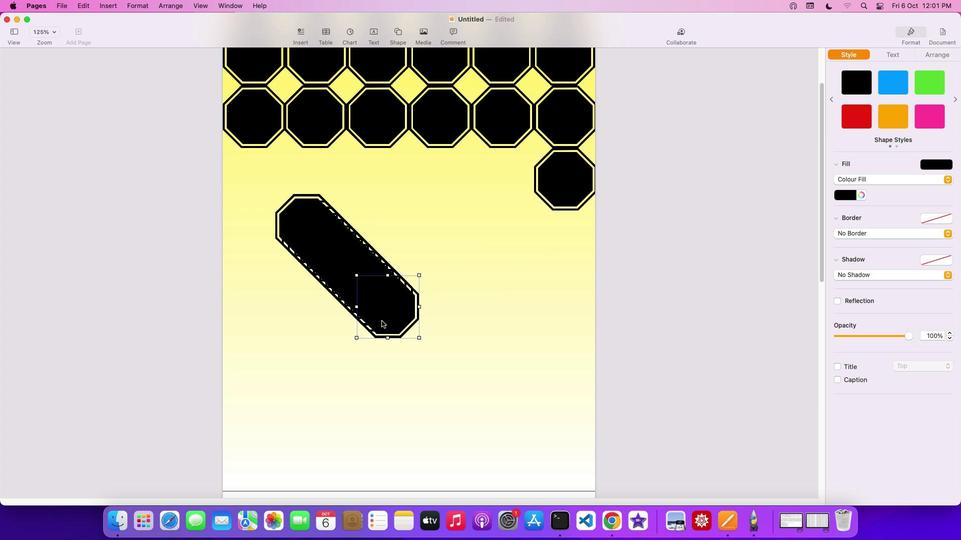 
Action: Mouse pressed left at (387, 328)
Screenshot: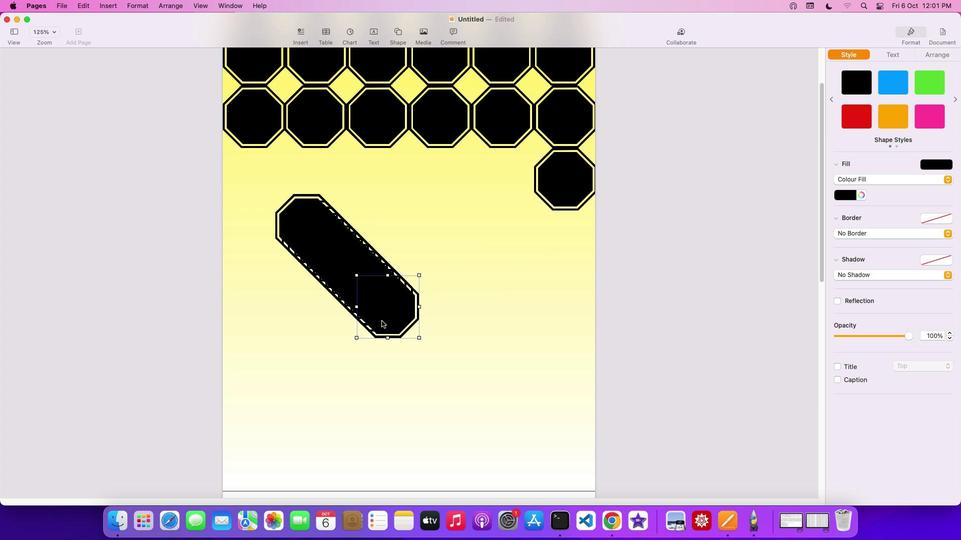 
Action: Mouse moved to (390, 303)
Screenshot: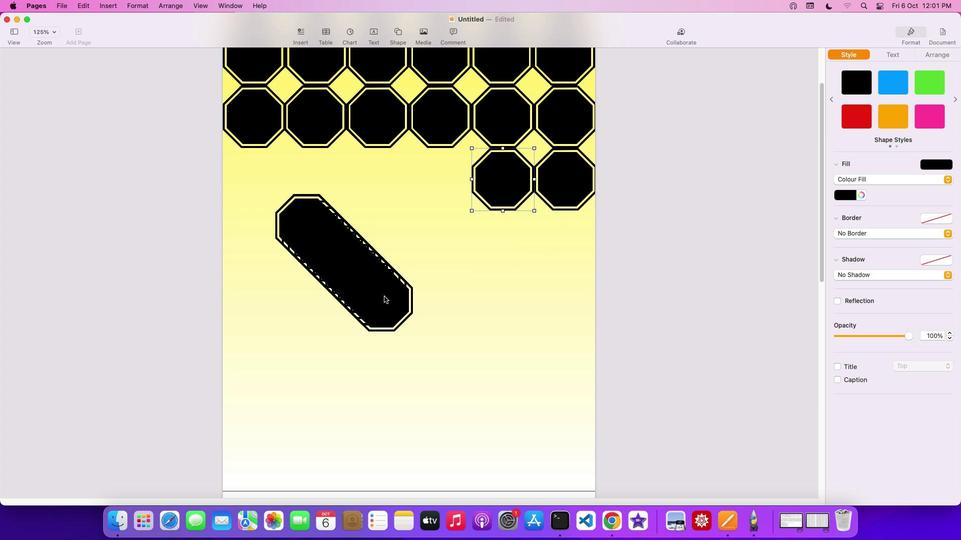 
Action: Mouse pressed left at (390, 303)
Screenshot: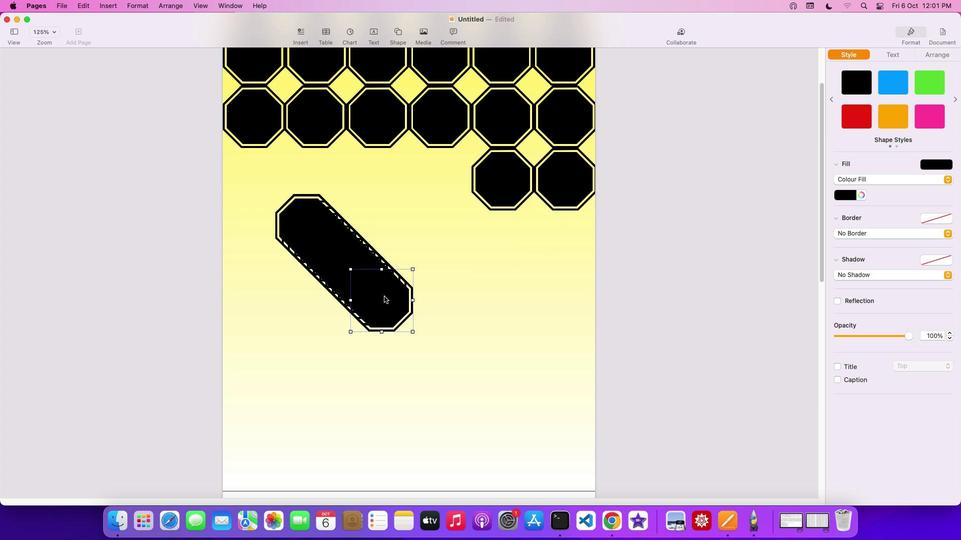 
Action: Mouse moved to (303, 212)
Screenshot: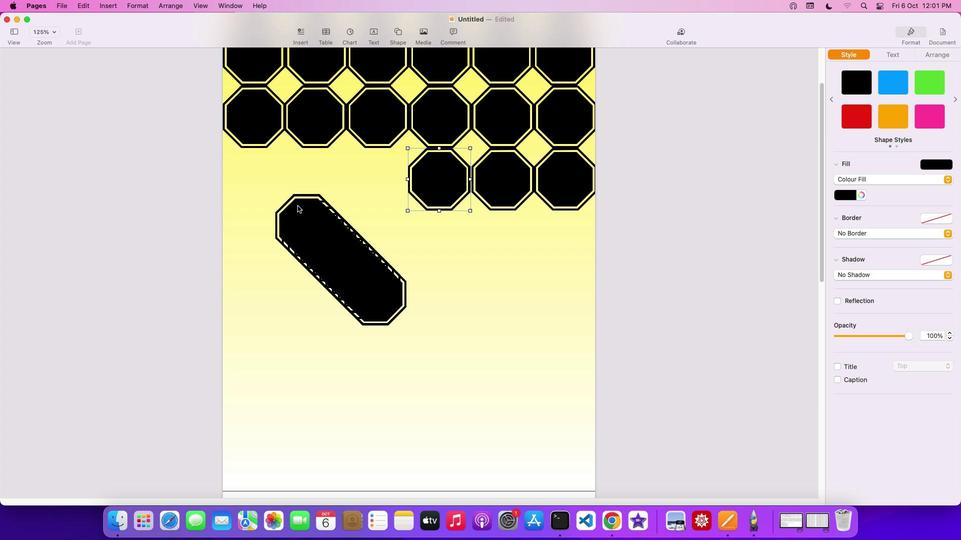 
Action: Mouse pressed left at (303, 212)
Screenshot: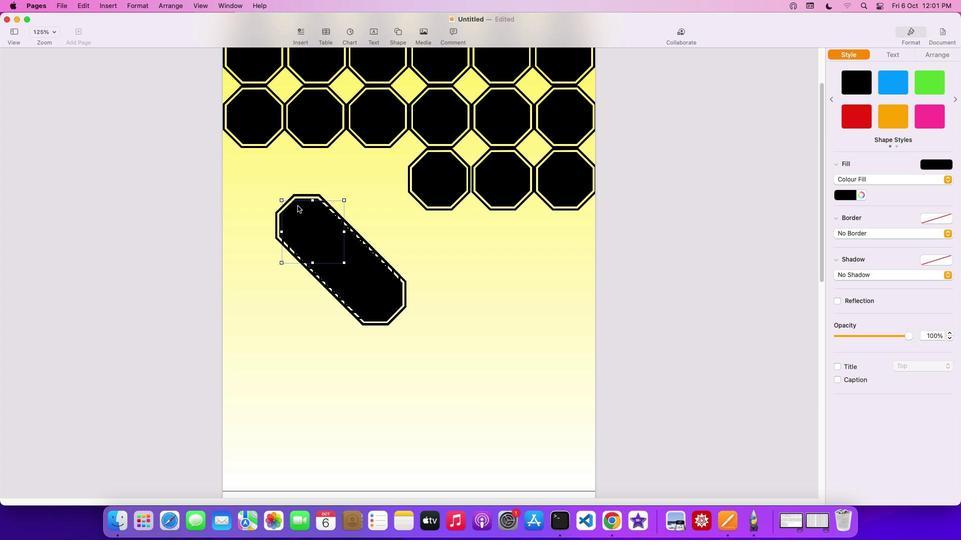 
Action: Mouse moved to (305, 216)
